 Task: Never be notified for the repository "Javascript".
Action: Mouse moved to (182, 115)
Screenshot: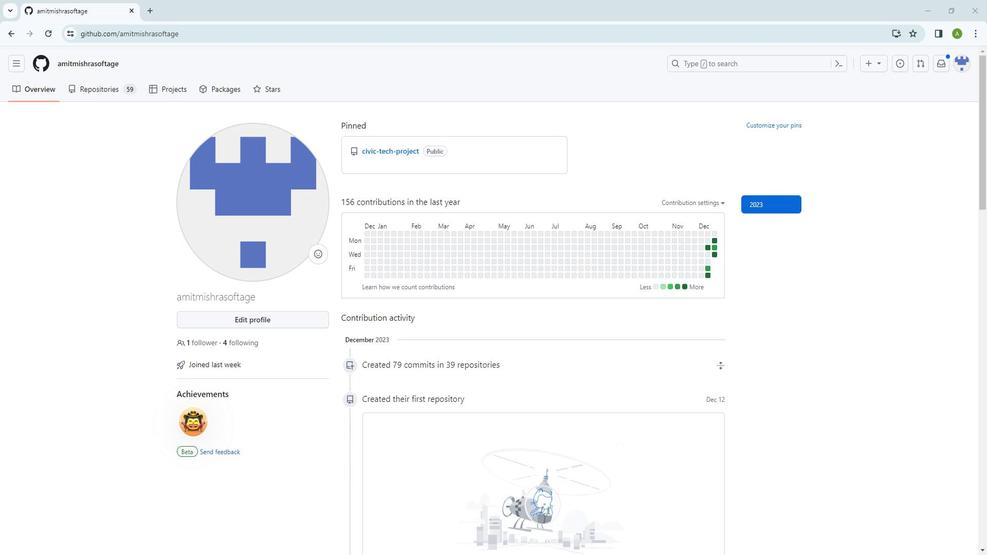 
Action: Mouse pressed left at (182, 115)
Screenshot: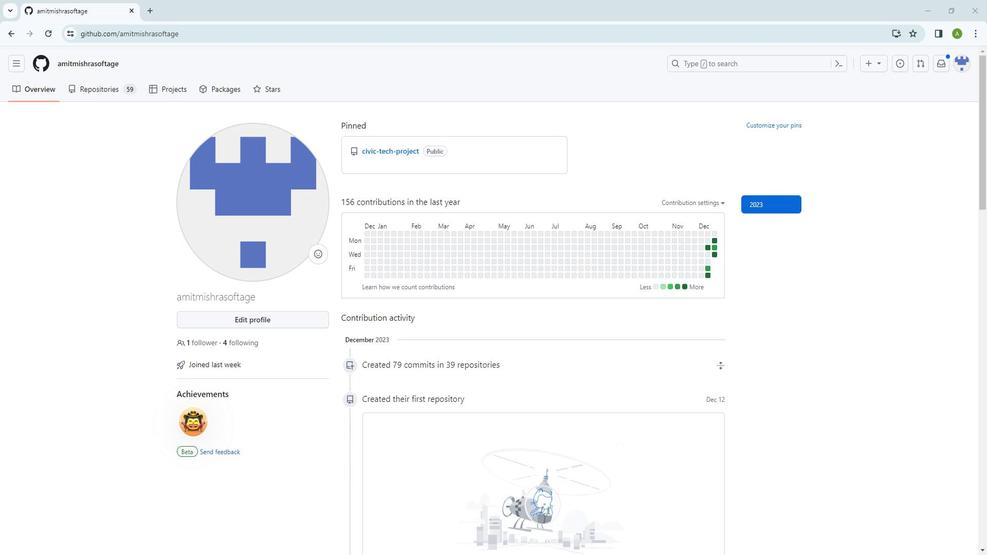 
Action: Mouse moved to (208, 99)
Screenshot: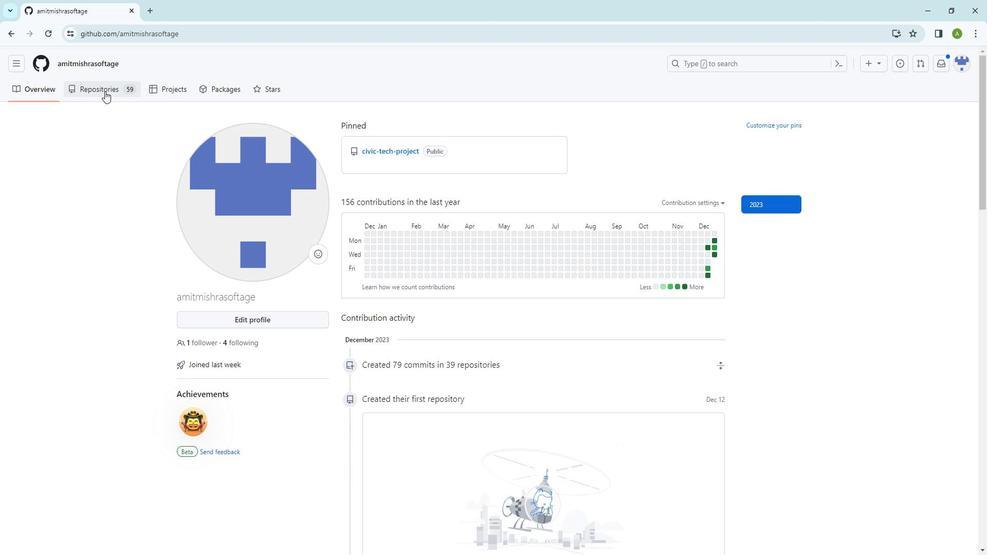 
Action: Mouse pressed left at (208, 99)
Screenshot: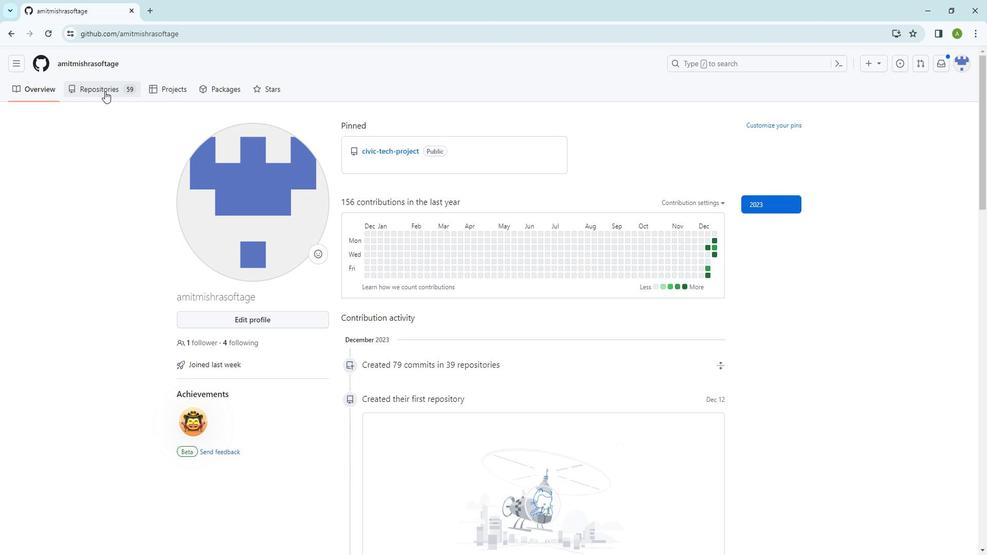 
Action: Mouse moved to (281, 104)
Screenshot: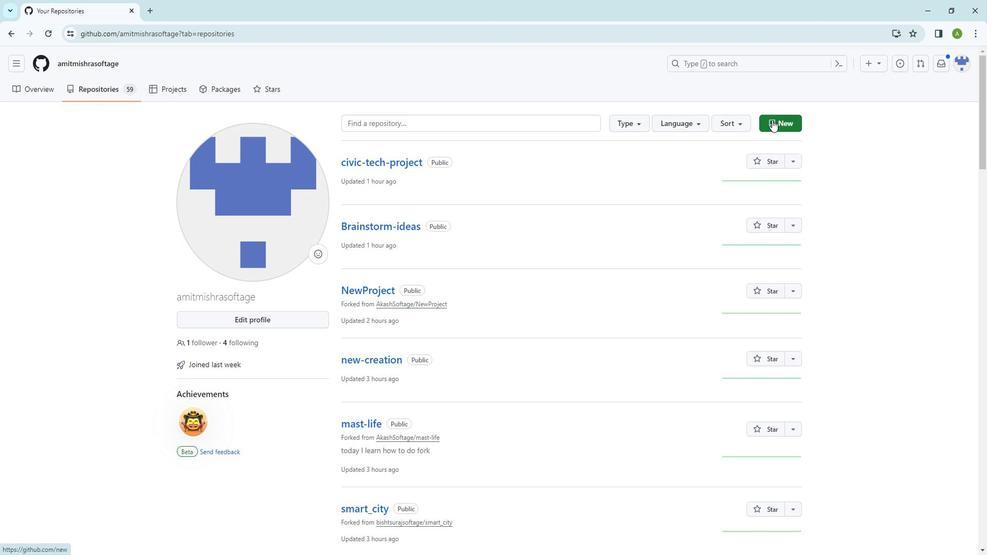 
Action: Mouse pressed left at (281, 104)
Screenshot: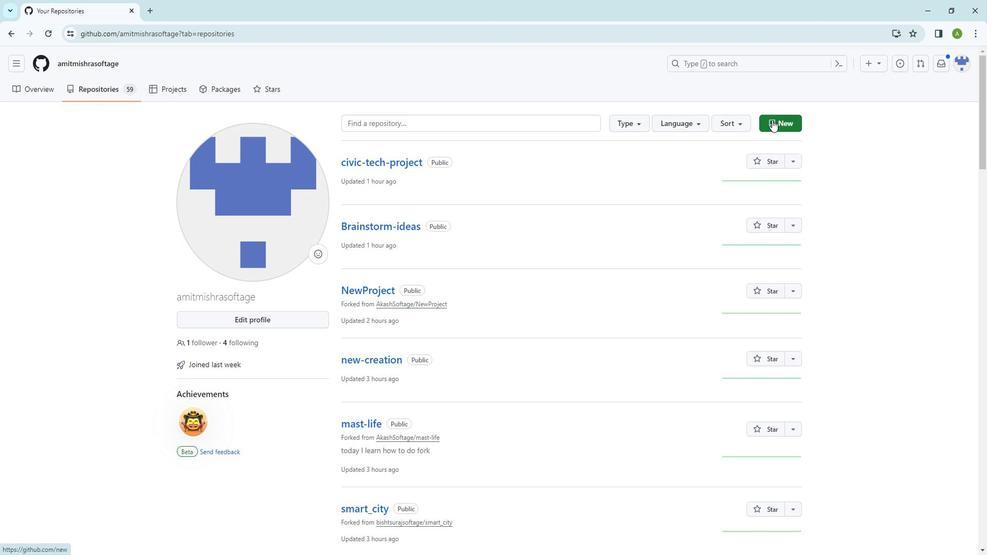 
Action: Mouse moved to (247, 116)
Screenshot: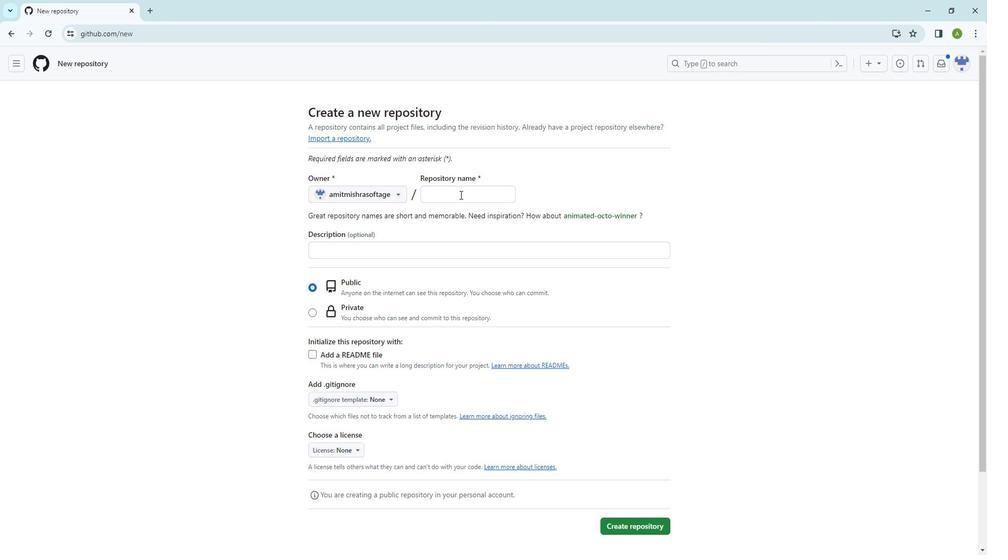 
Action: Mouse pressed left at (247, 116)
Screenshot: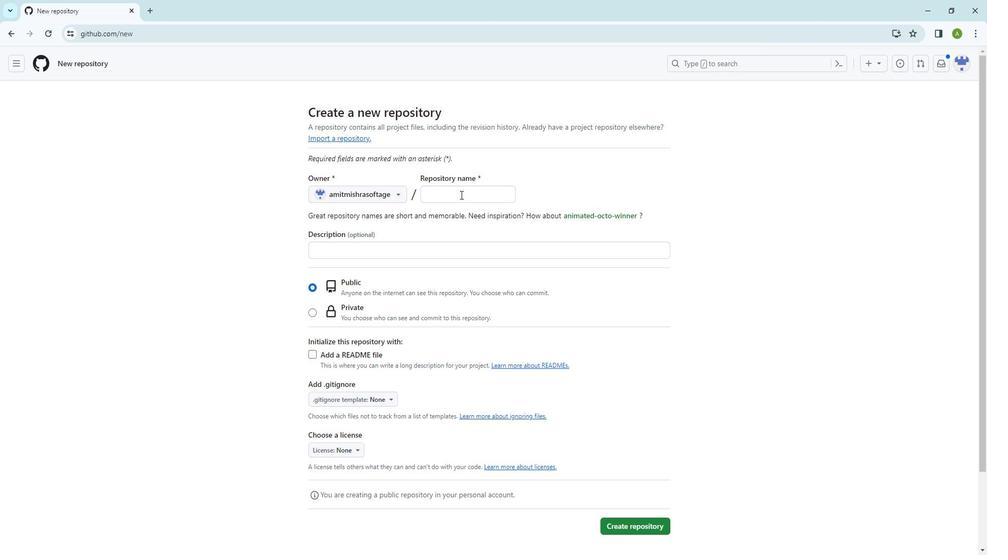 
Action: Mouse moved to (154, 176)
Screenshot: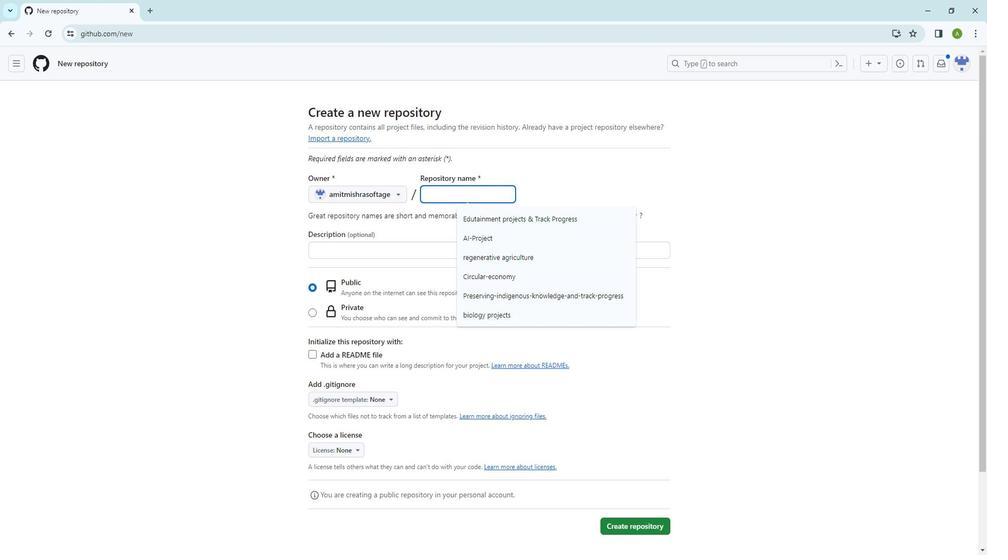 
Action: Mouse pressed left at (154, 176)
Screenshot: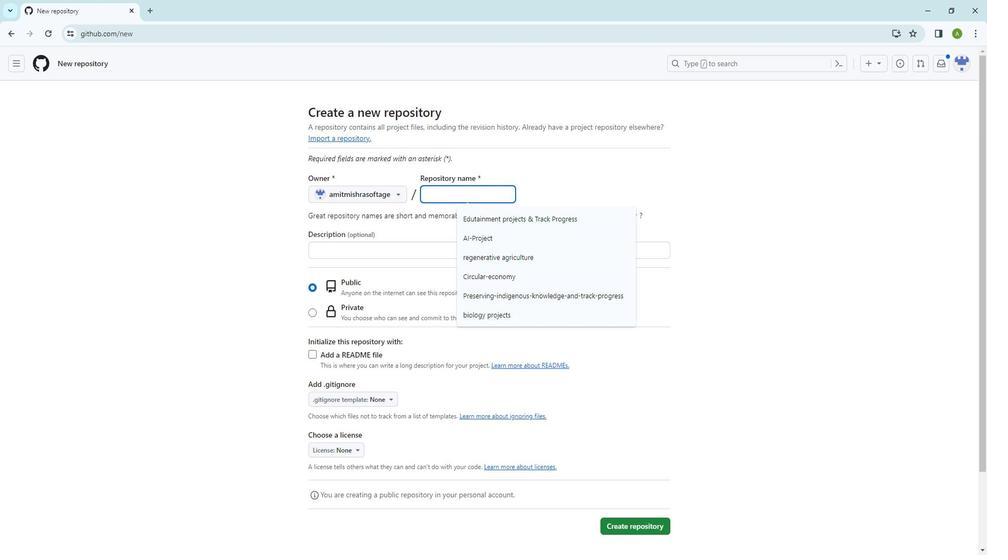 
Action: Mouse moved to (158, 170)
Screenshot: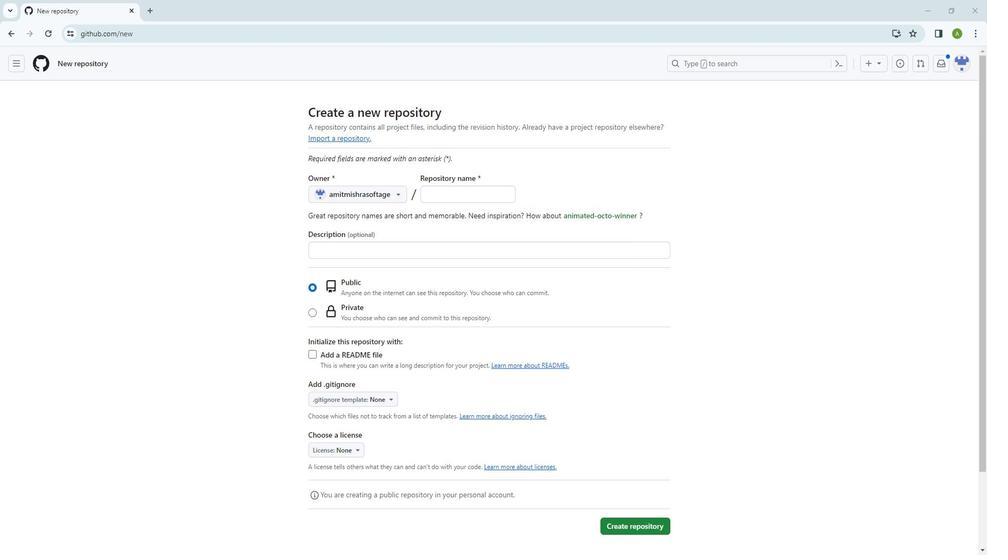 
Action: Mouse pressed left at (158, 170)
Screenshot: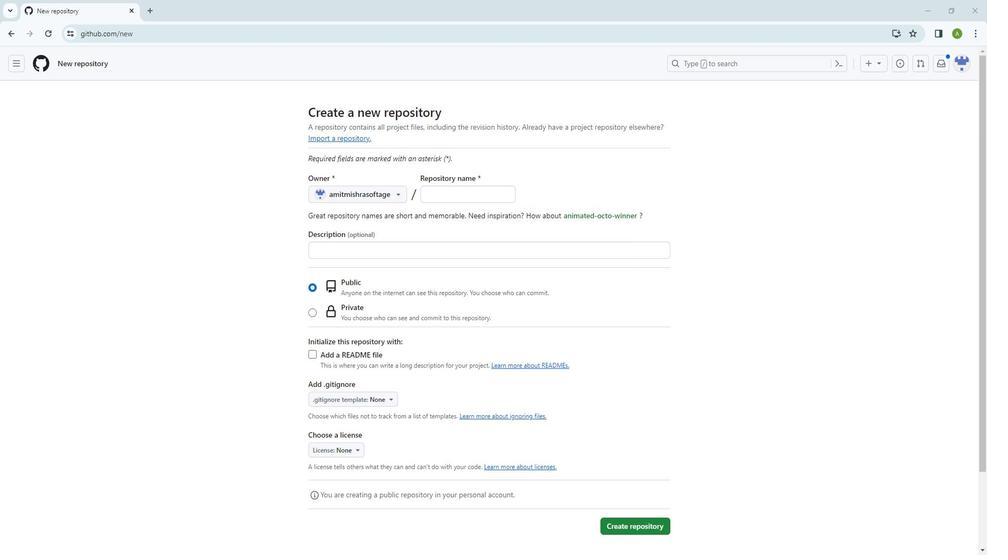 
Action: Mouse moved to (244, 116)
Screenshot: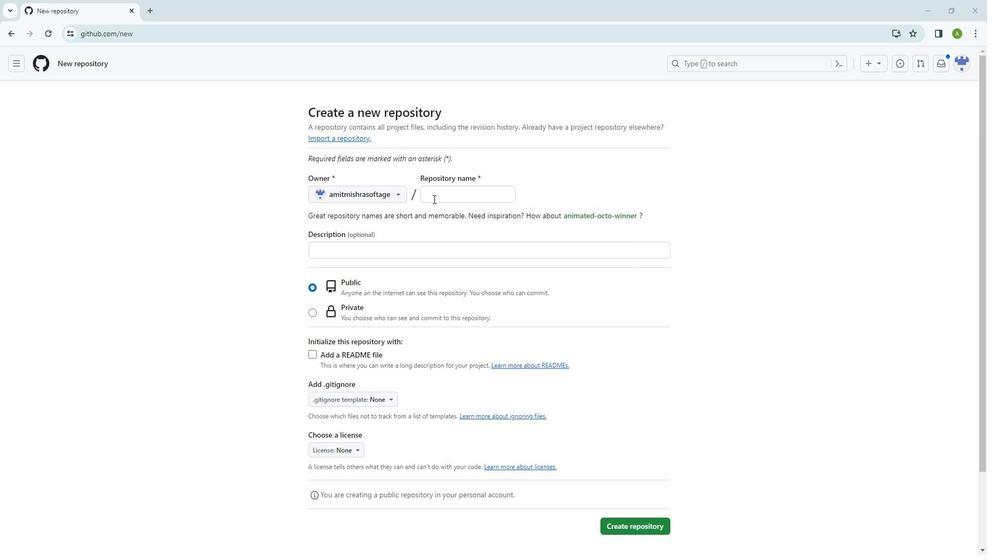 
Action: Mouse pressed left at (244, 116)
Screenshot: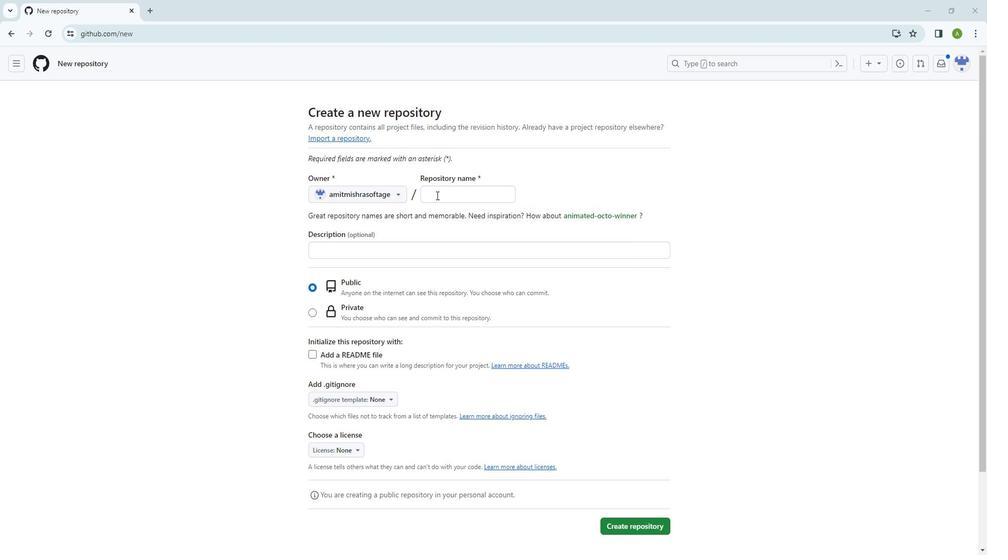 
Action: Key pressed <Key.caps_lock>J<Key.caps_lock>avascript
Screenshot: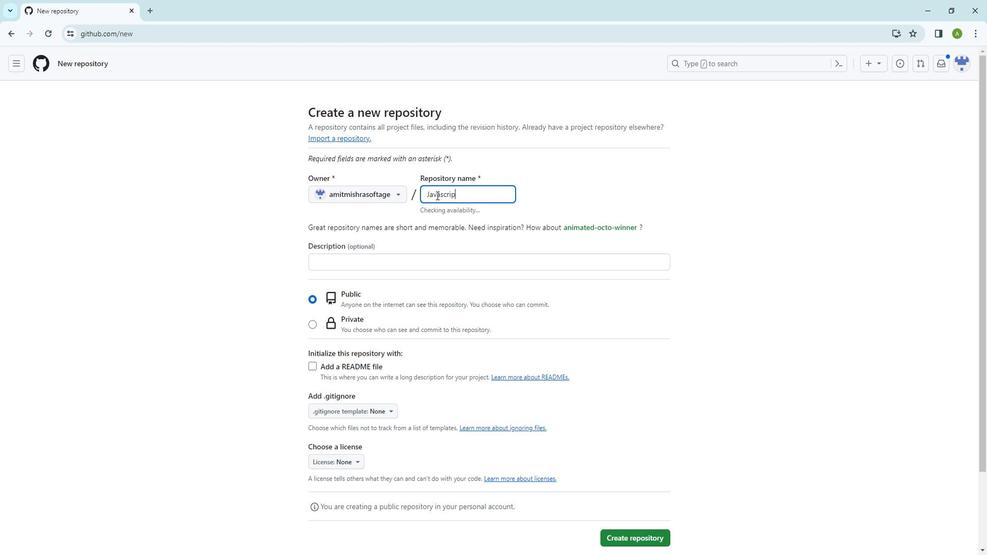 
Action: Mouse scrolled (244, 116) with delta (0, 0)
Screenshot: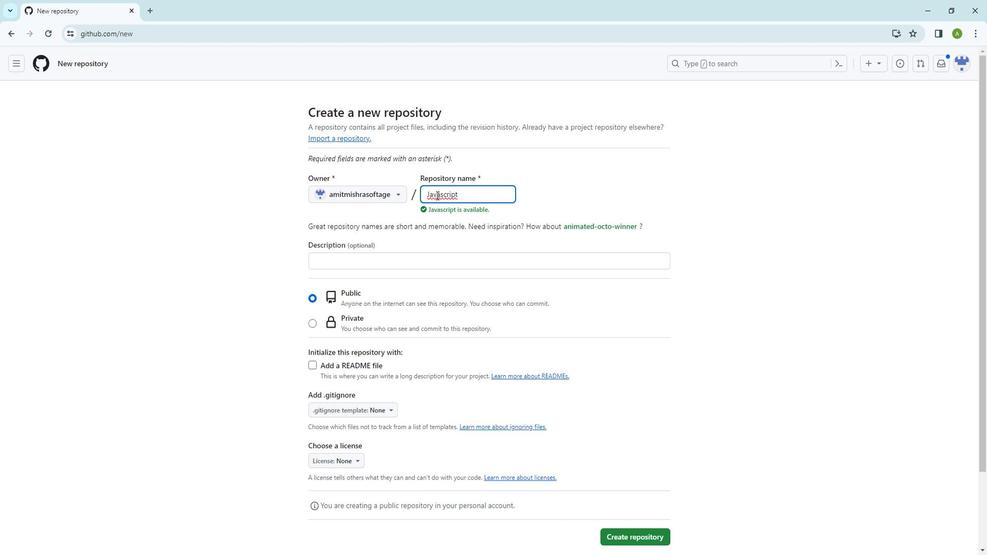 
Action: Mouse scrolled (244, 116) with delta (0, 0)
Screenshot: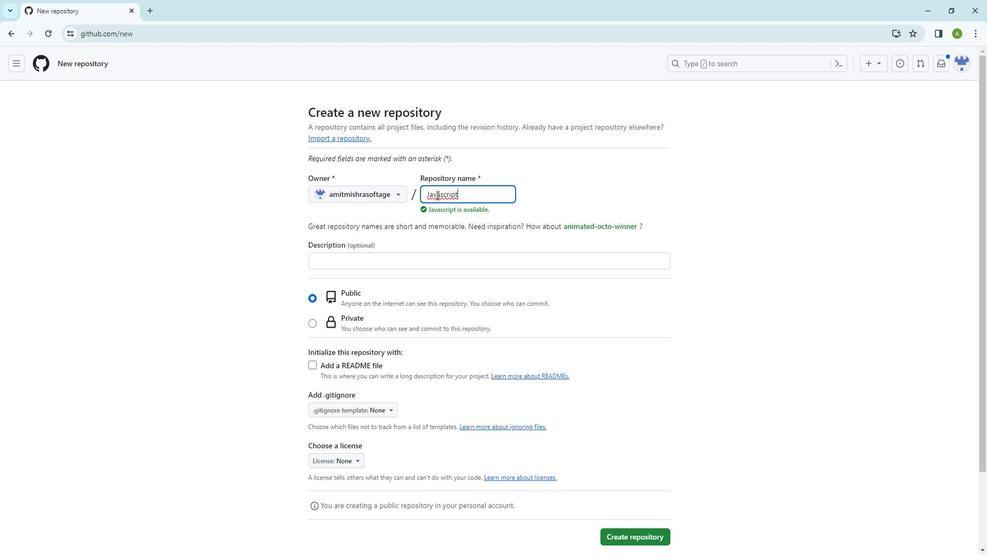 
Action: Mouse moved to (247, 116)
Screenshot: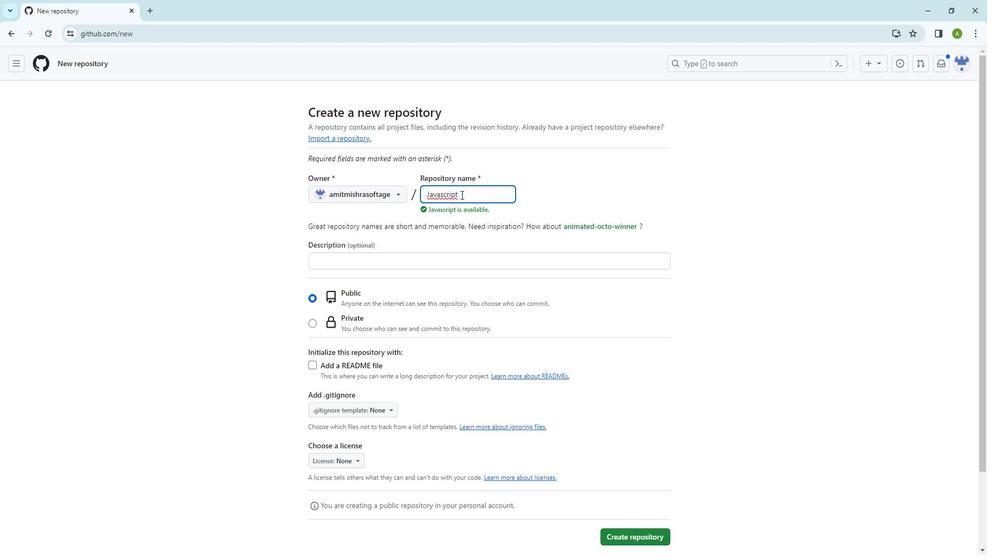 
Action: Mouse pressed left at (247, 116)
Screenshot: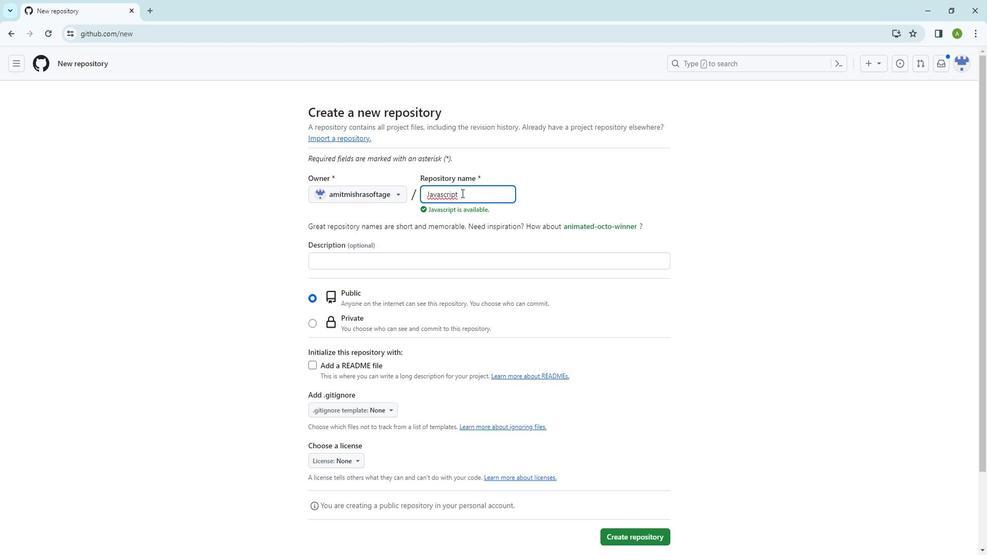 
Action: Mouse moved to (231, 144)
Screenshot: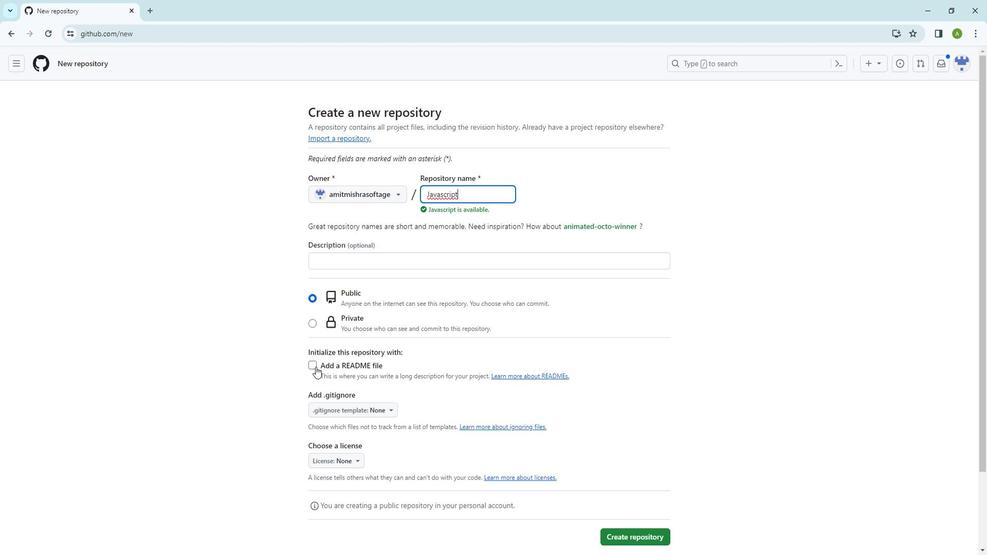 
Action: Mouse pressed left at (231, 144)
Screenshot: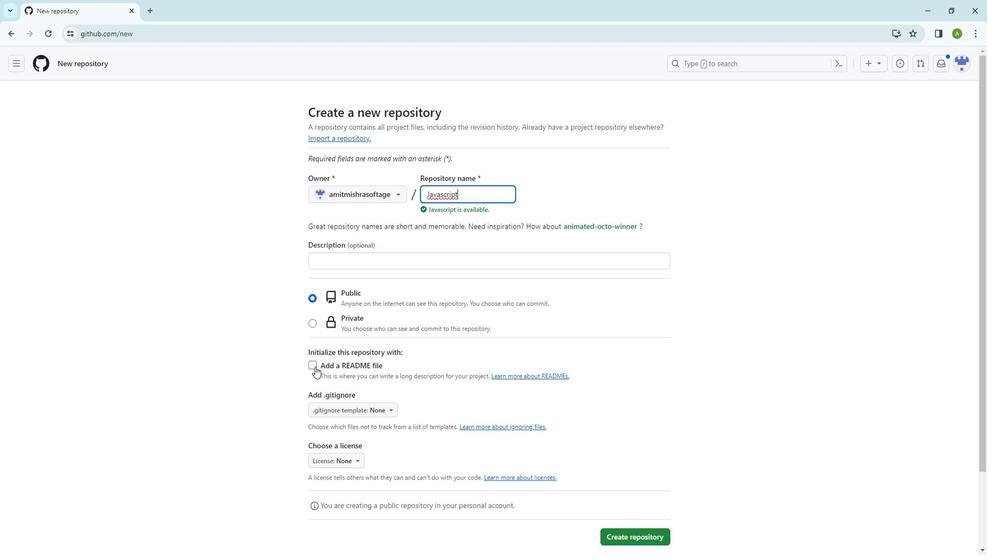 
Action: Mouse moved to (253, 152)
Screenshot: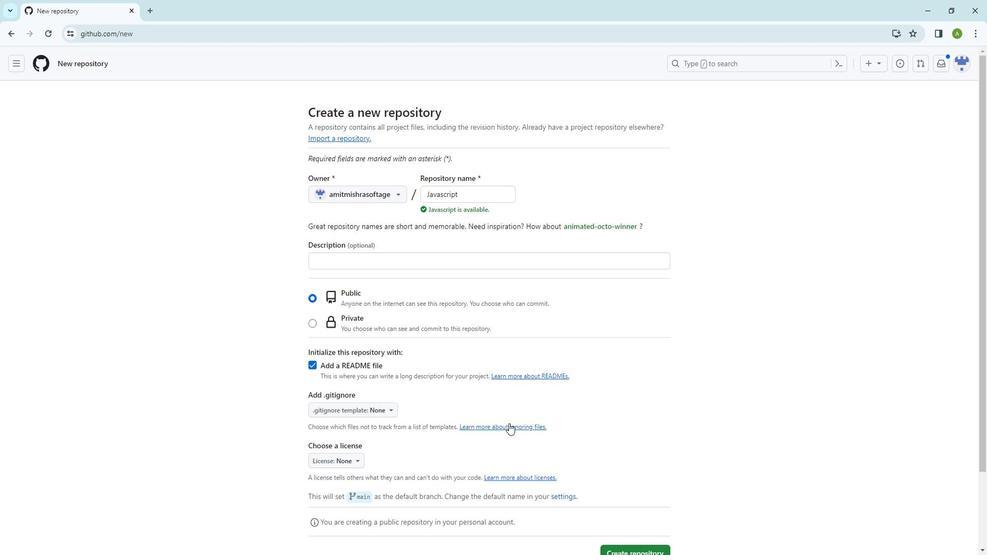 
Action: Mouse scrolled (253, 152) with delta (0, 0)
Screenshot: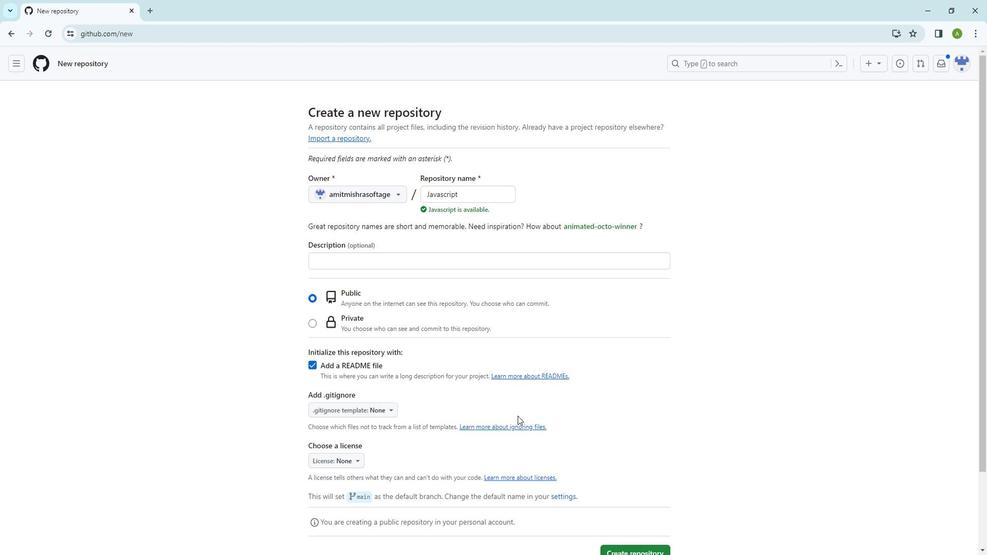 
Action: Mouse scrolled (253, 152) with delta (0, 0)
Screenshot: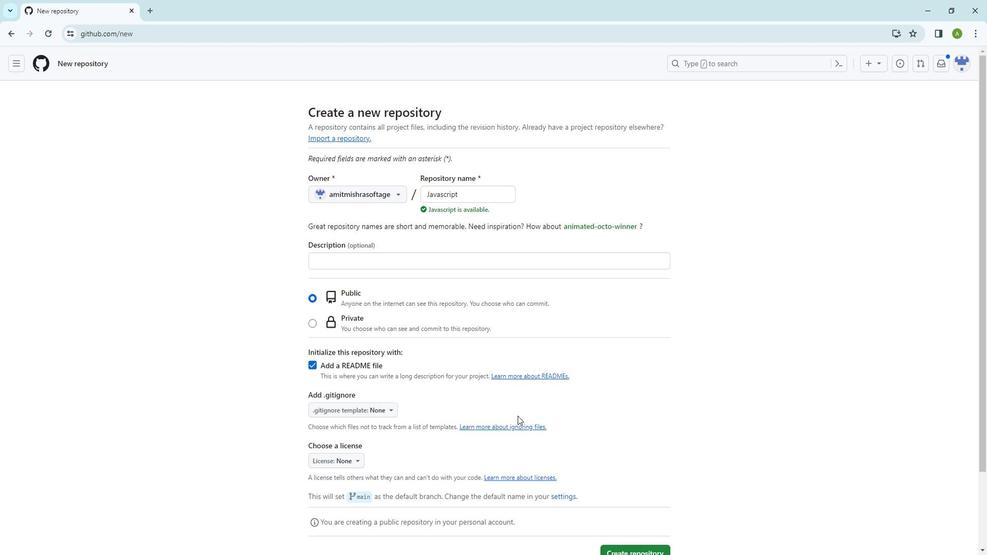 
Action: Mouse scrolled (253, 152) with delta (0, 0)
Screenshot: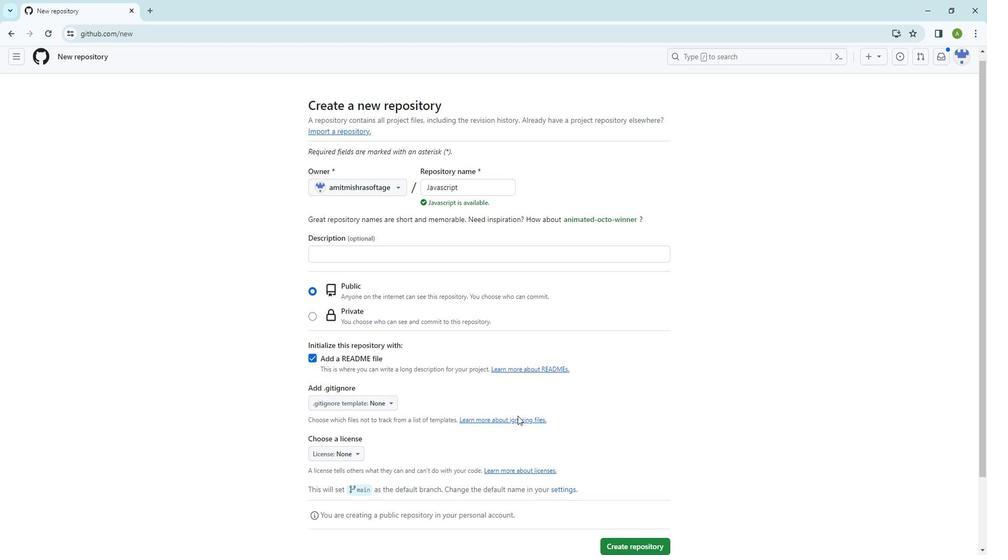 
Action: Mouse moved to (263, 159)
Screenshot: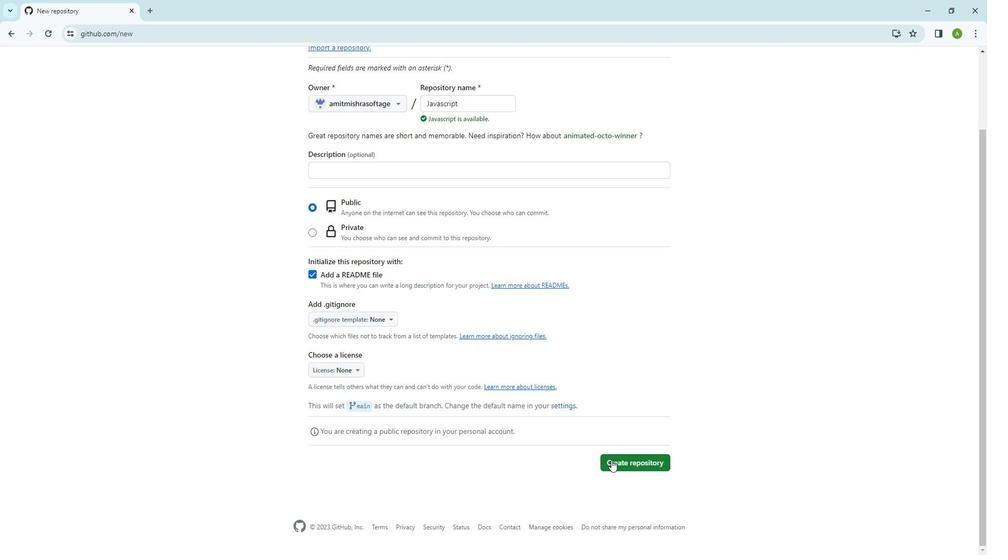 
Action: Mouse pressed left at (263, 159)
Screenshot: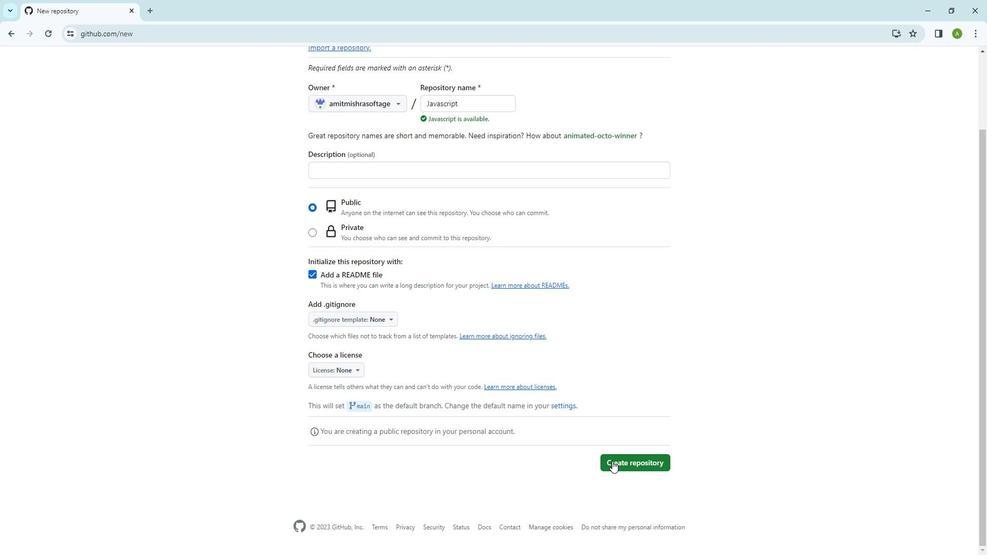 
Action: Mouse moved to (200, 99)
Screenshot: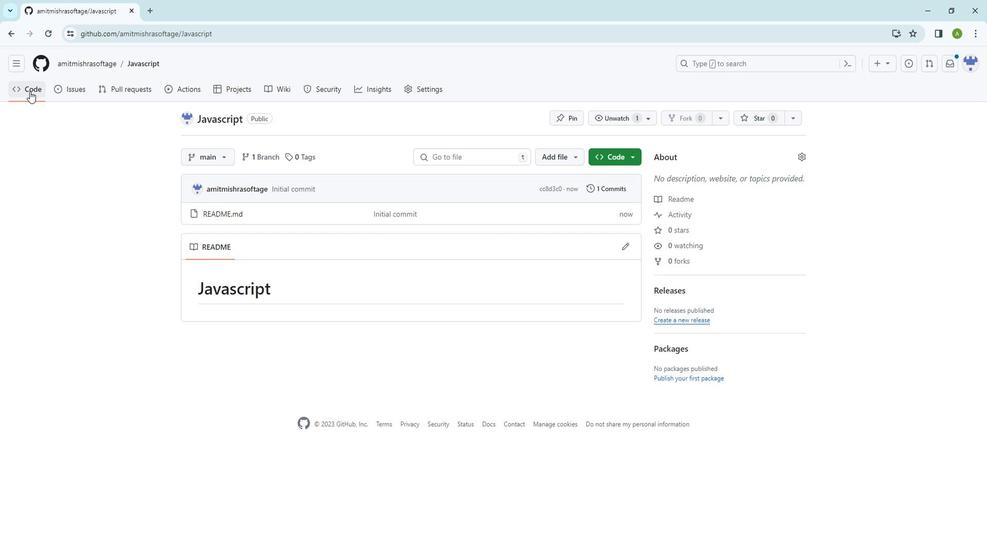 
Action: Mouse pressed left at (200, 99)
Screenshot: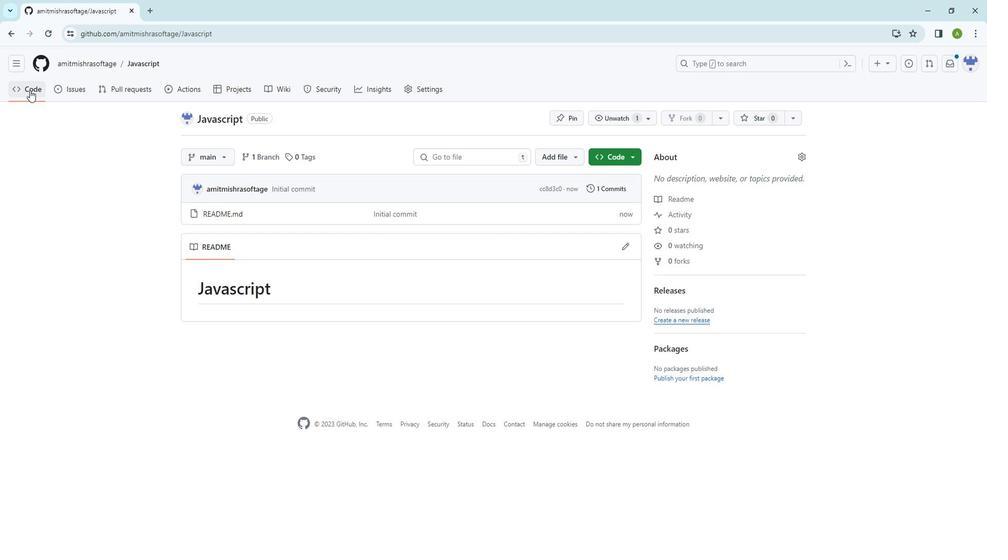 
Action: Mouse moved to (182, 115)
Screenshot: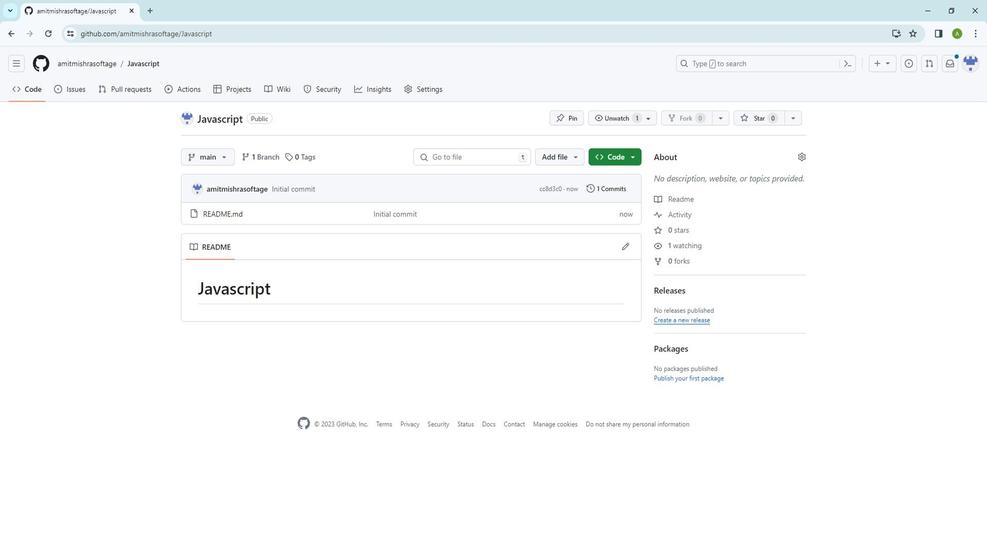 
Action: Mouse pressed left at (182, 115)
Screenshot: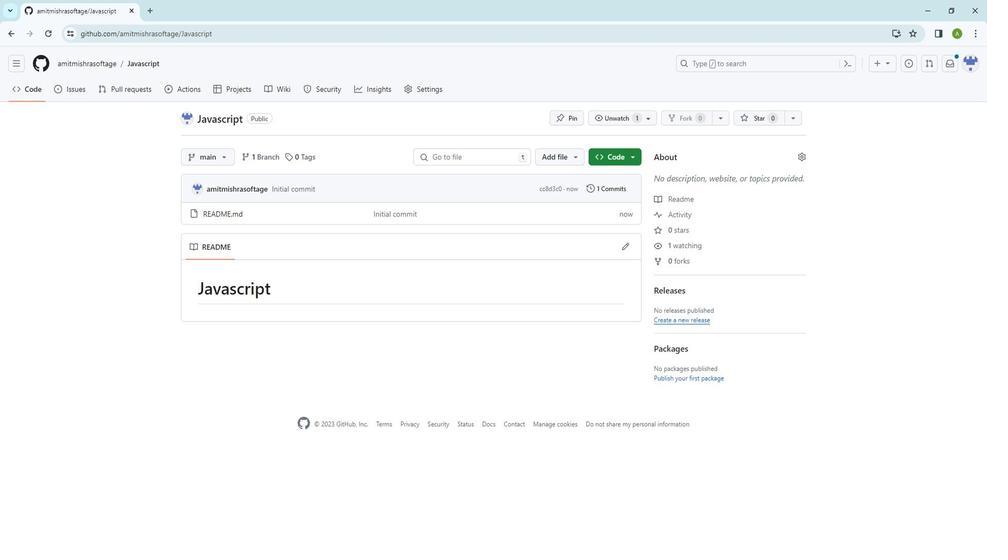 
Action: Mouse moved to (300, 94)
Screenshot: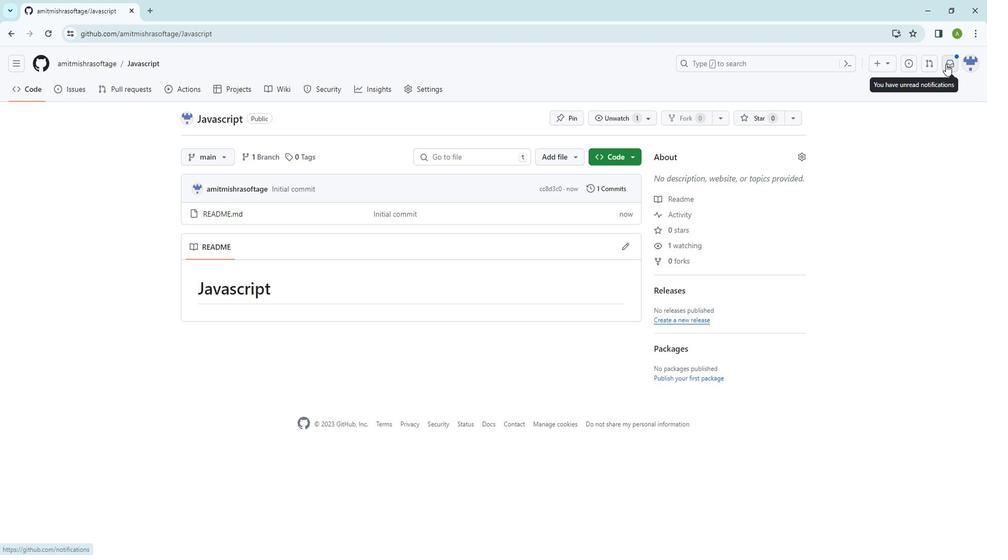
Action: Mouse pressed left at (300, 94)
Screenshot: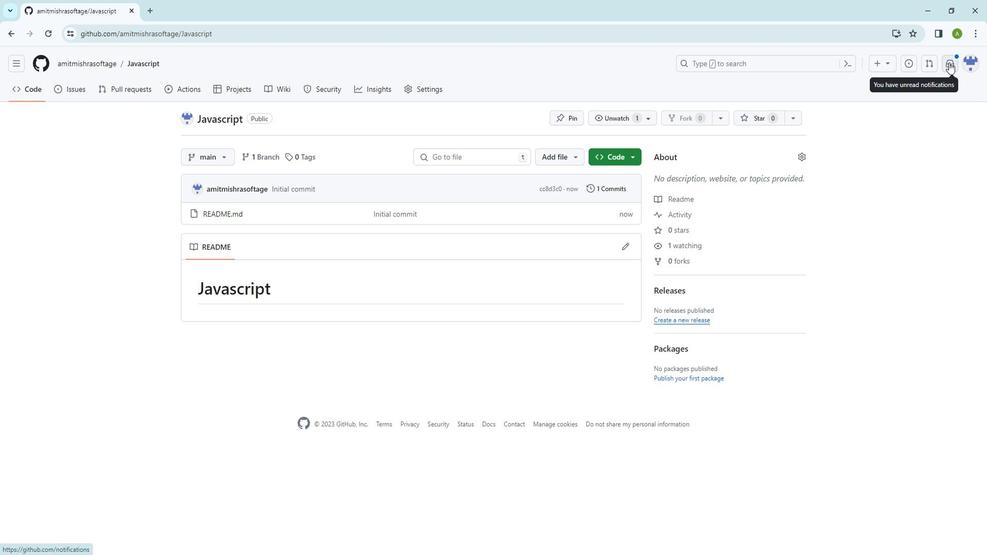 
Action: Mouse moved to (208, 116)
Screenshot: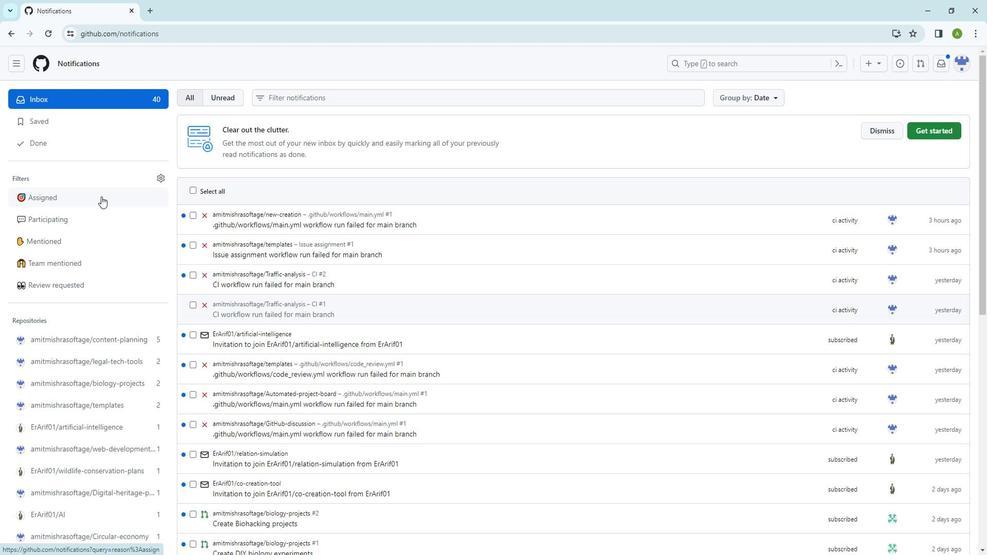 
Action: Mouse scrolled (208, 116) with delta (0, 0)
Screenshot: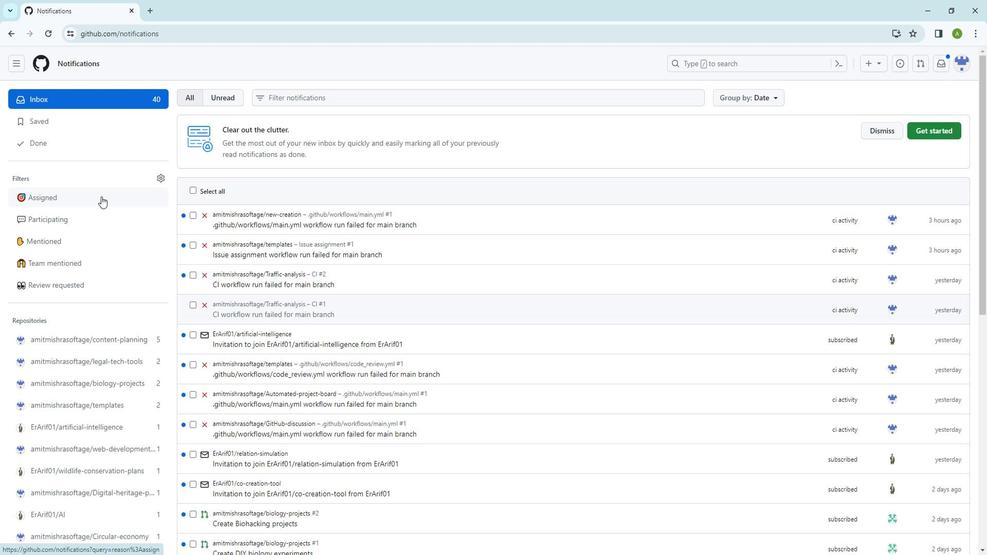 
Action: Mouse moved to (211, 123)
Screenshot: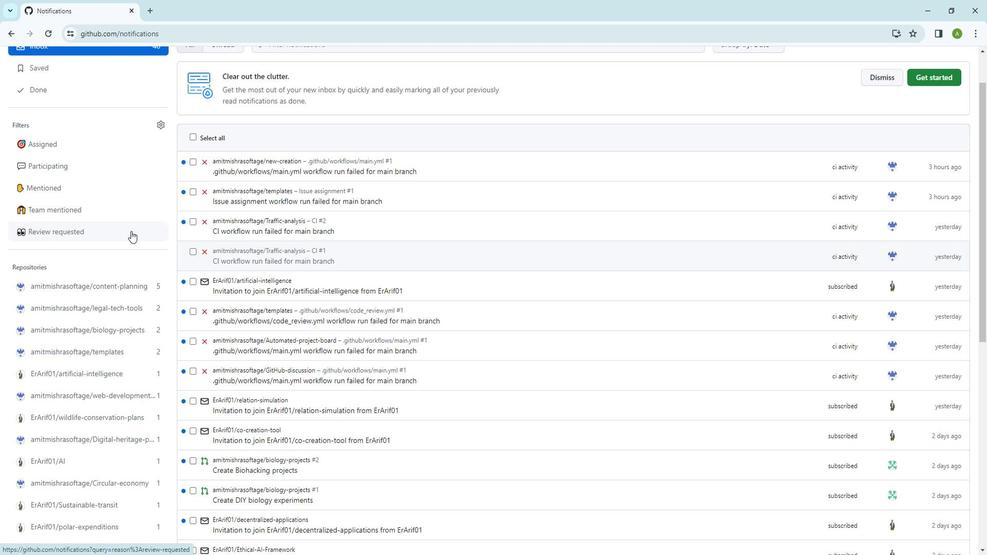 
Action: Mouse scrolled (211, 123) with delta (0, 0)
Screenshot: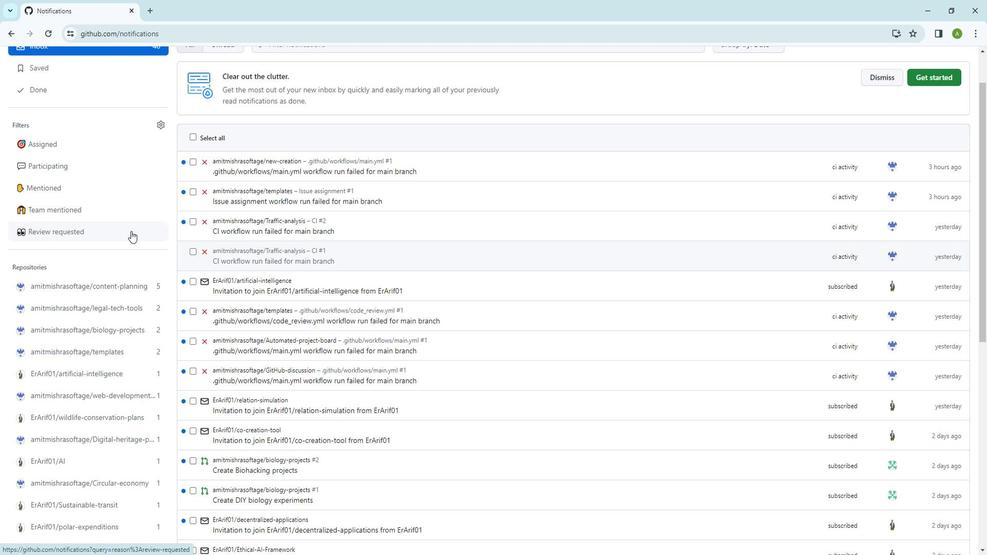 
Action: Mouse moved to (212, 129)
Screenshot: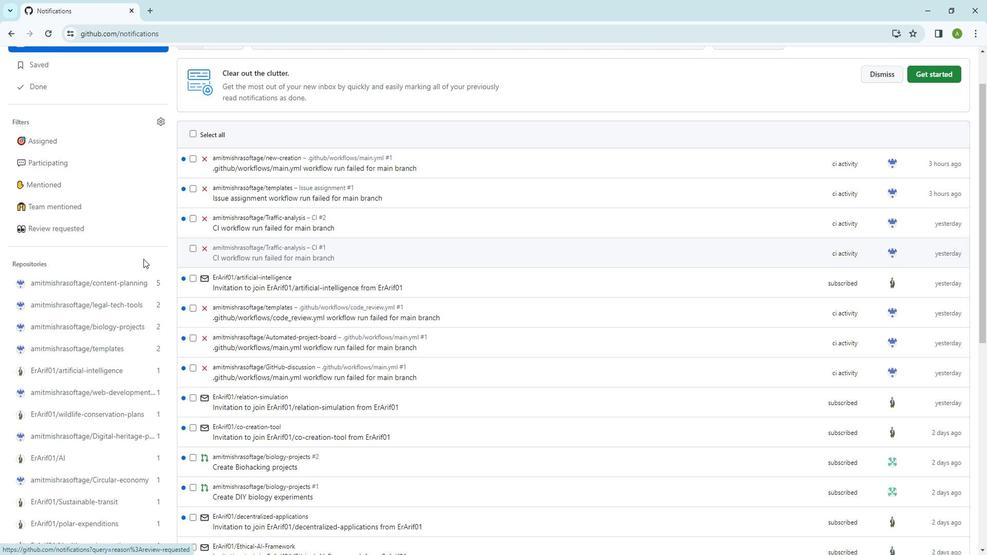 
Action: Mouse scrolled (212, 129) with delta (0, 0)
Screenshot: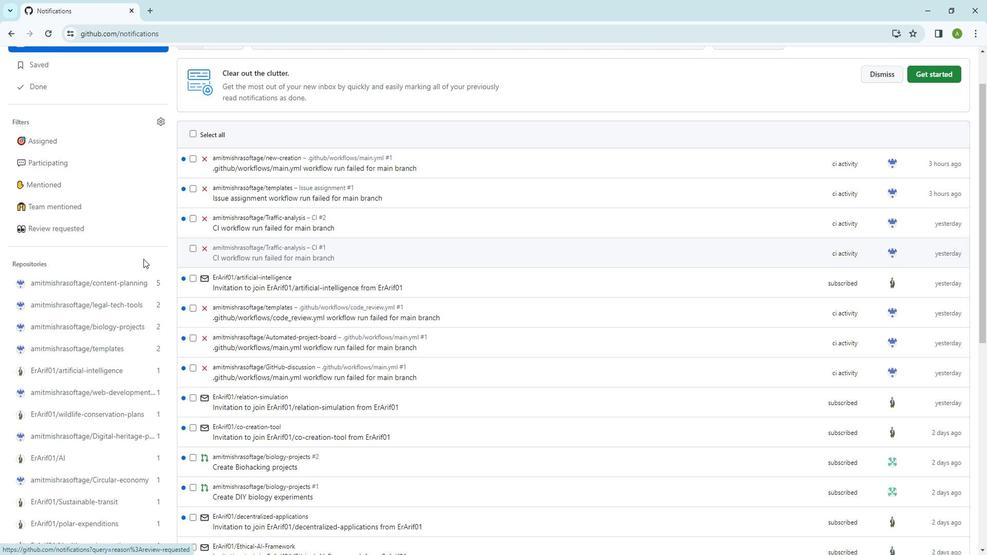 
Action: Mouse moved to (224, 143)
Screenshot: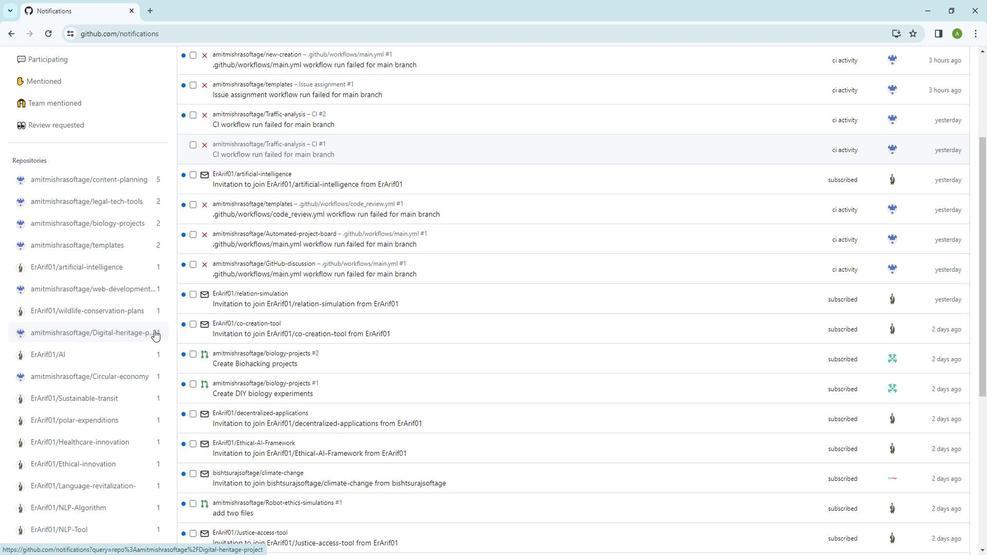 
Action: Mouse scrolled (224, 143) with delta (0, 0)
Screenshot: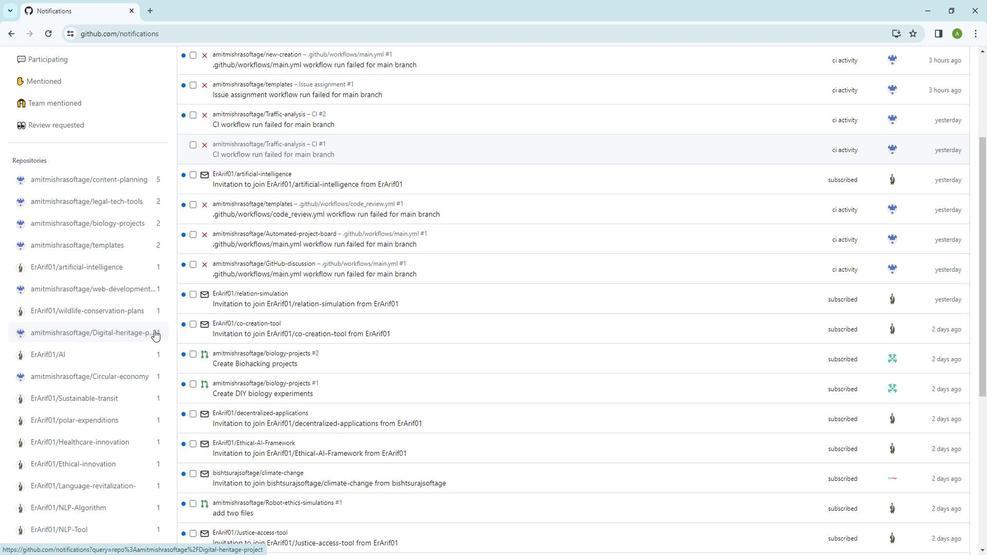 
Action: Mouse moved to (240, 150)
Screenshot: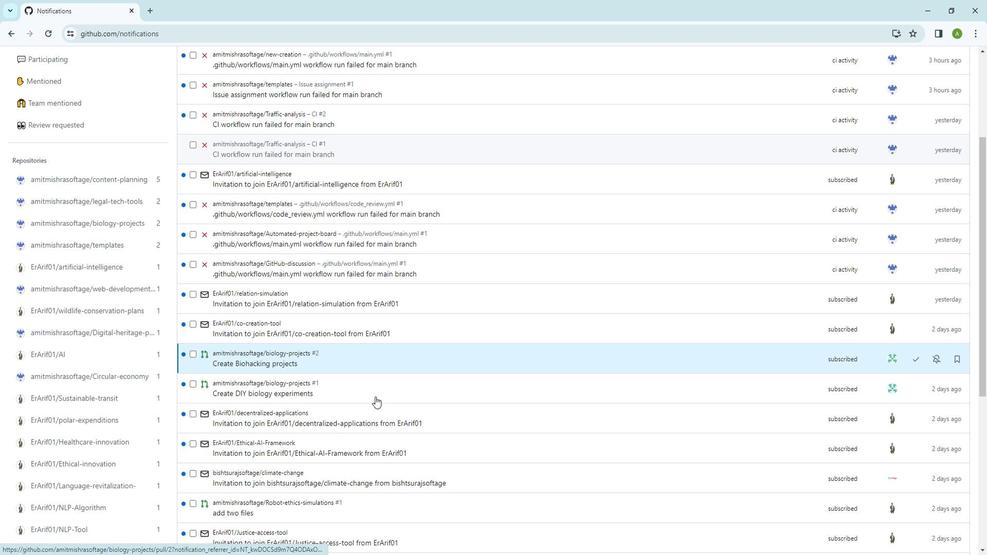 
Action: Mouse scrolled (240, 150) with delta (0, 0)
Screenshot: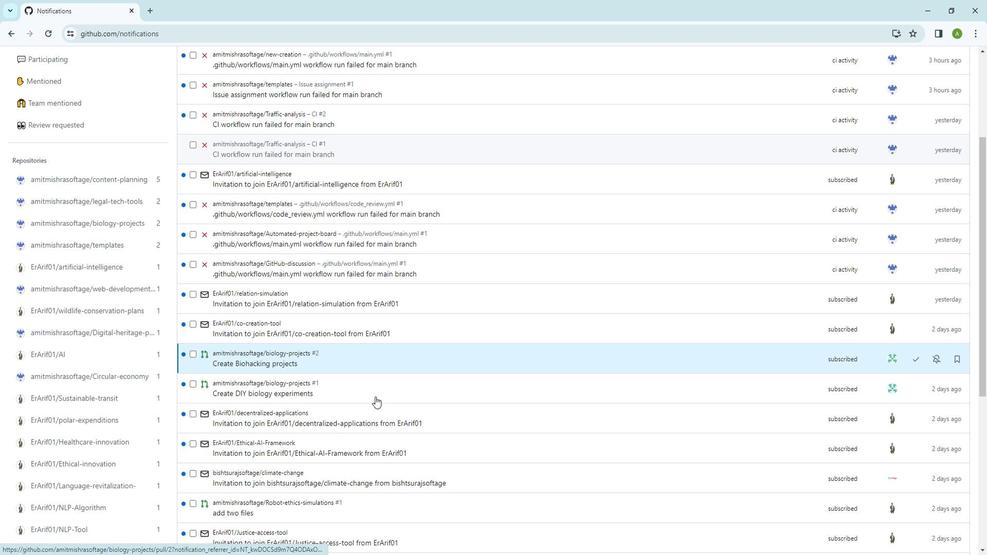 
Action: Mouse moved to (249, 154)
Screenshot: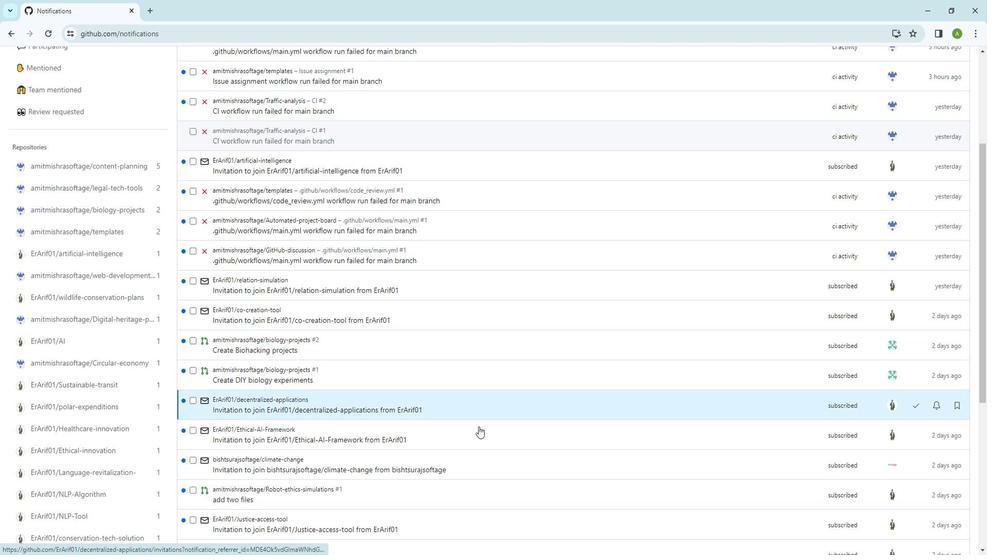 
Action: Mouse scrolled (249, 154) with delta (0, 0)
Screenshot: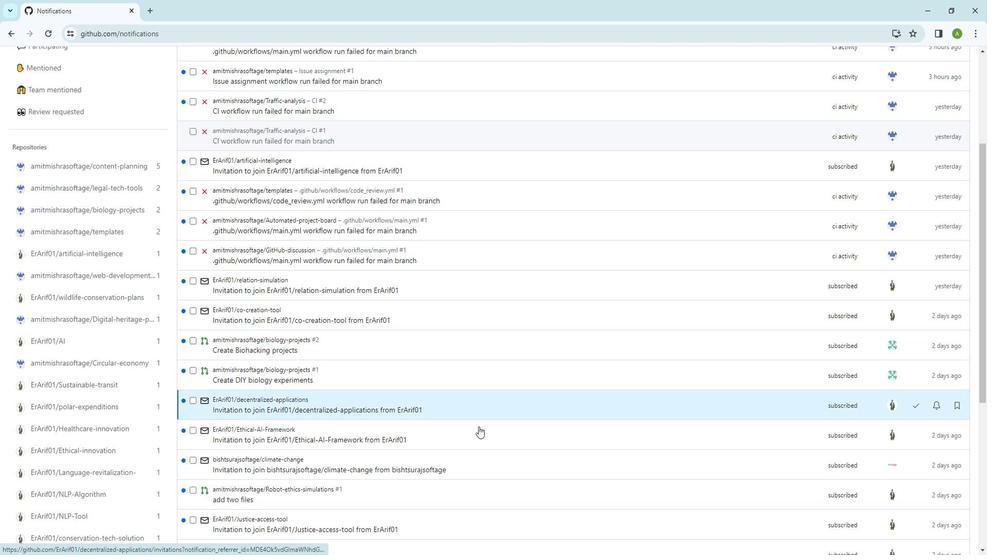 
Action: Mouse moved to (250, 154)
Screenshot: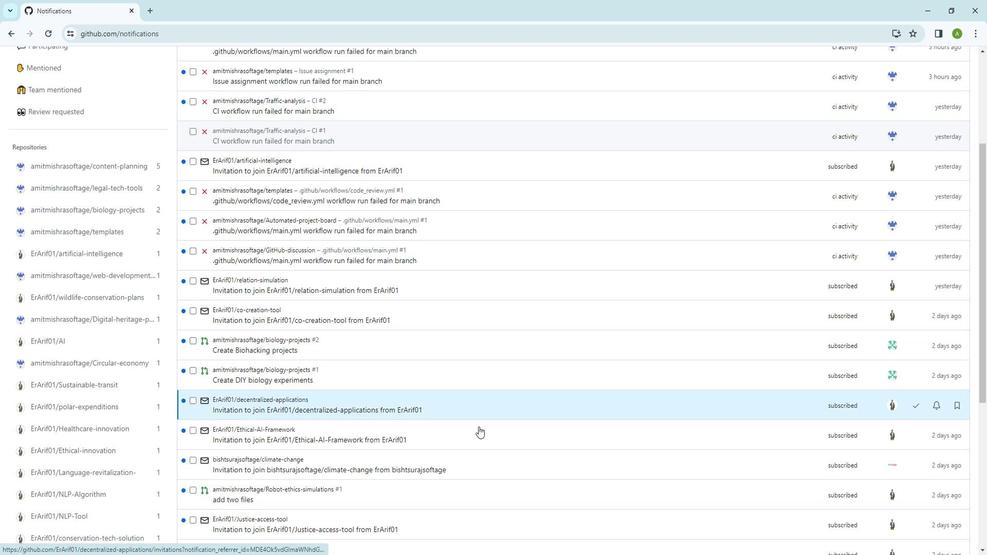 
Action: Mouse scrolled (250, 154) with delta (0, 0)
Screenshot: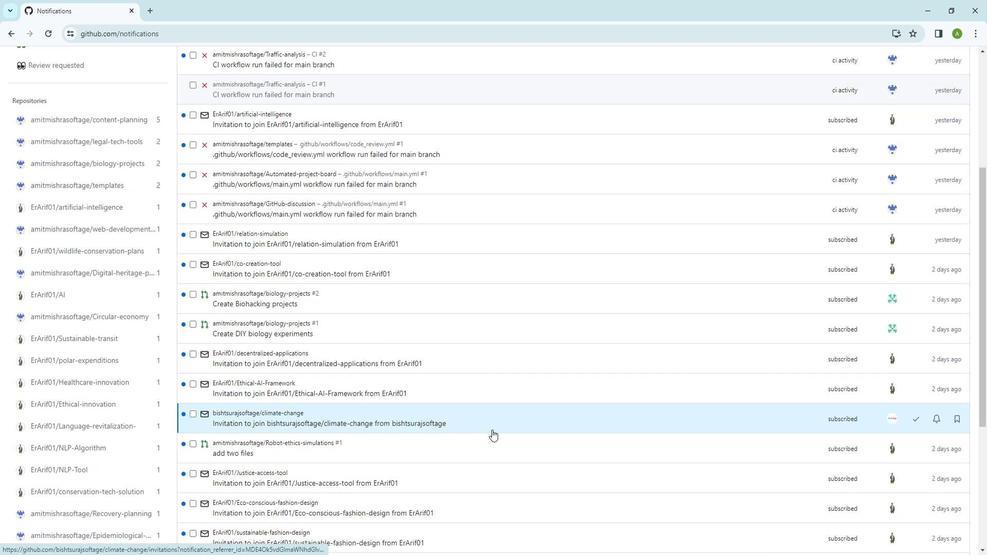 
Action: Mouse moved to (251, 155)
Screenshot: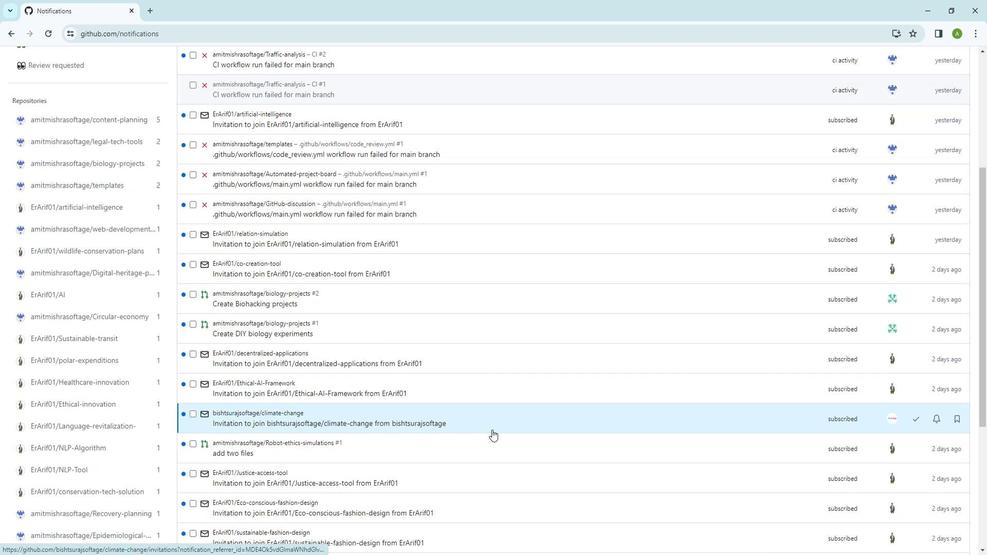 
Action: Mouse scrolled (251, 154) with delta (0, 0)
Screenshot: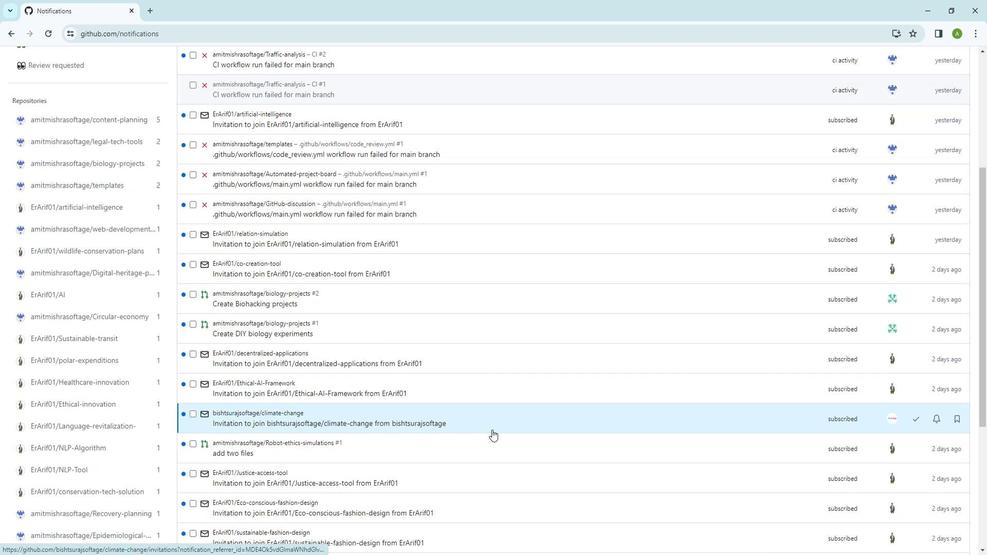 
Action: Mouse moved to (251, 155)
Screenshot: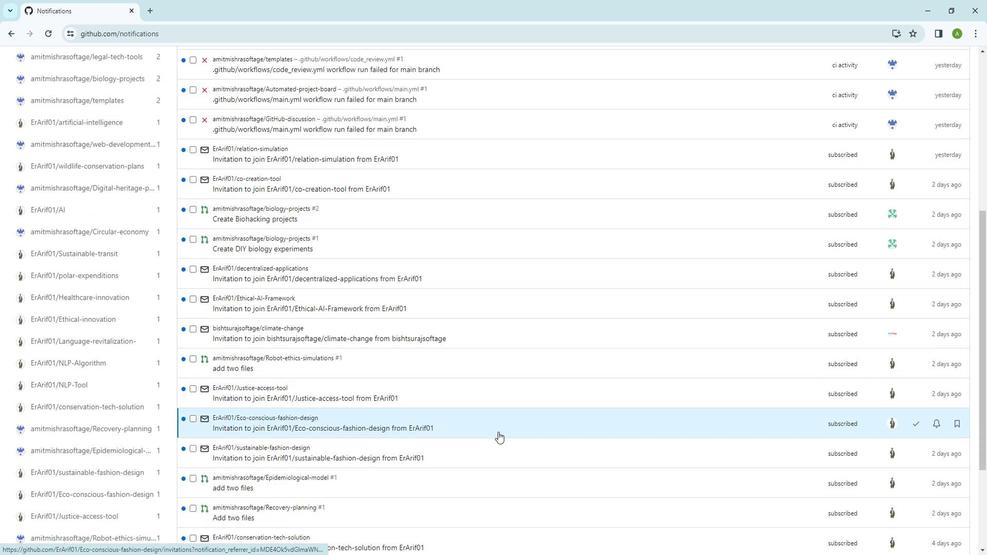 
Action: Mouse scrolled (251, 155) with delta (0, 0)
Screenshot: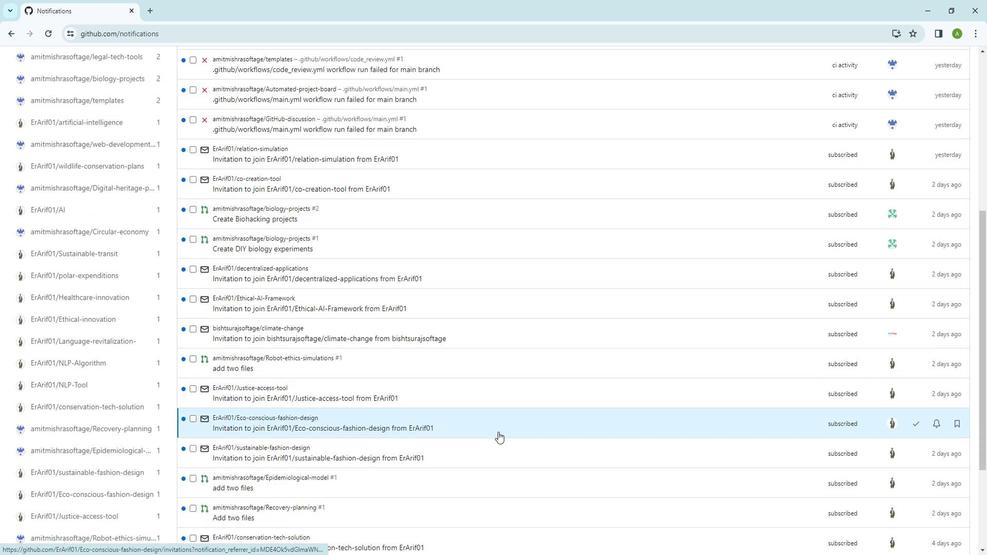 
Action: Mouse moved to (251, 155)
Screenshot: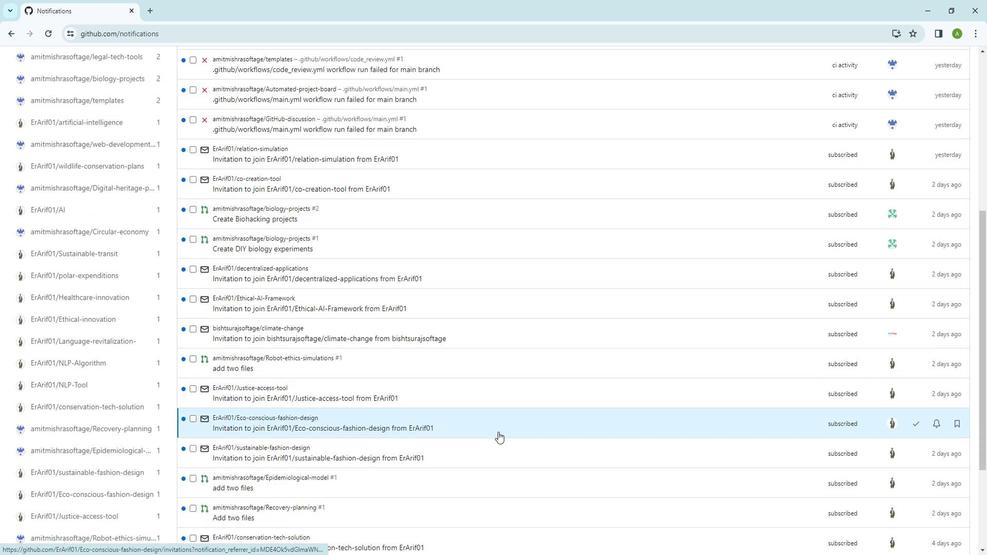 
Action: Mouse scrolled (251, 155) with delta (0, 0)
Screenshot: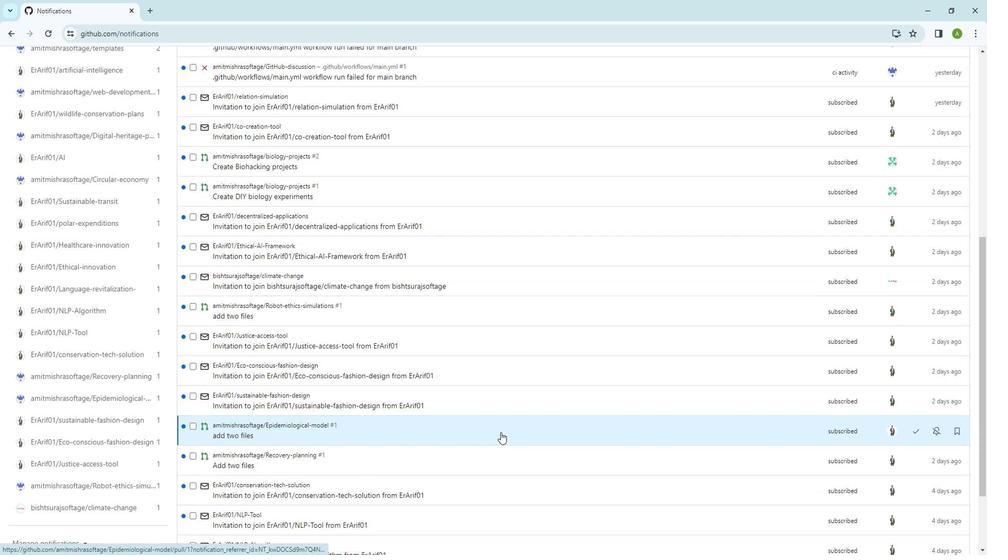 
Action: Mouse moved to (221, 148)
Screenshot: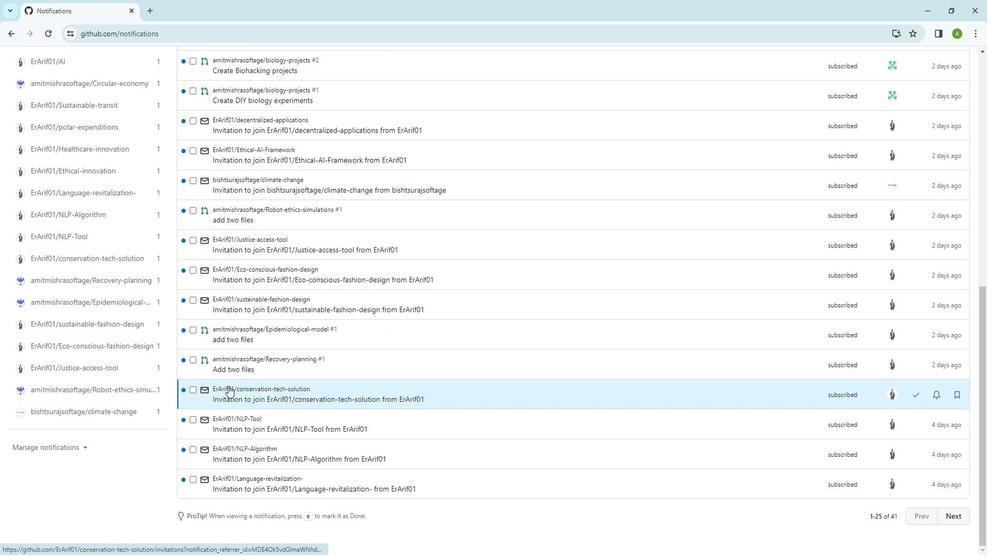 
Action: Mouse scrolled (221, 147) with delta (0, 0)
Screenshot: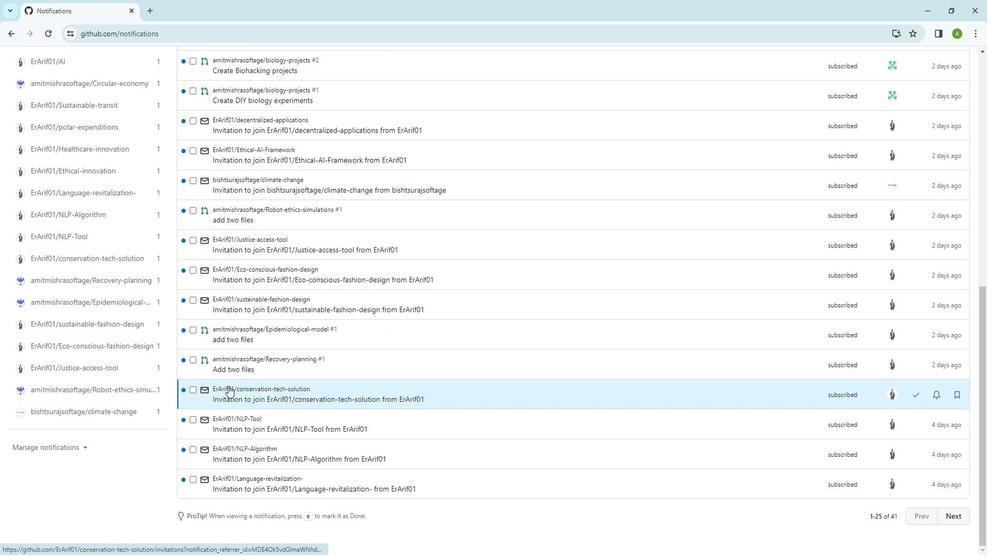 
Action: Mouse moved to (221, 148)
Screenshot: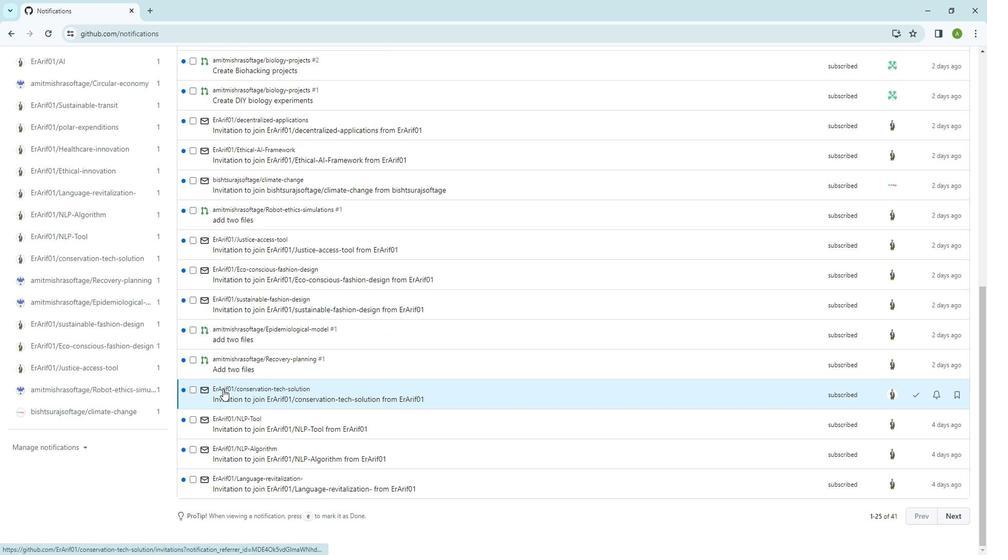 
Action: Mouse scrolled (221, 148) with delta (0, 0)
Screenshot: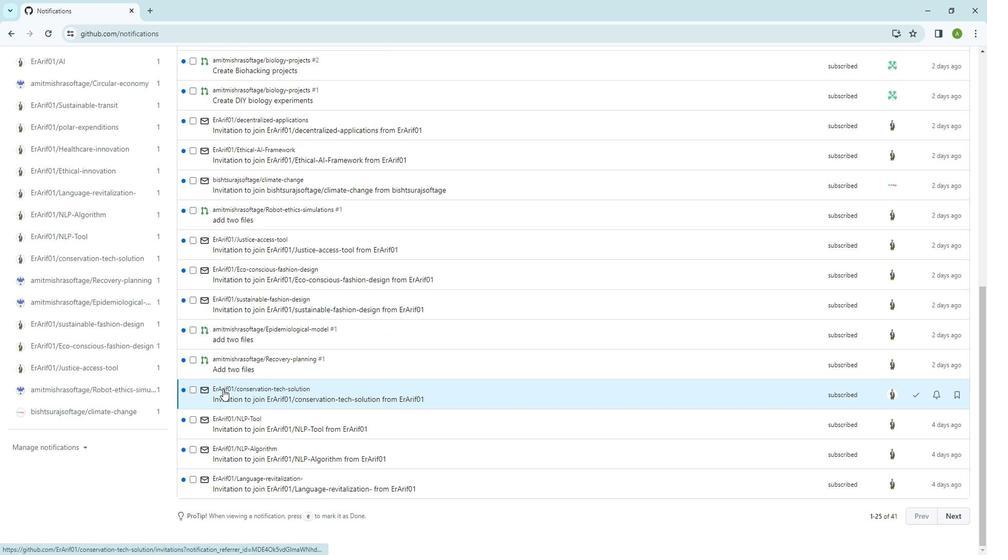 
Action: Mouse moved to (221, 148)
Screenshot: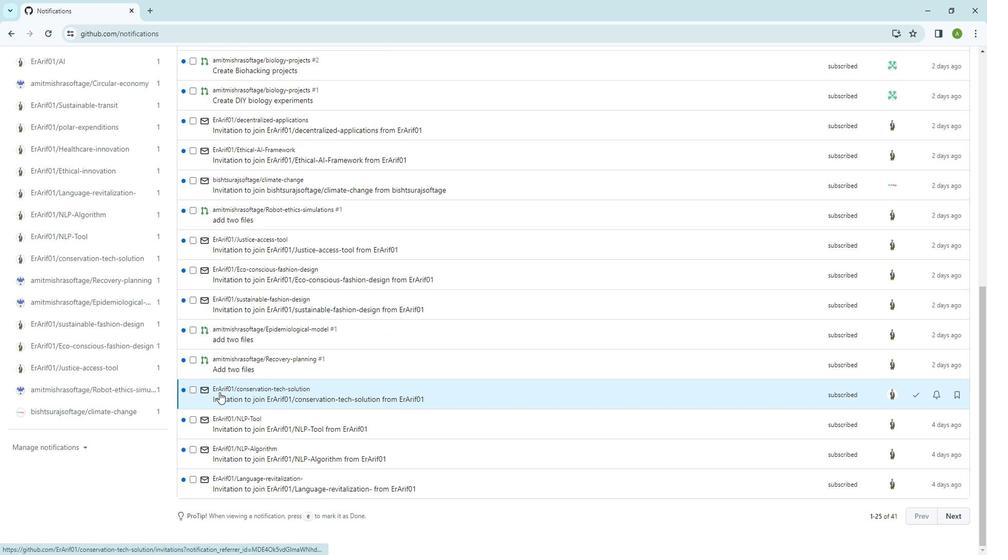 
Action: Mouse scrolled (221, 148) with delta (0, 0)
Screenshot: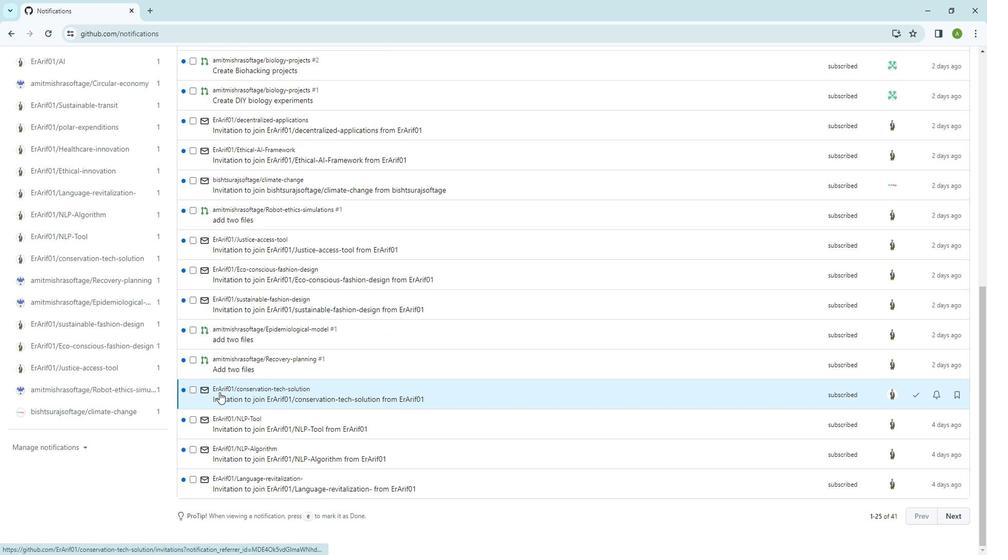 
Action: Mouse moved to (220, 149)
Screenshot: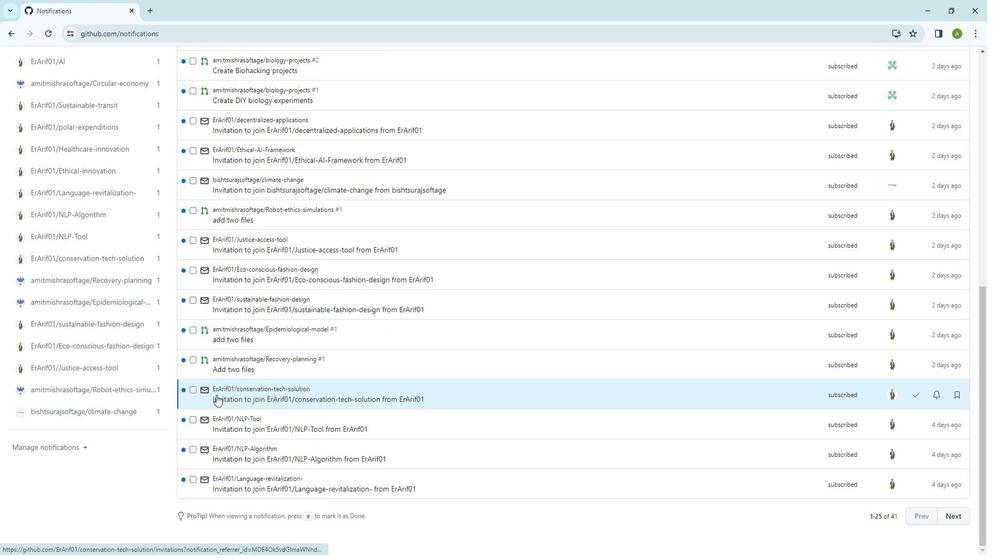 
Action: Mouse scrolled (220, 149) with delta (0, 0)
Screenshot: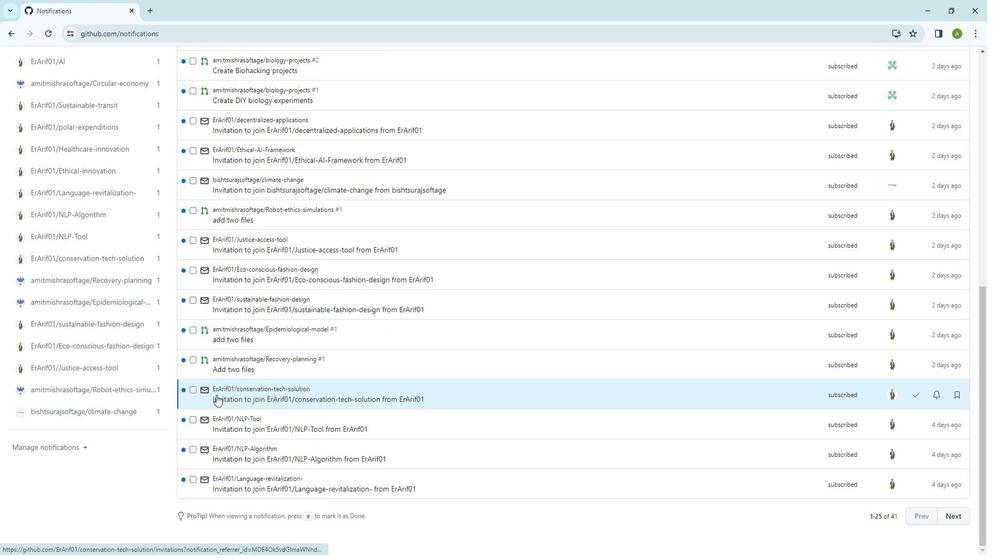 
Action: Mouse moved to (220, 149)
Screenshot: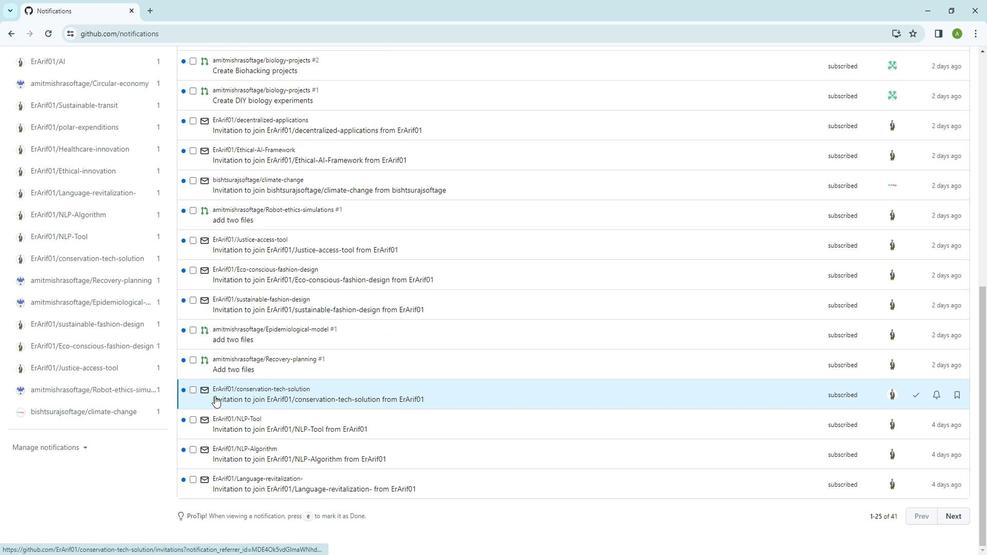 
Action: Mouse scrolled (220, 149) with delta (0, 0)
Screenshot: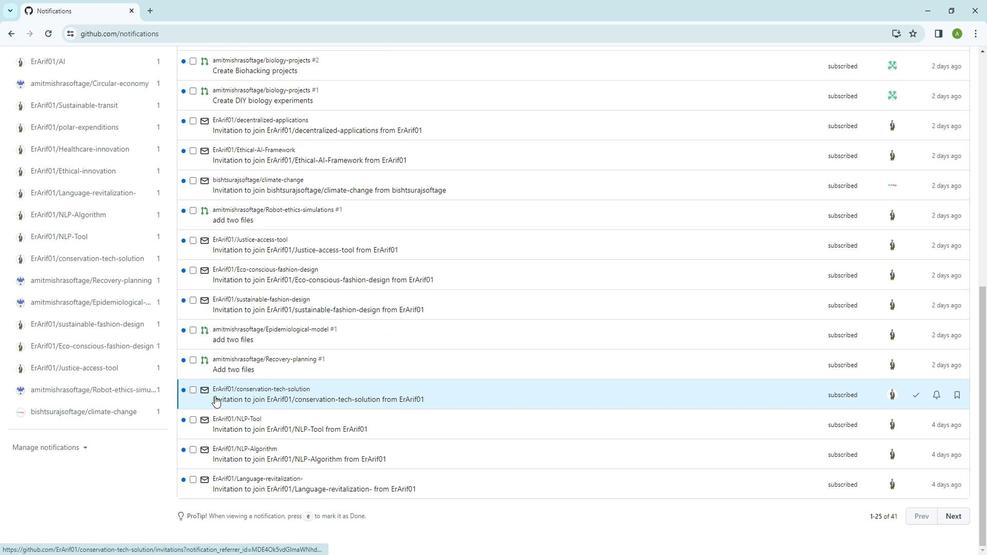 
Action: Mouse moved to (218, 150)
Screenshot: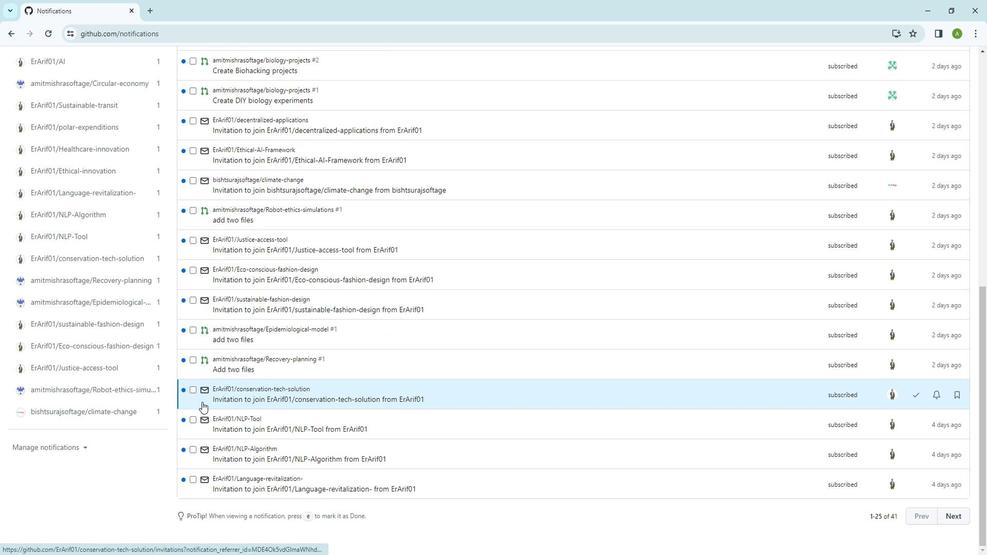 
Action: Mouse scrolled (218, 150) with delta (0, 0)
Screenshot: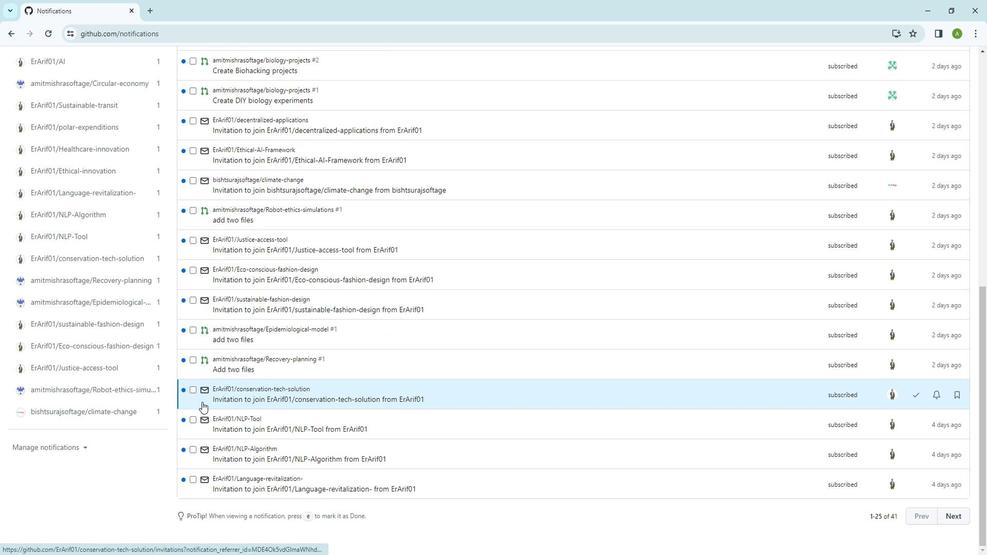 
Action: Mouse moved to (214, 146)
Screenshot: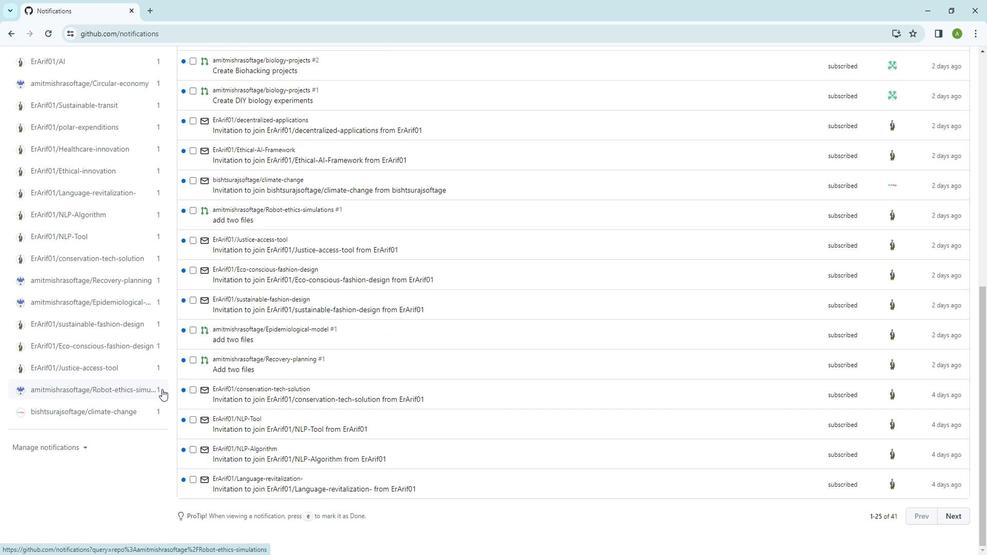 
Action: Mouse scrolled (214, 147) with delta (0, 0)
Screenshot: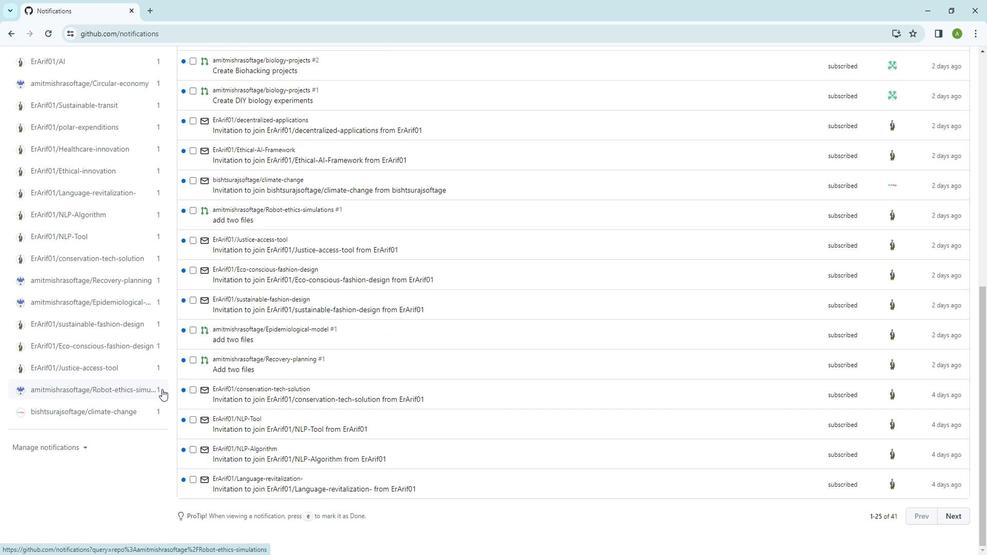 
Action: Mouse moved to (214, 146)
Screenshot: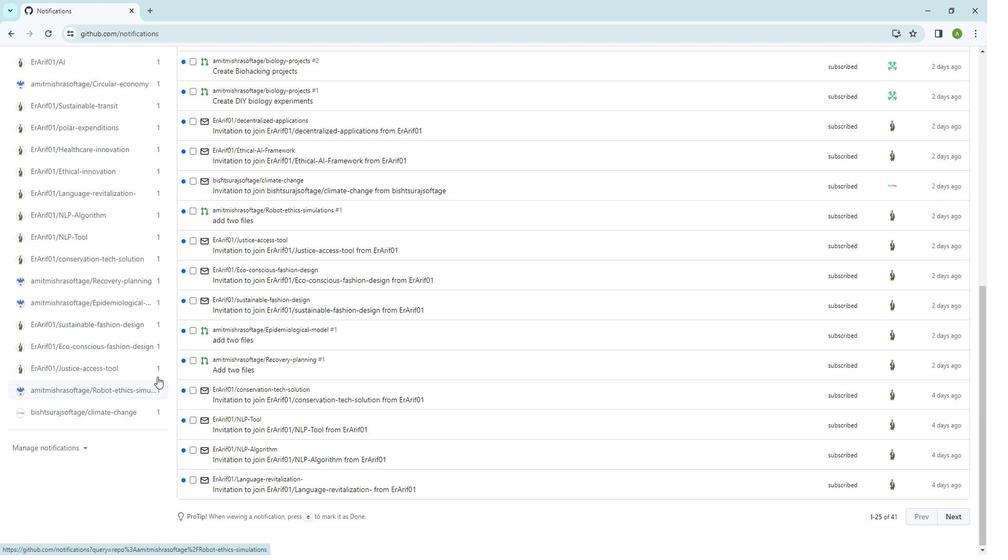 
Action: Mouse scrolled (214, 146) with delta (0, 0)
Screenshot: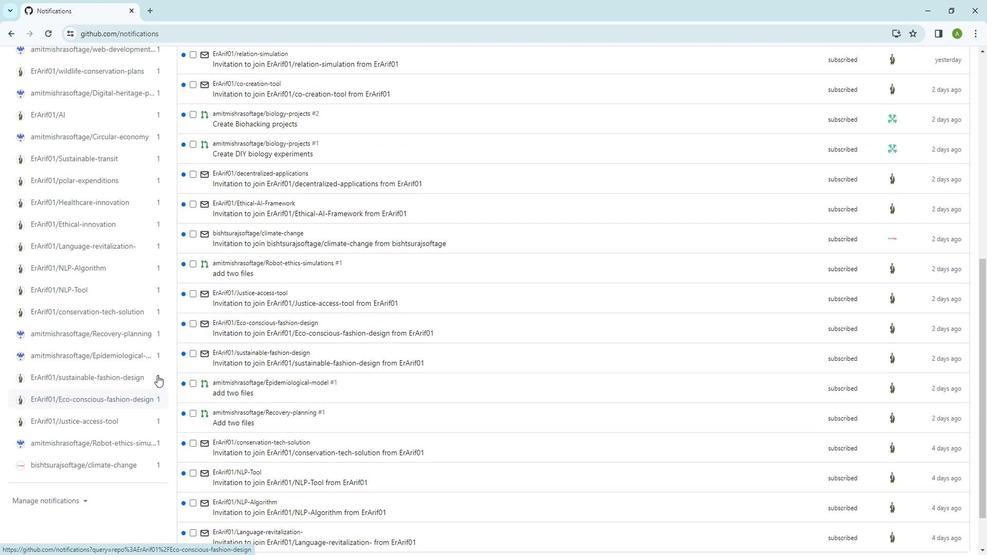 
Action: Mouse scrolled (214, 146) with delta (0, 0)
Screenshot: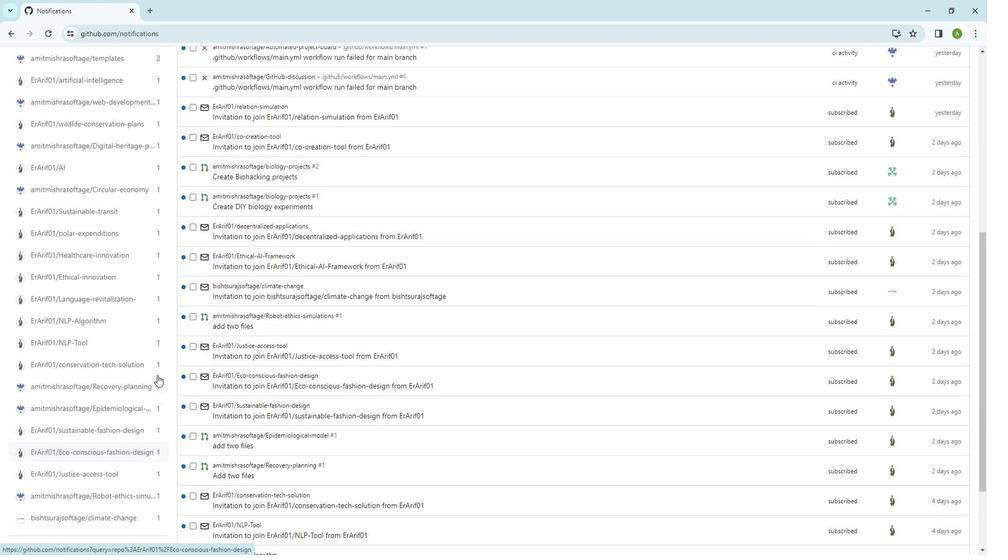 
Action: Mouse moved to (214, 144)
Screenshot: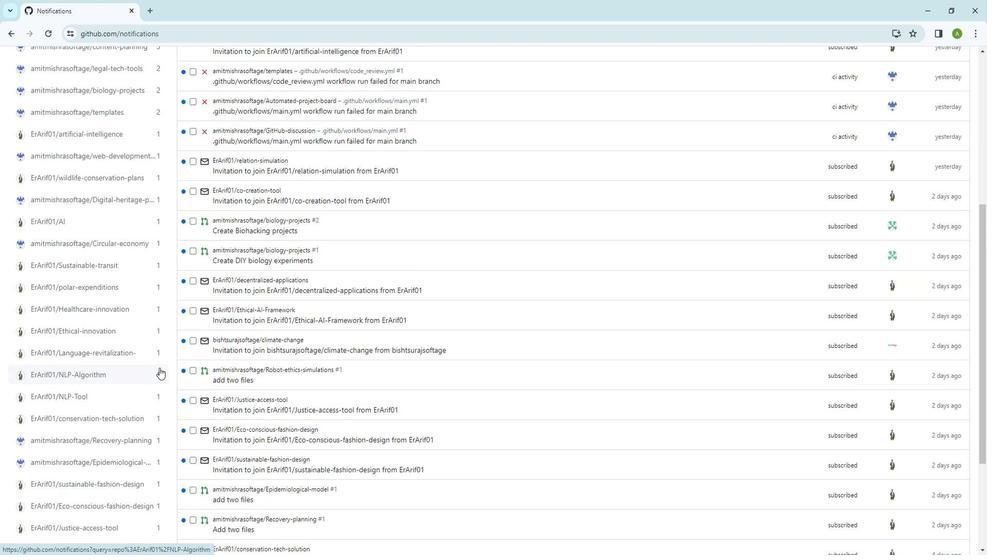 
Action: Mouse scrolled (214, 144) with delta (0, 0)
Screenshot: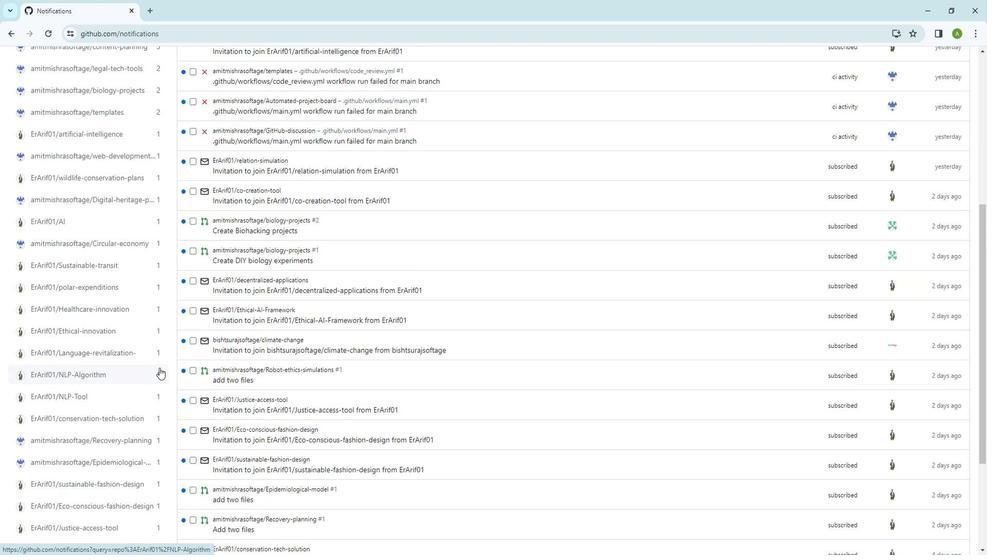 
Action: Mouse moved to (214, 144)
Screenshot: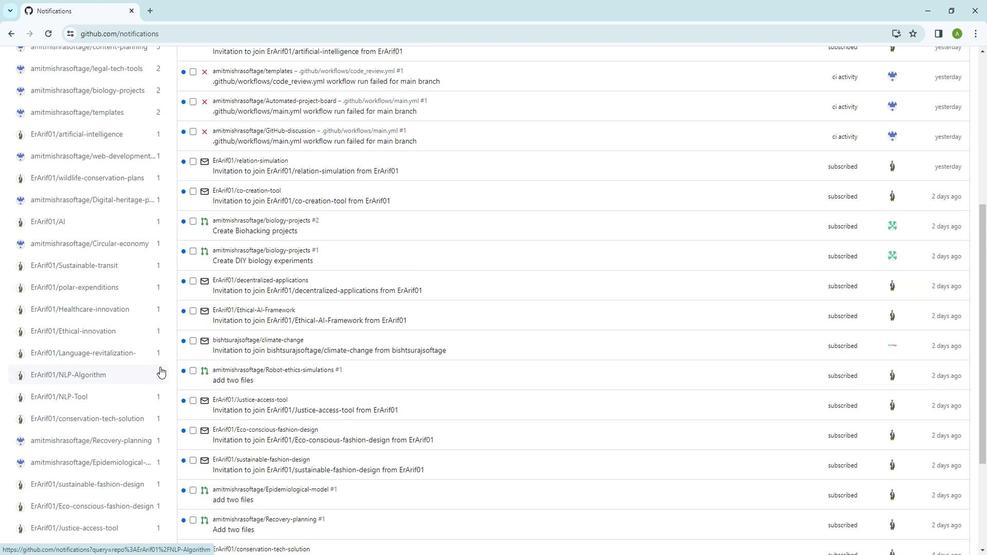 
Action: Mouse scrolled (214, 144) with delta (0, 0)
Screenshot: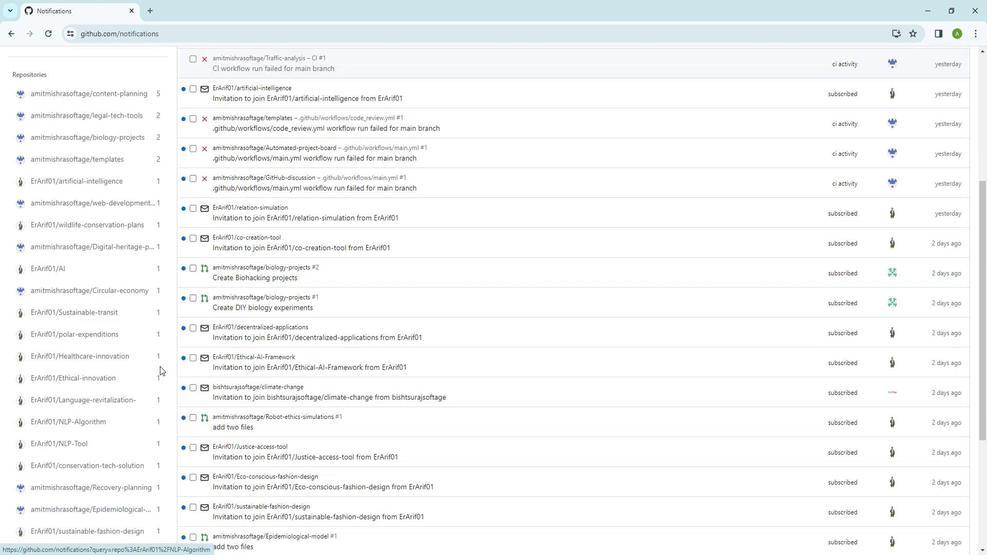 
Action: Mouse moved to (214, 144)
Screenshot: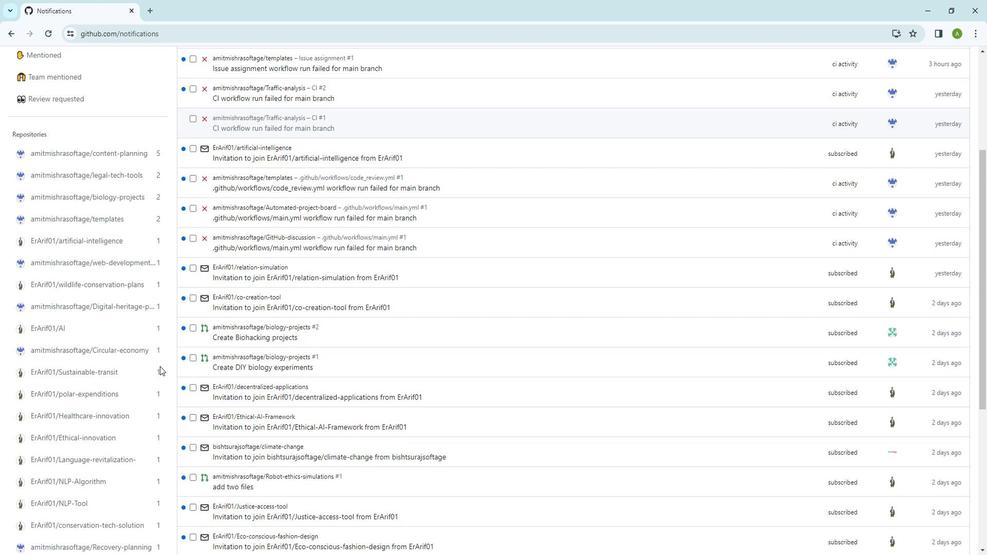
Action: Mouse scrolled (214, 144) with delta (0, 0)
Screenshot: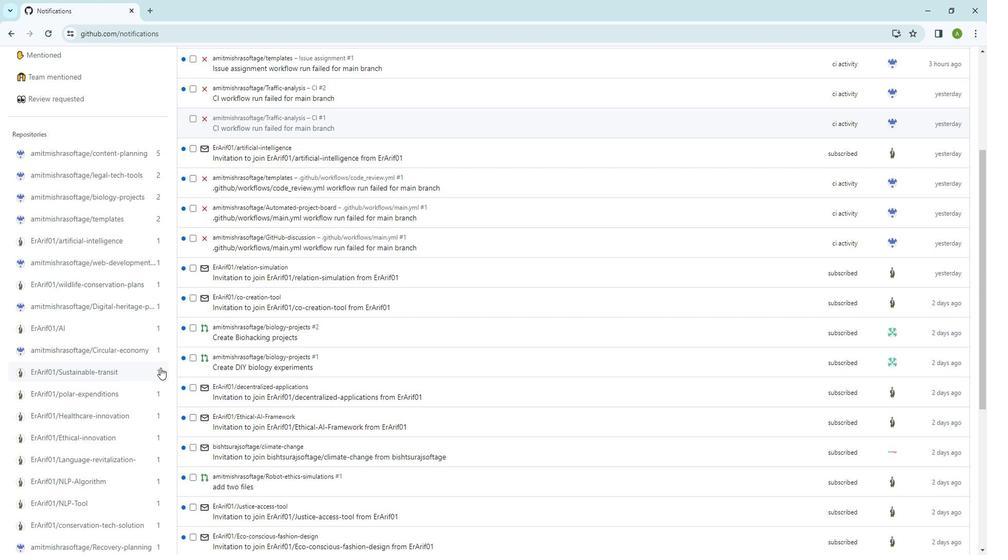 
Action: Mouse scrolled (214, 144) with delta (0, 0)
Screenshot: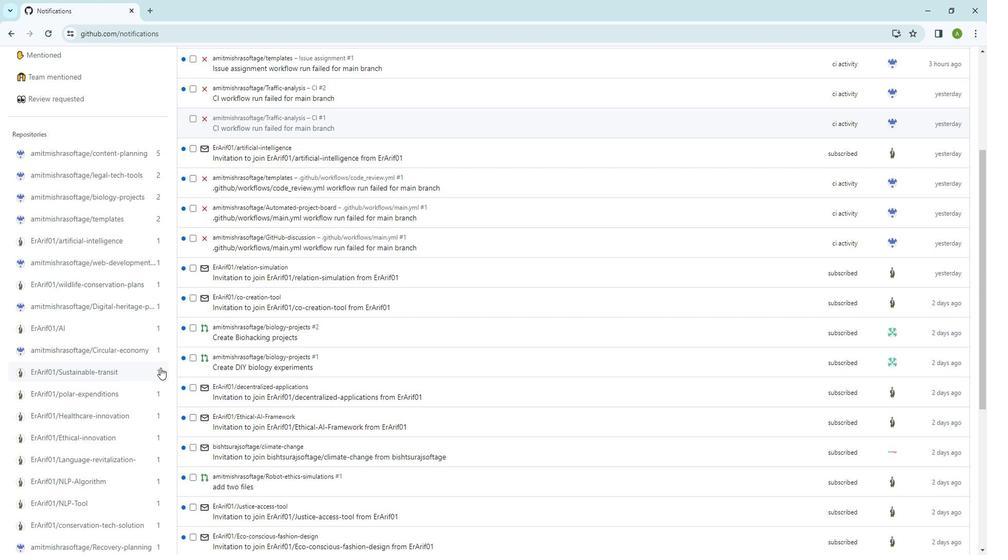 
Action: Mouse scrolled (214, 144) with delta (0, 0)
Screenshot: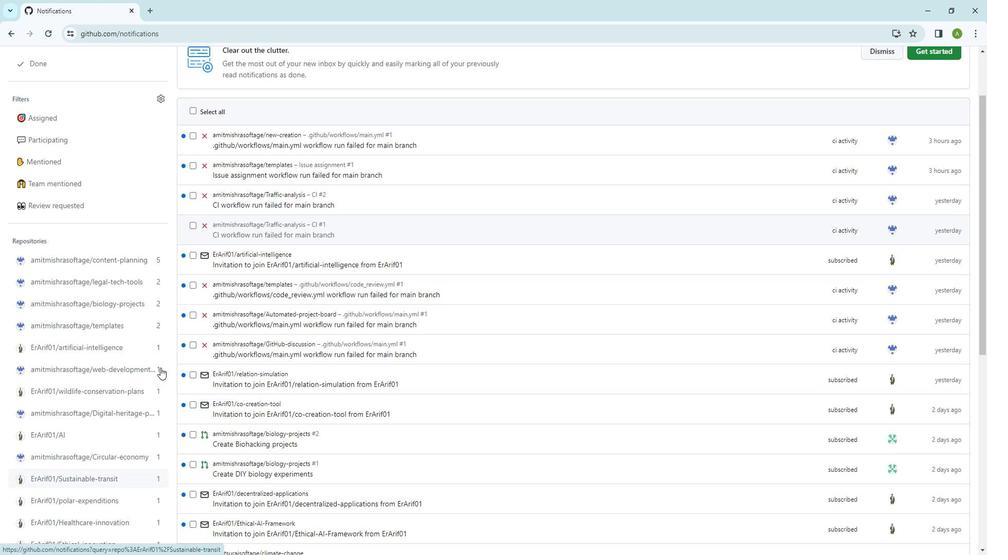 
Action: Mouse moved to (214, 144)
Screenshot: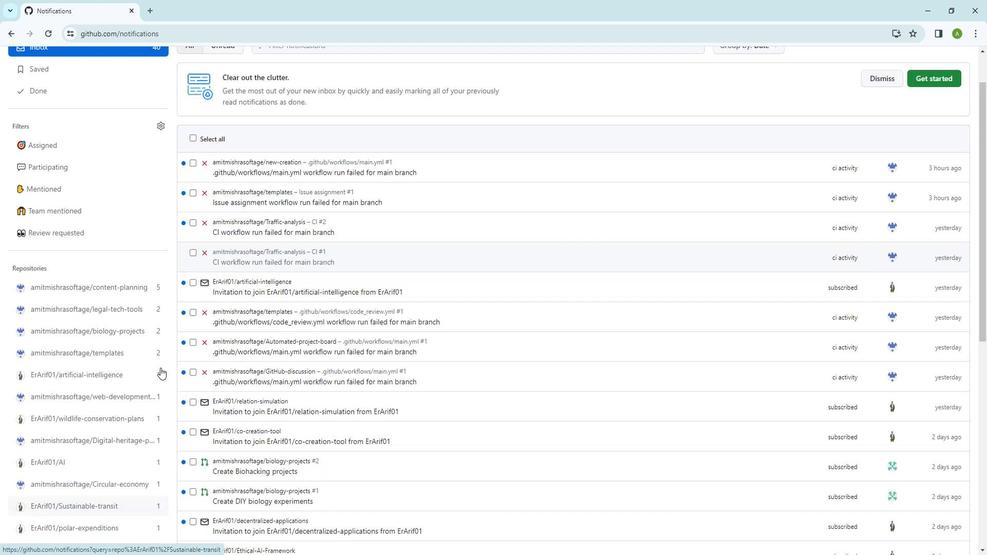 
Action: Mouse scrolled (214, 144) with delta (0, 0)
Screenshot: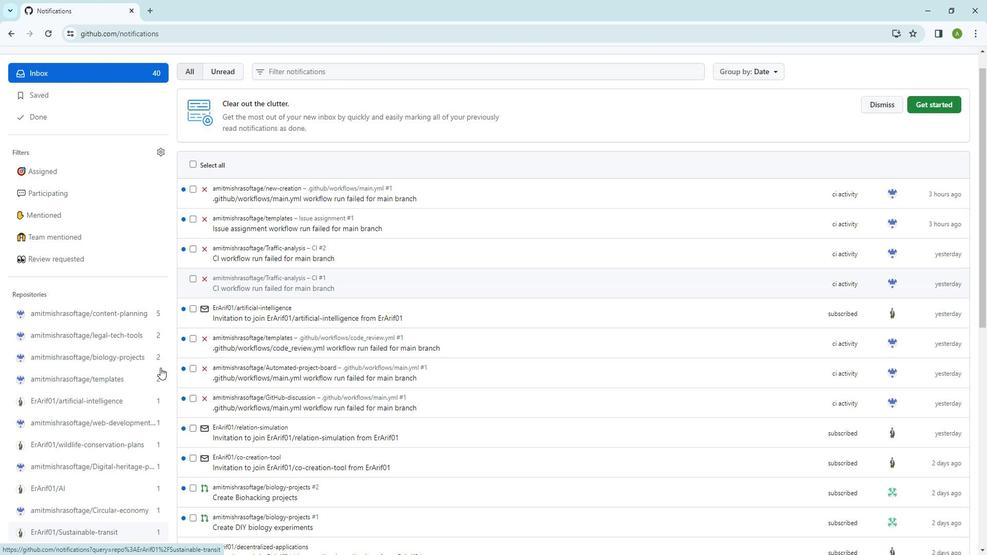 
Action: Mouse scrolled (214, 144) with delta (0, 0)
Screenshot: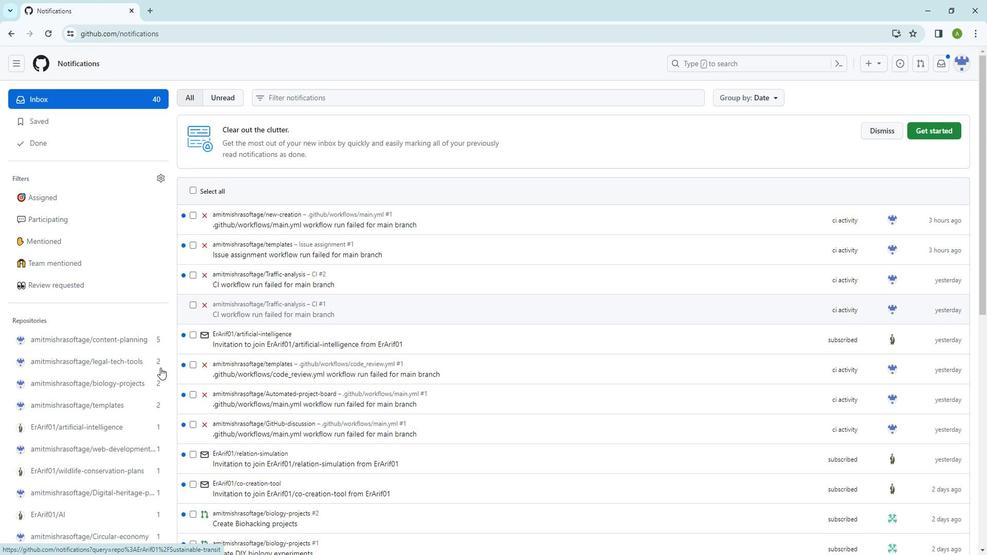 
Action: Mouse scrolled (214, 144) with delta (0, 0)
Screenshot: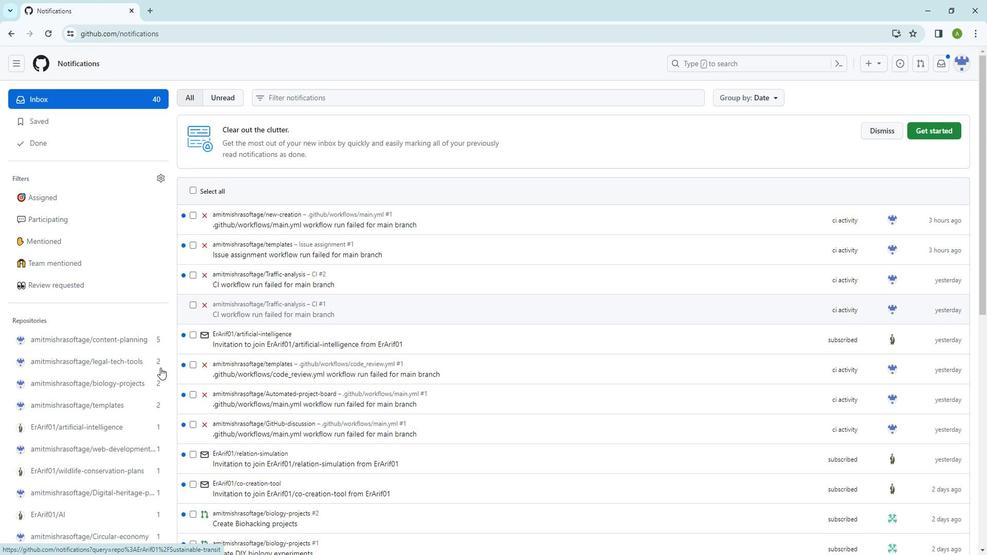
Action: Mouse moved to (214, 140)
Screenshot: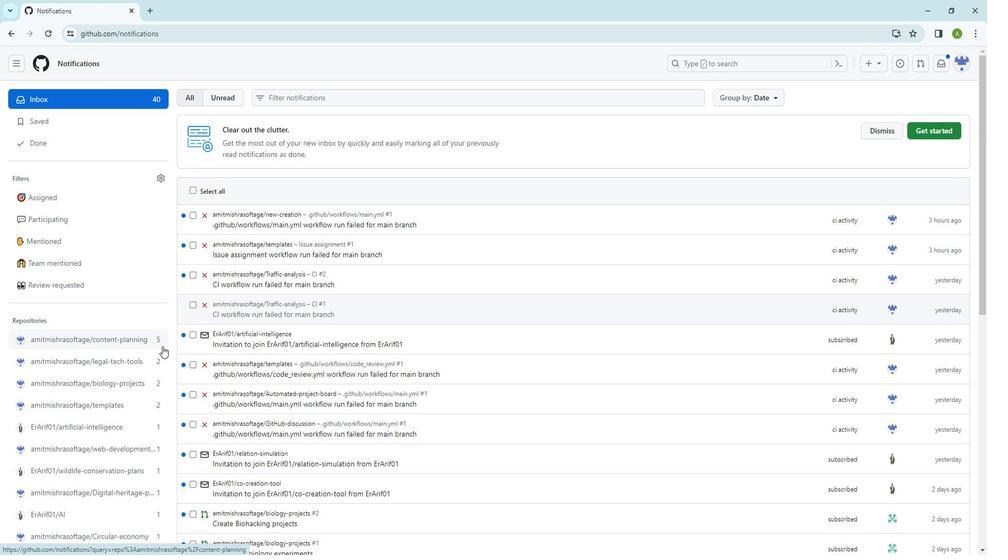 
Action: Mouse scrolled (214, 141) with delta (0, 0)
Screenshot: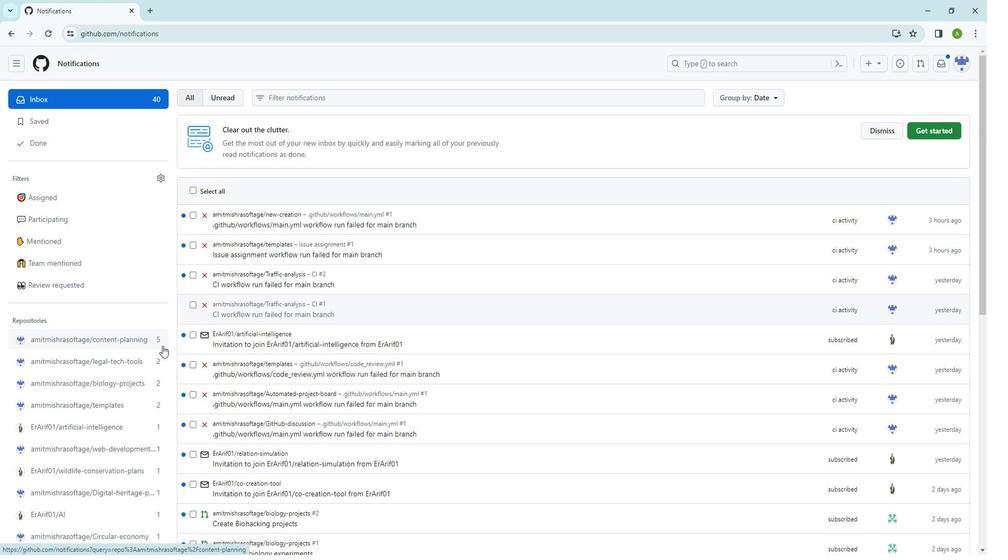 
Action: Mouse scrolled (214, 141) with delta (0, 0)
Screenshot: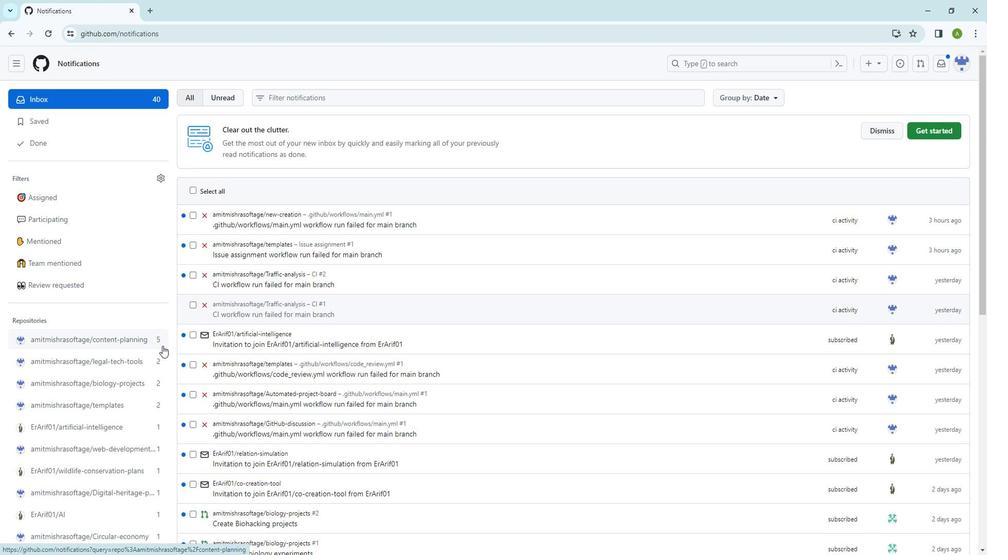 
Action: Mouse scrolled (214, 141) with delta (0, 0)
Screenshot: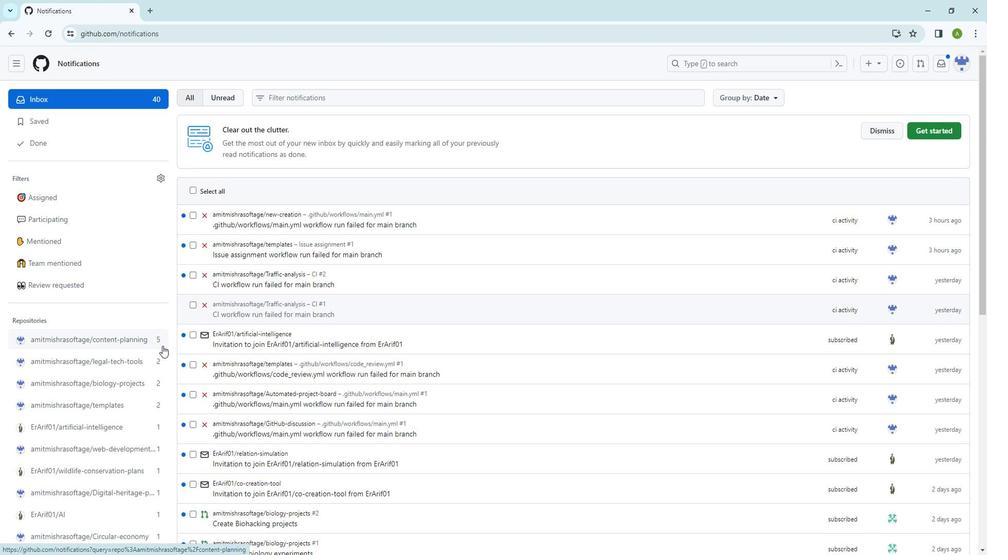 
Action: Mouse scrolled (214, 141) with delta (0, 0)
Screenshot: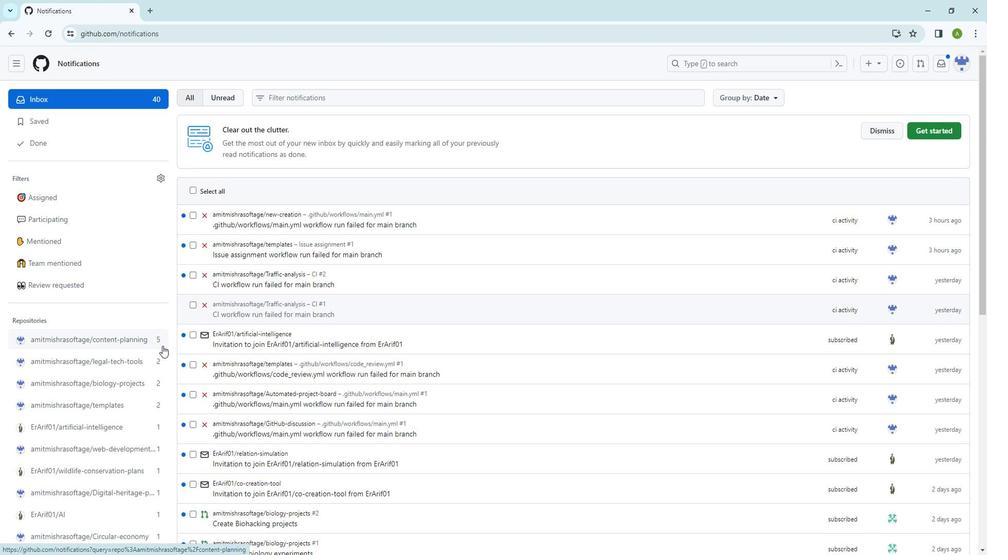 
Action: Mouse moved to (215, 136)
Screenshot: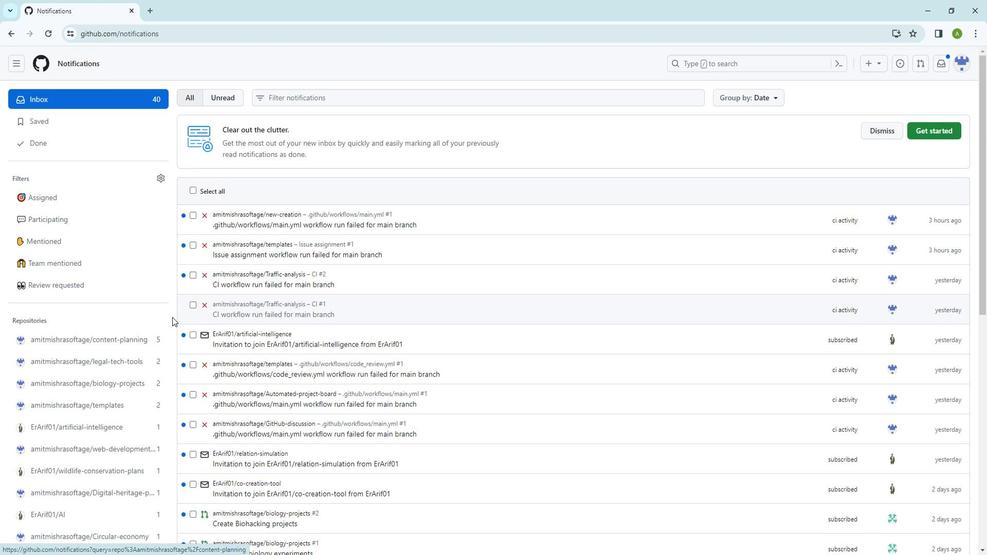 
Action: Mouse scrolled (215, 136) with delta (0, 0)
Screenshot: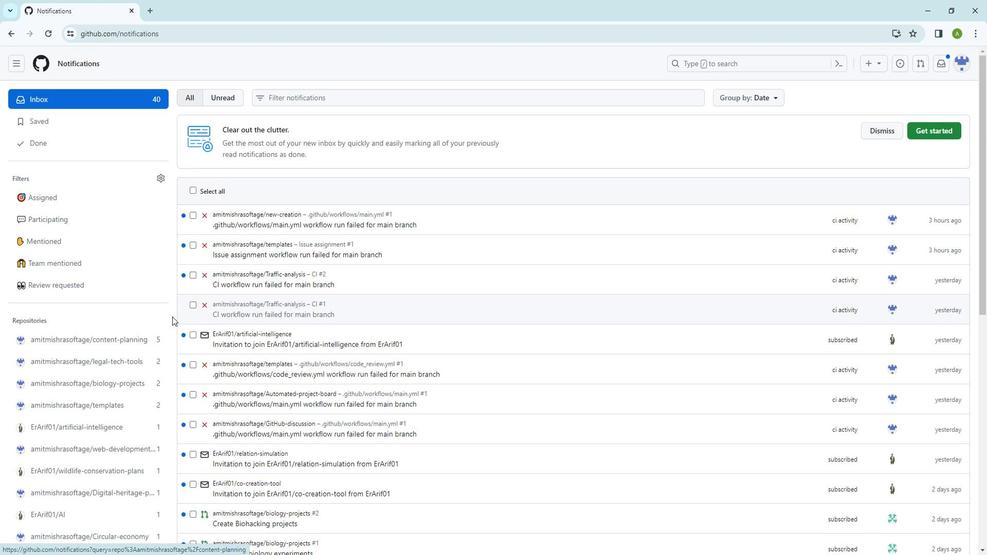 
Action: Mouse scrolled (215, 136) with delta (0, 0)
Screenshot: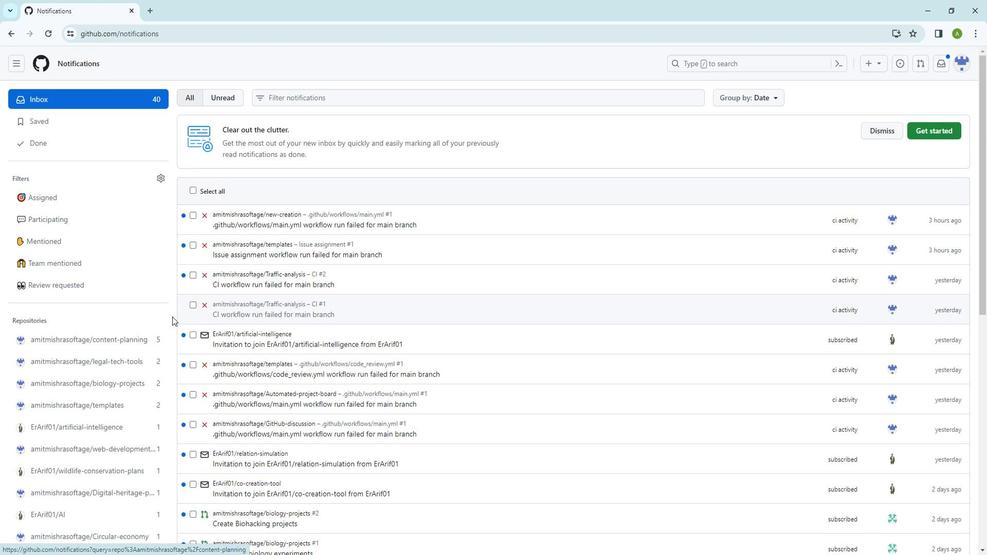 
Action: Mouse scrolled (215, 136) with delta (0, 0)
Screenshot: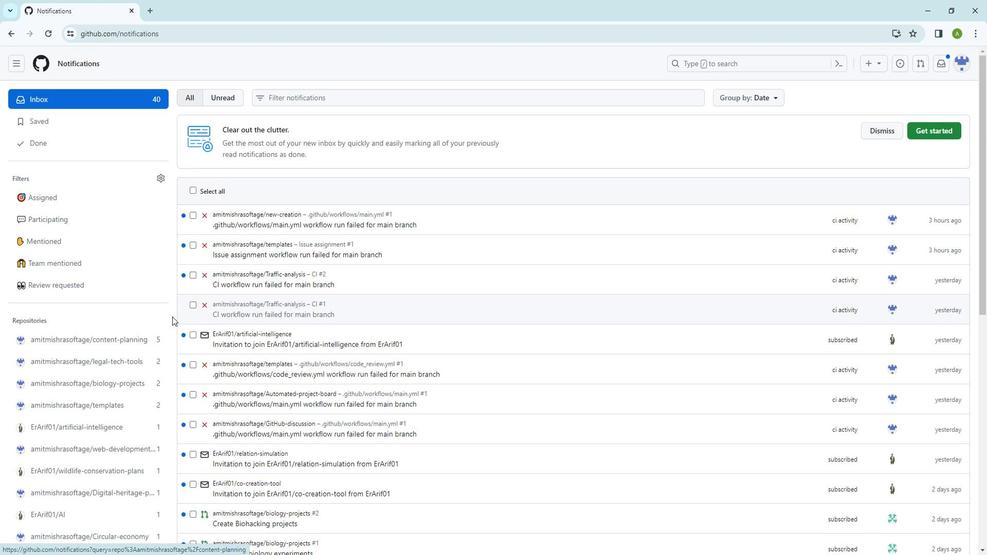 
Action: Mouse moved to (203, 132)
Screenshot: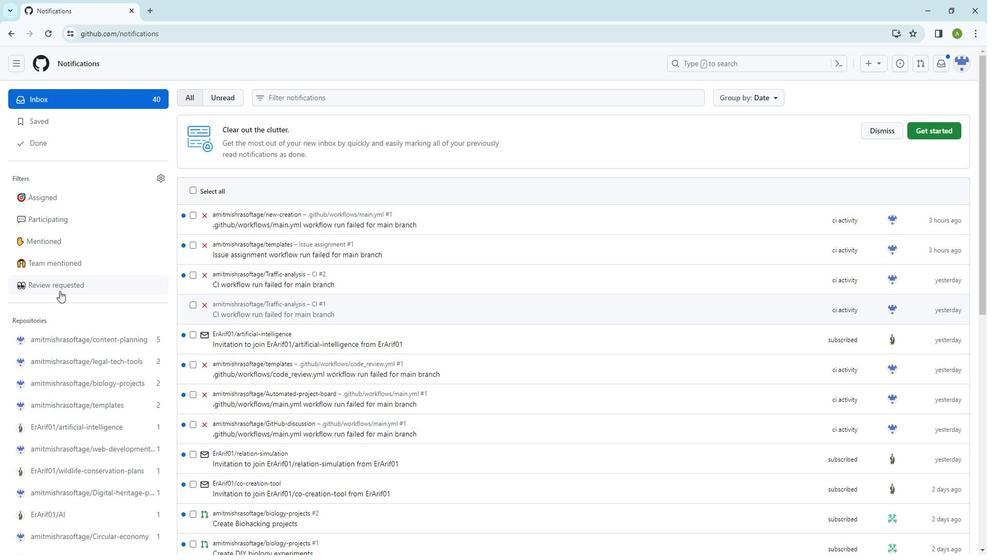
Action: Mouse scrolled (203, 132) with delta (0, 0)
Screenshot: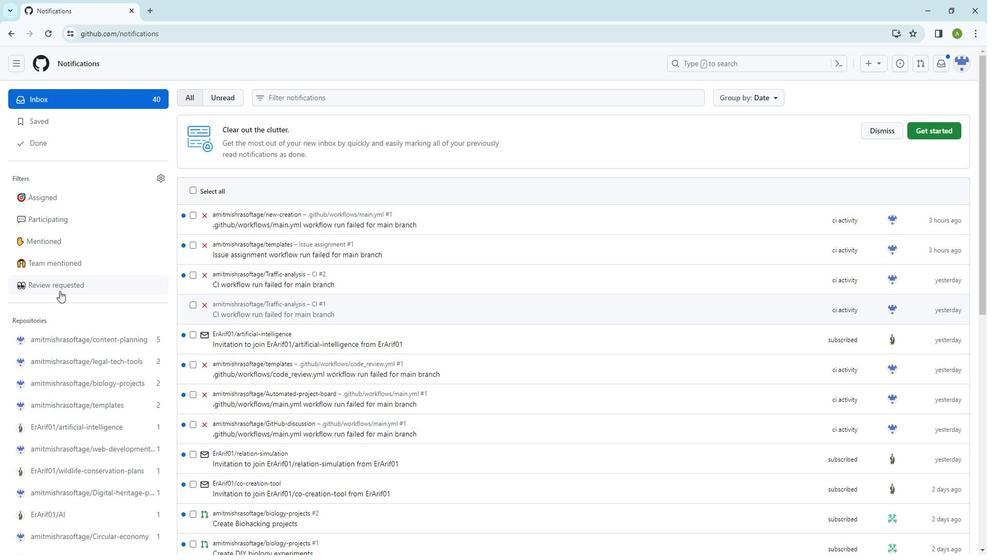 
Action: Mouse moved to (203, 135)
Screenshot: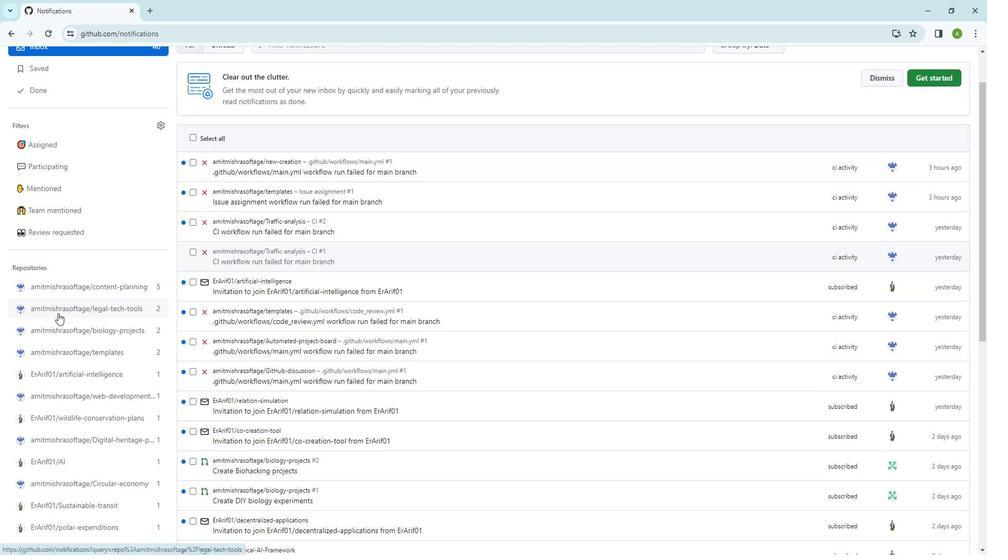
Action: Mouse scrolled (203, 135) with delta (0, 0)
Screenshot: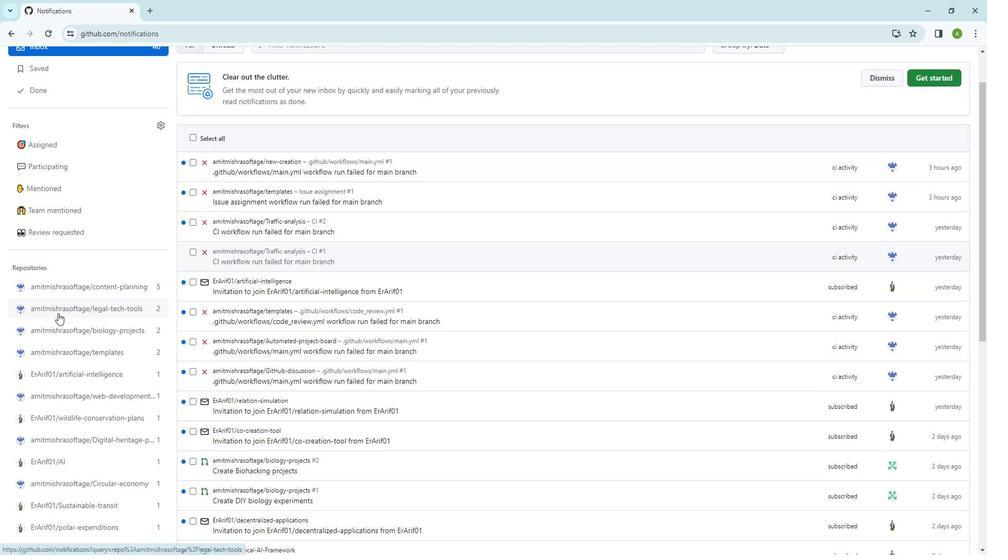 
Action: Mouse moved to (203, 135)
Screenshot: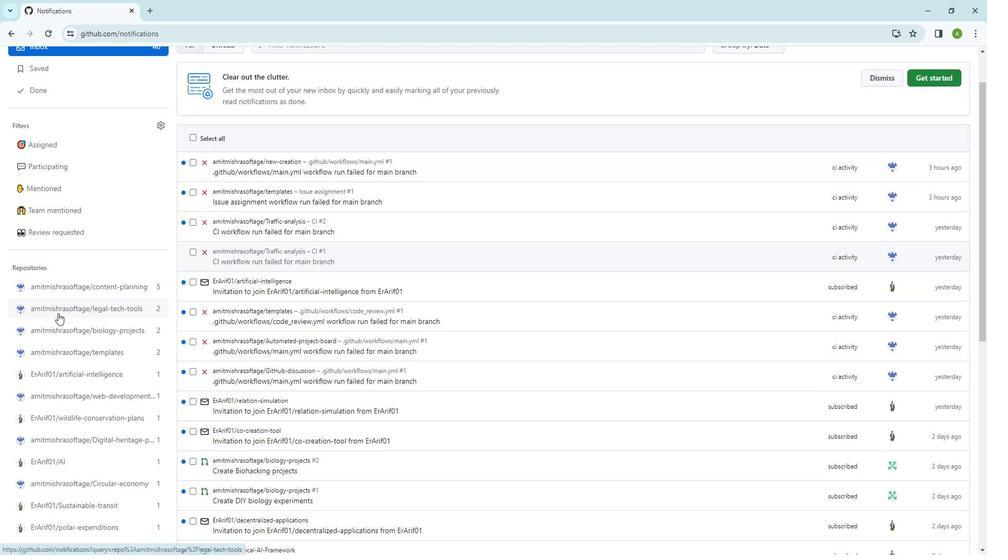 
Action: Mouse scrolled (203, 136) with delta (0, 0)
Screenshot: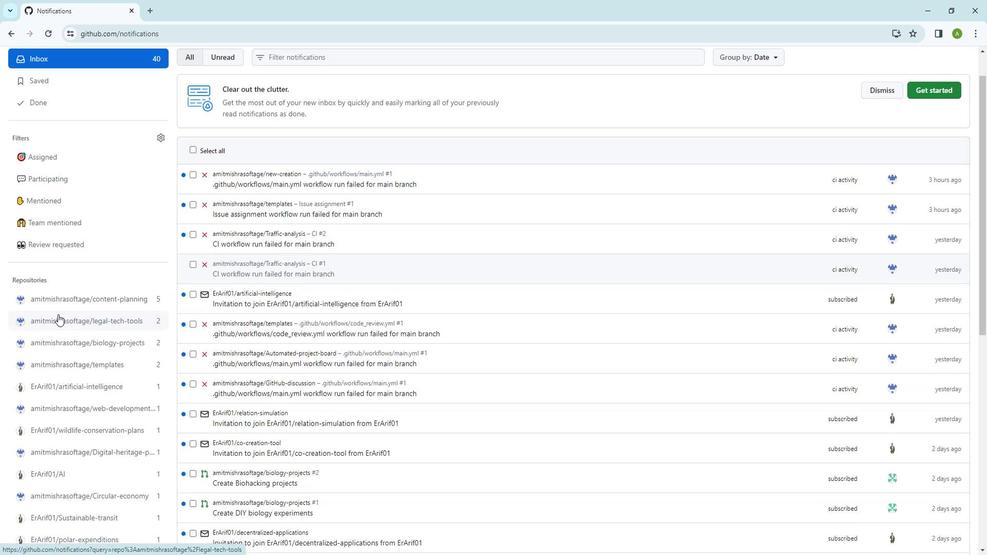 
Action: Mouse moved to (203, 136)
Screenshot: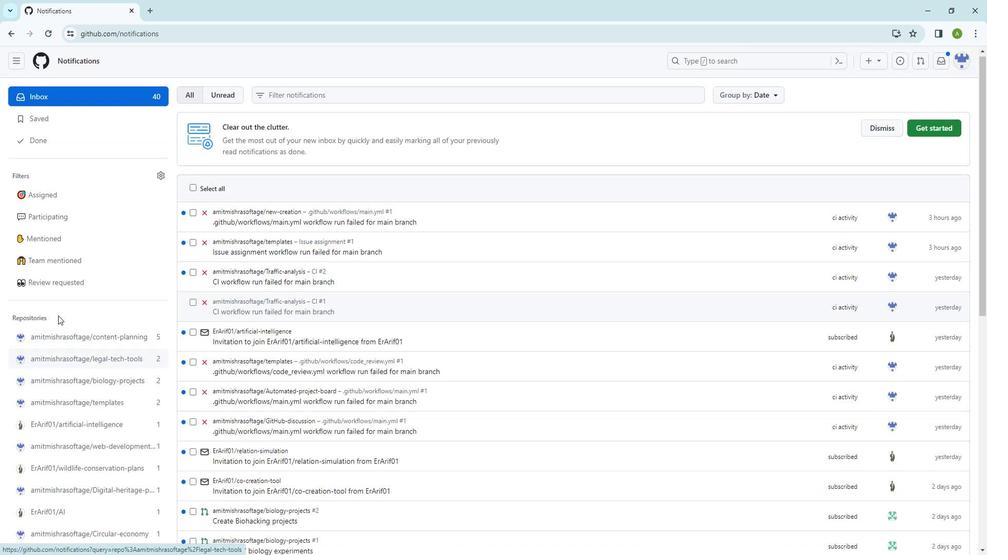 
Action: Mouse scrolled (203, 136) with delta (0, 0)
Screenshot: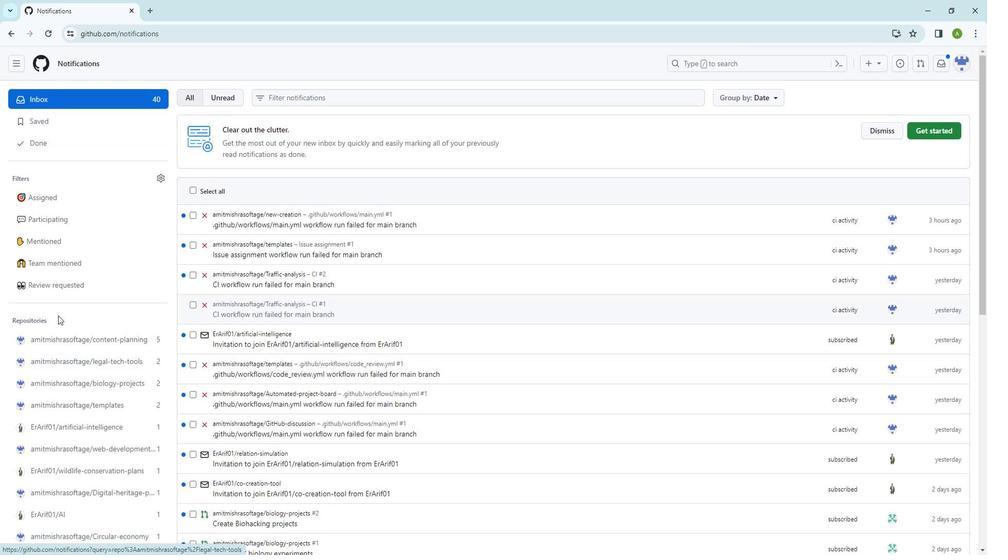 
Action: Mouse moved to (221, 100)
Screenshot: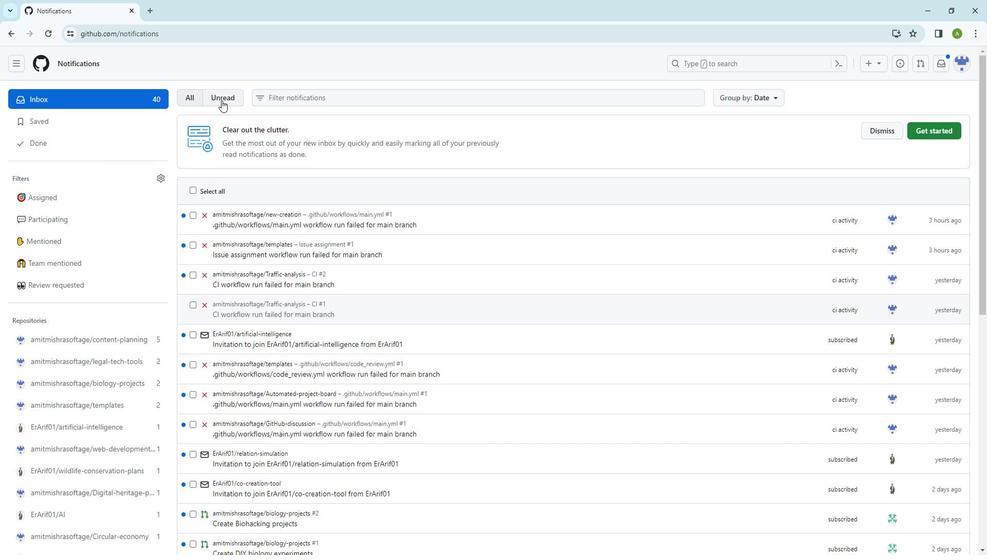 
Action: Mouse pressed left at (221, 100)
Screenshot: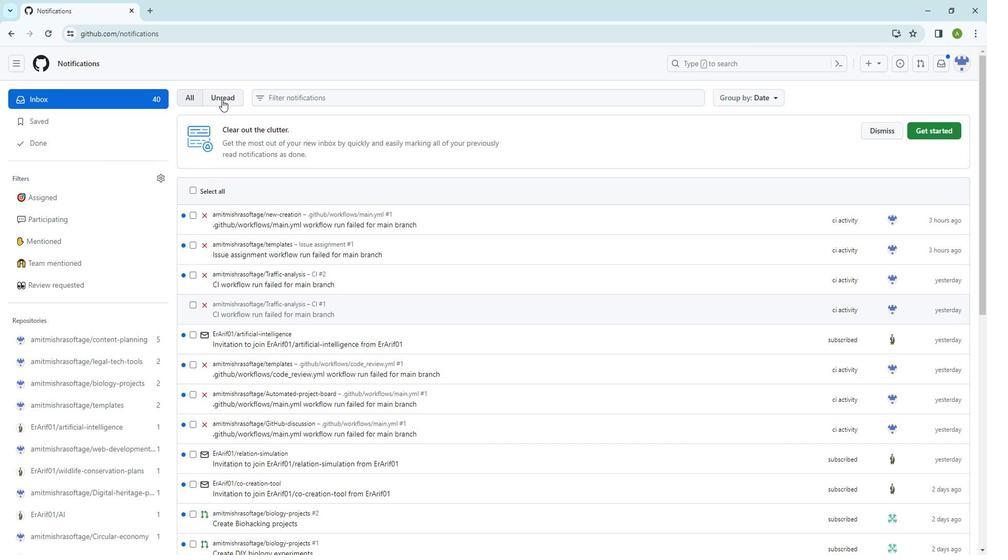 
Action: Mouse moved to (218, 100)
Screenshot: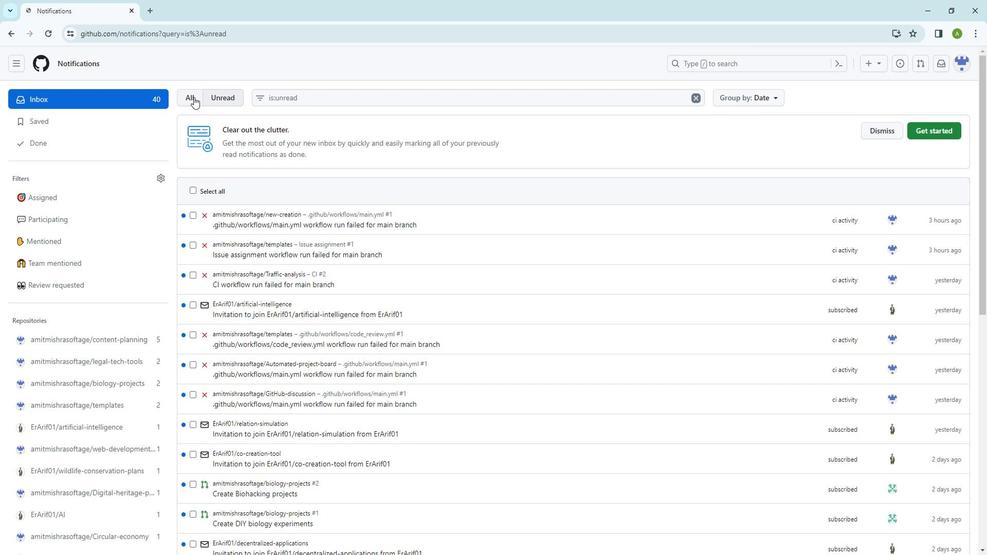 
Action: Mouse pressed left at (218, 100)
Screenshot: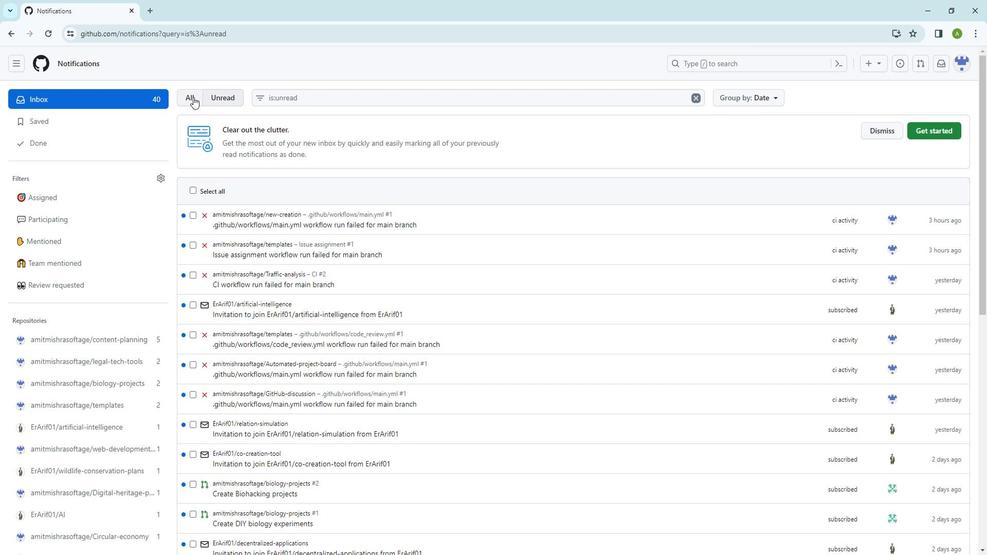 
Action: Mouse moved to (254, 121)
Screenshot: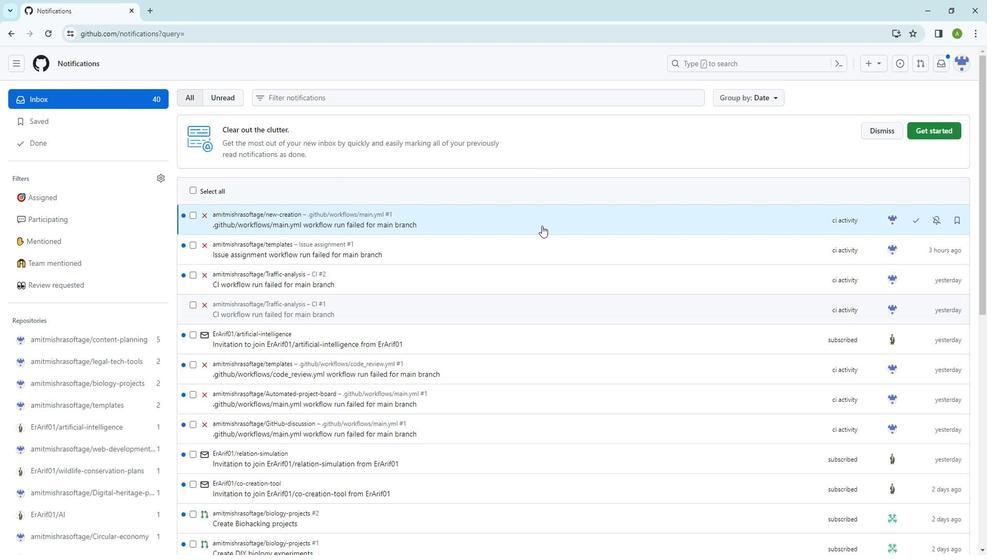 
Action: Mouse scrolled (254, 121) with delta (0, 0)
Screenshot: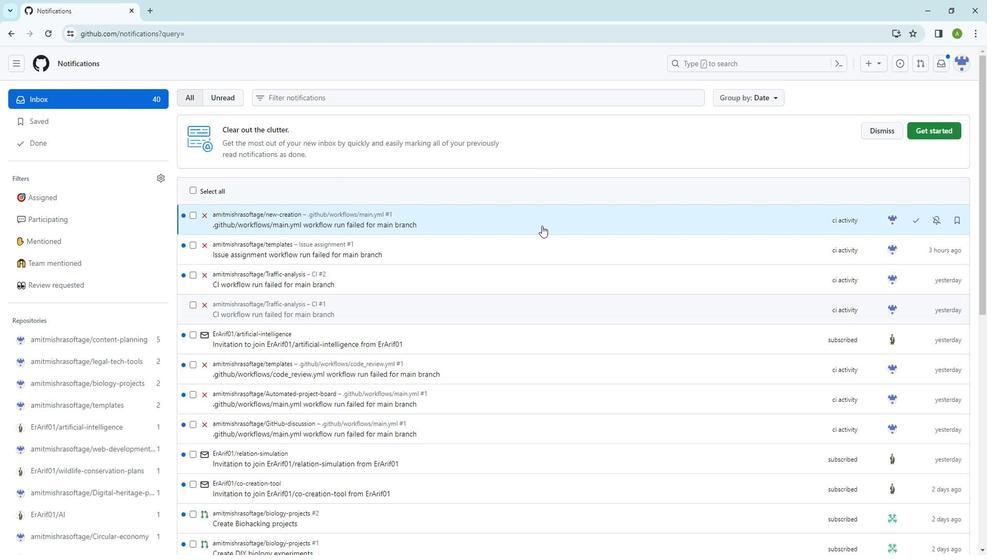 
Action: Mouse moved to (219, 129)
Screenshot: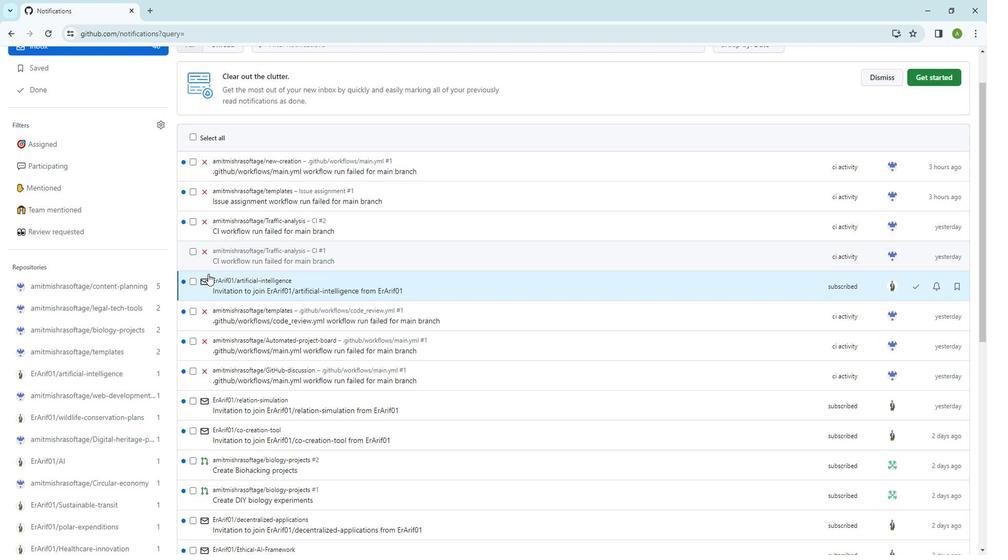 
Action: Mouse scrolled (219, 129) with delta (0, 0)
Screenshot: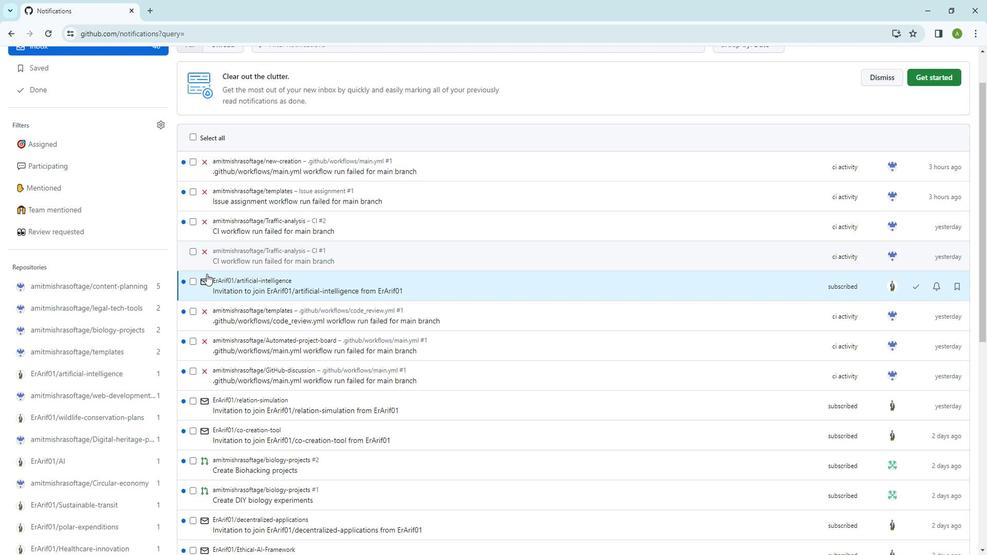 
Action: Mouse moved to (218, 132)
Screenshot: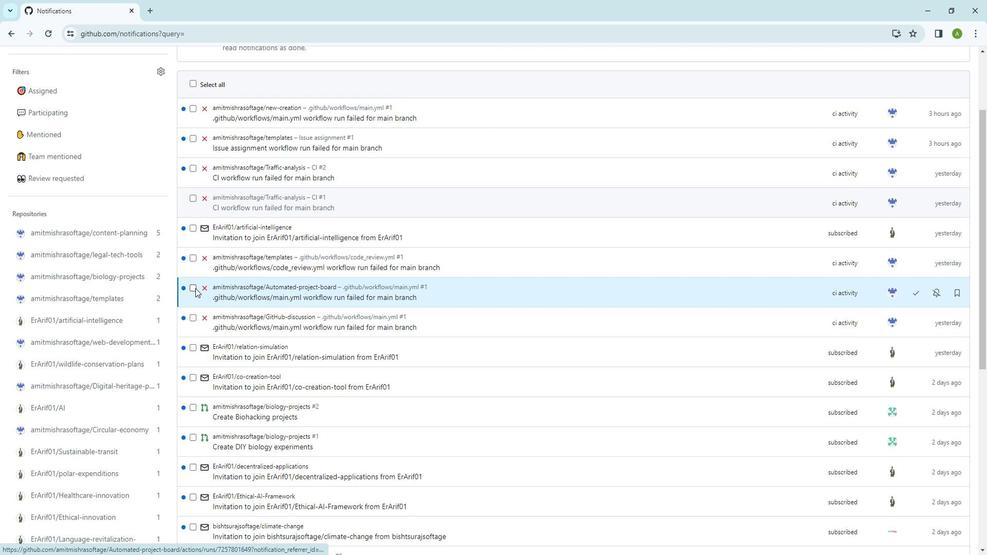 
Action: Mouse scrolled (218, 131) with delta (0, 0)
Screenshot: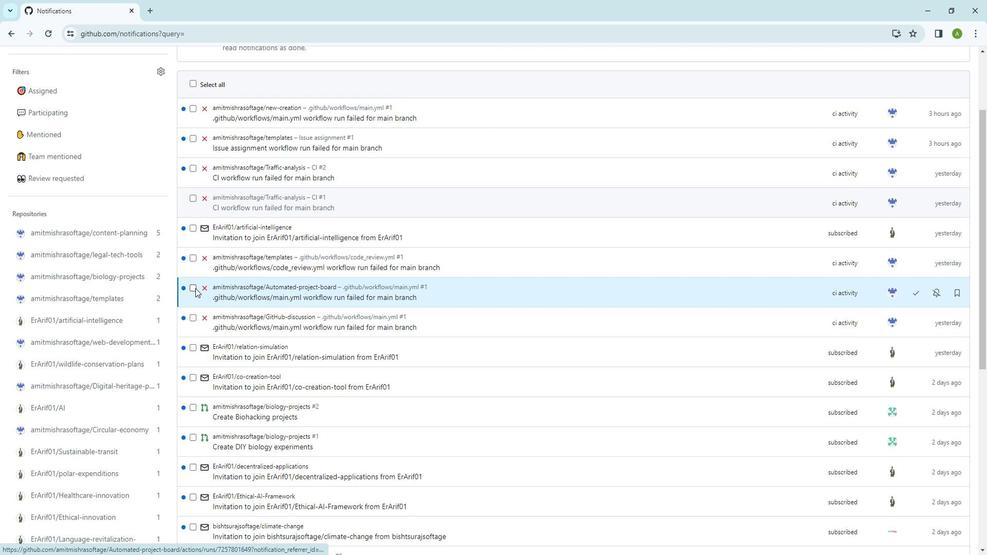 
Action: Mouse moved to (218, 132)
Screenshot: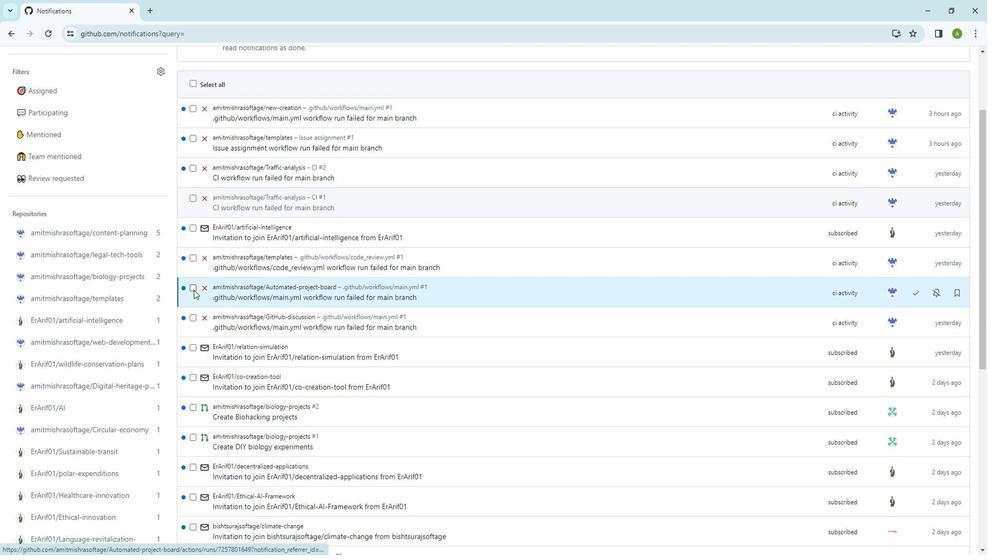 
Action: Mouse scrolled (218, 132) with delta (0, 0)
Screenshot: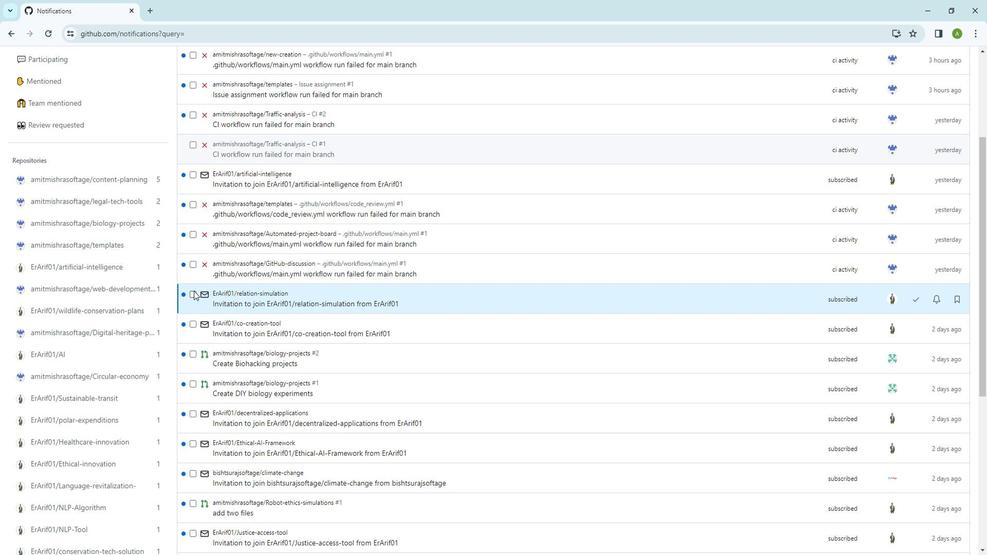 
Action: Mouse moved to (212, 139)
Screenshot: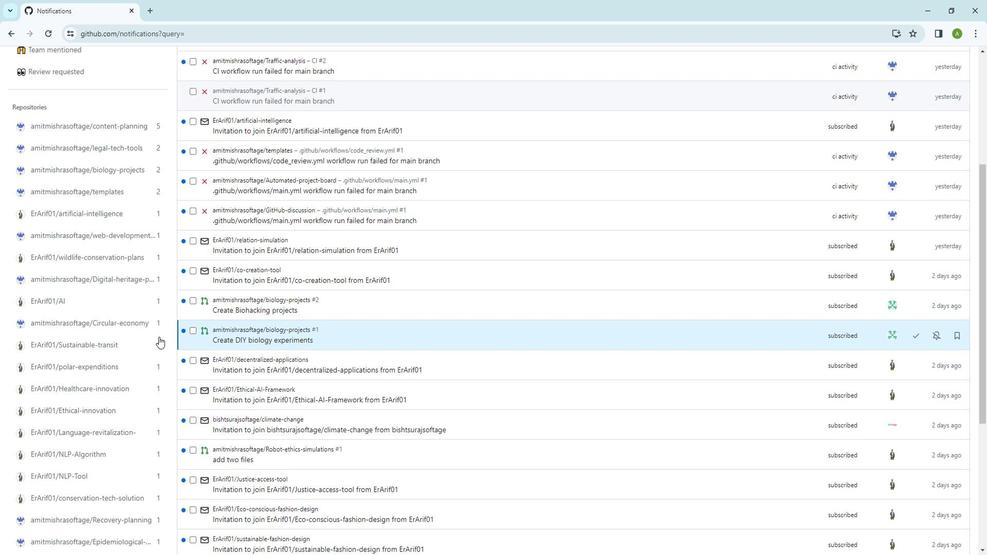 
Action: Mouse scrolled (212, 139) with delta (0, 0)
Screenshot: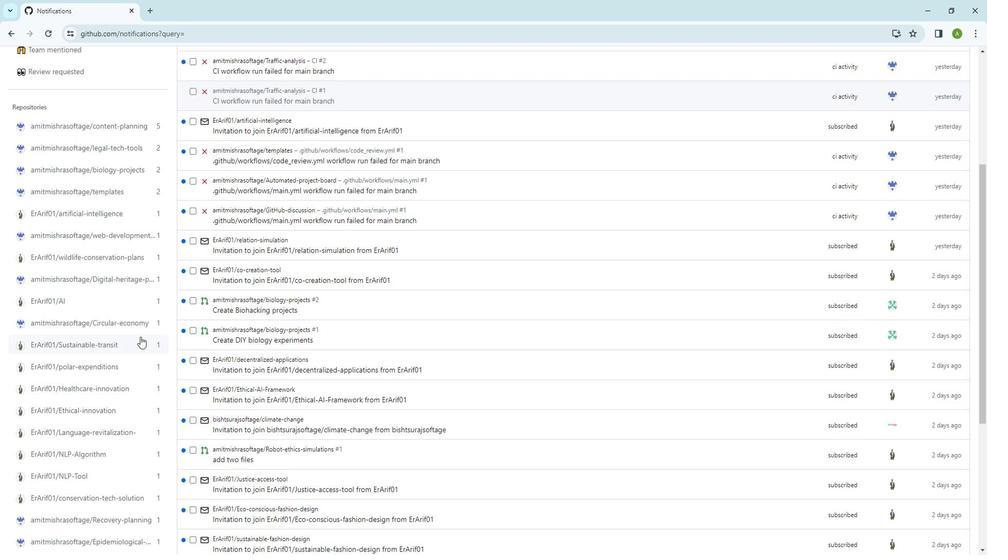 
Action: Mouse scrolled (212, 139) with delta (0, 0)
Screenshot: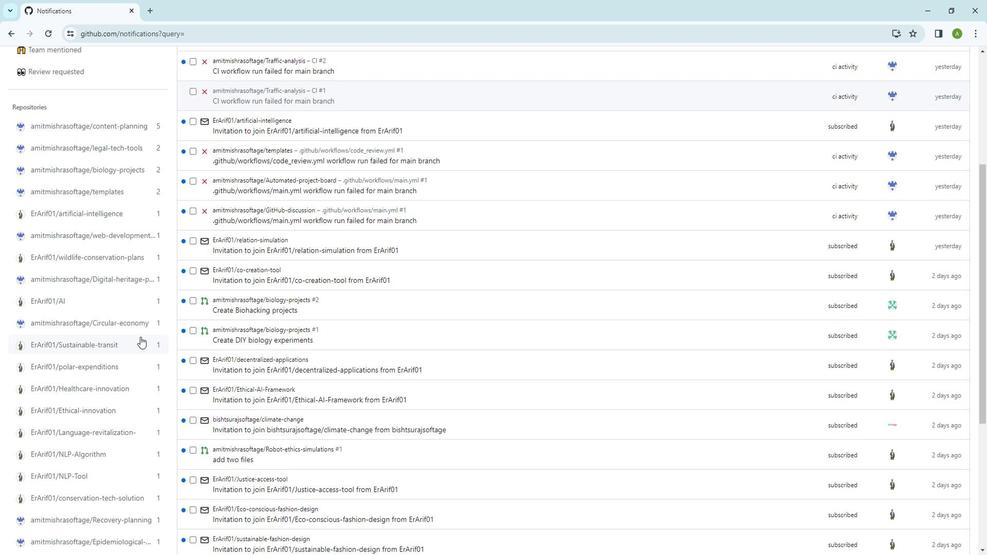 
Action: Mouse scrolled (212, 139) with delta (0, 0)
Screenshot: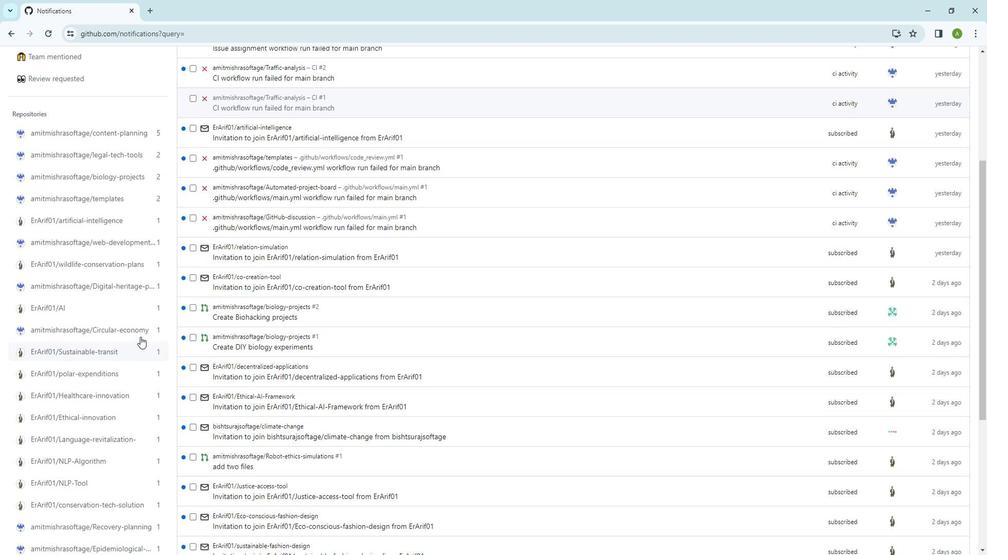 
Action: Mouse scrolled (212, 139) with delta (0, 0)
Screenshot: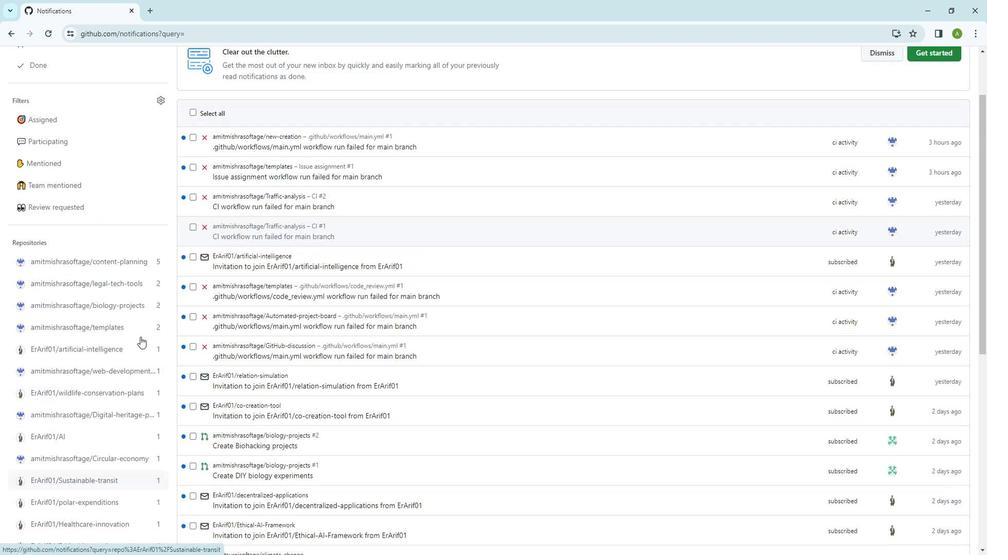 
Action: Mouse scrolled (212, 139) with delta (0, 0)
Screenshot: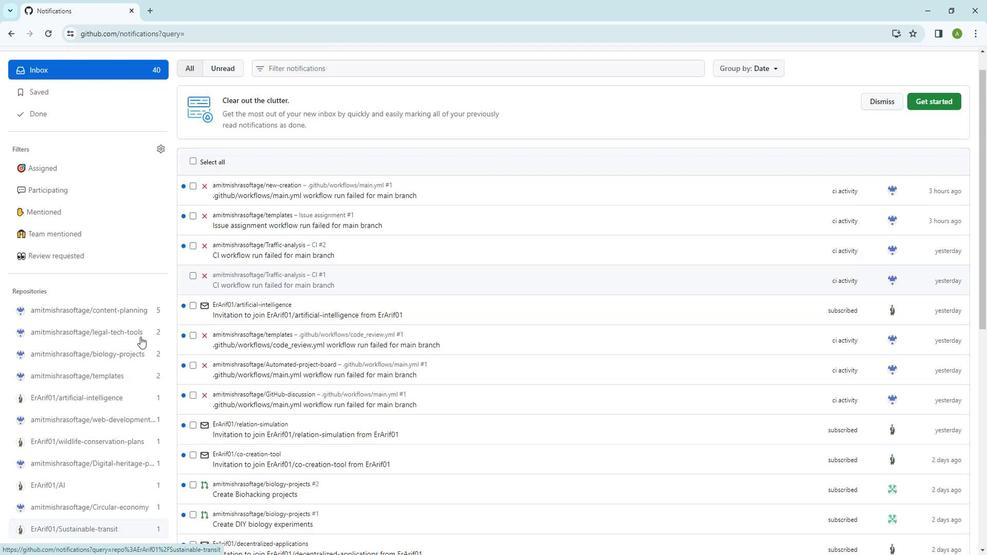 
Action: Mouse moved to (212, 139)
Screenshot: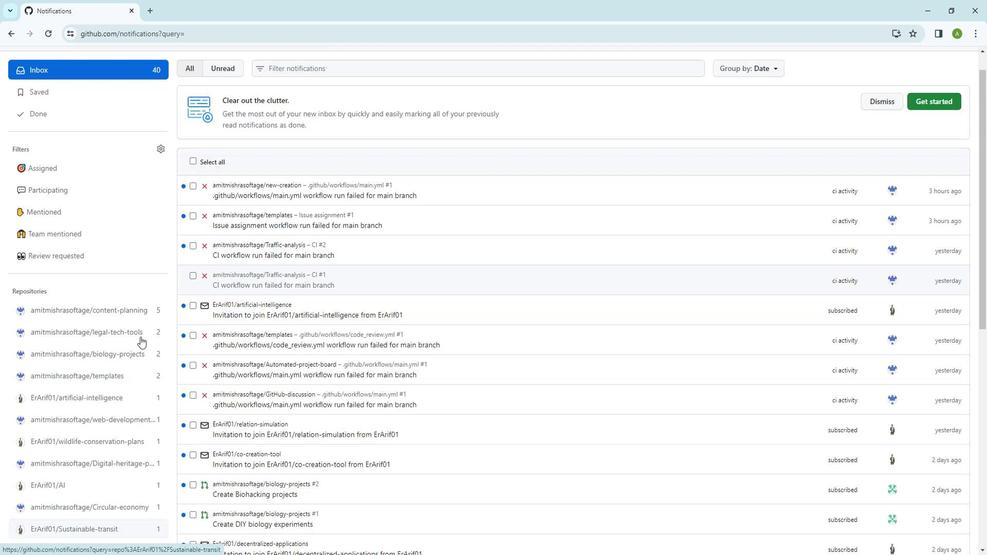 
Action: Mouse scrolled (212, 139) with delta (0, 0)
Screenshot: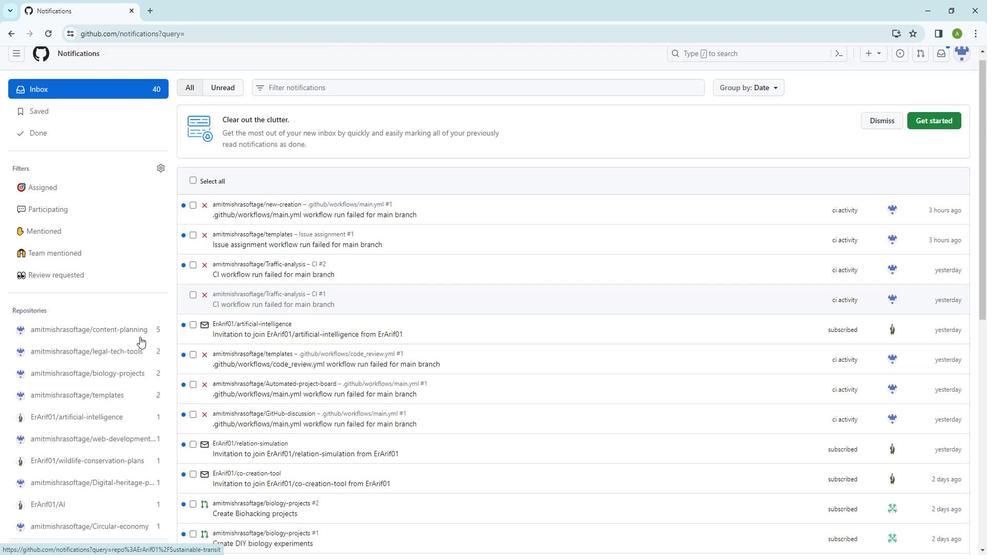 
Action: Mouse scrolled (212, 139) with delta (0, 0)
Screenshot: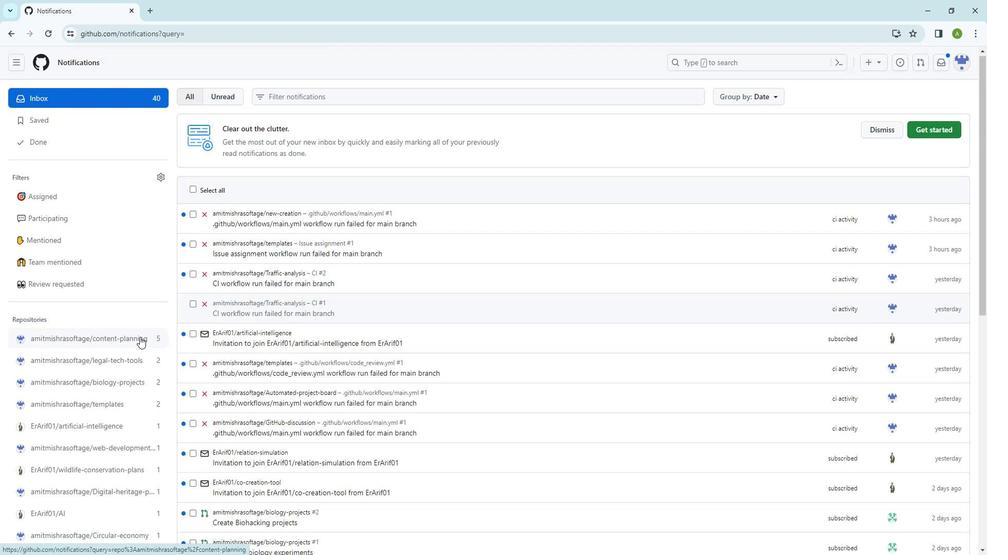 
Action: Mouse scrolled (212, 139) with delta (0, 0)
Screenshot: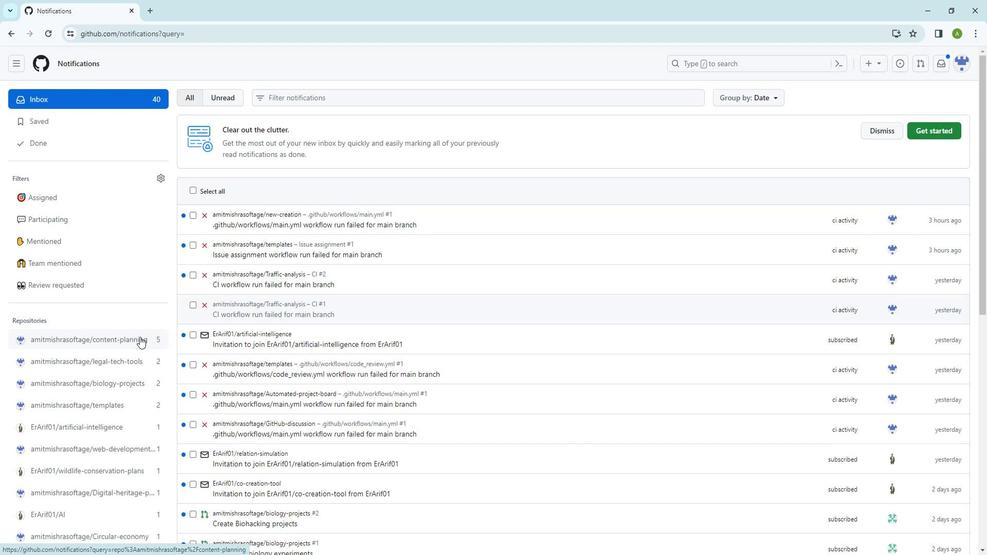 
Action: Mouse moved to (160, 177)
Screenshot: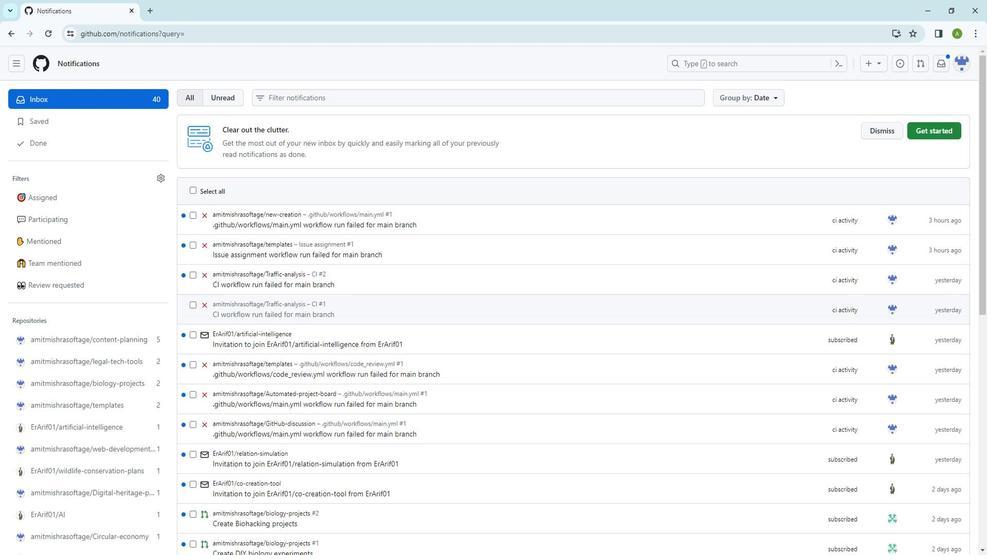 
Action: Mouse pressed left at (160, 177)
Screenshot: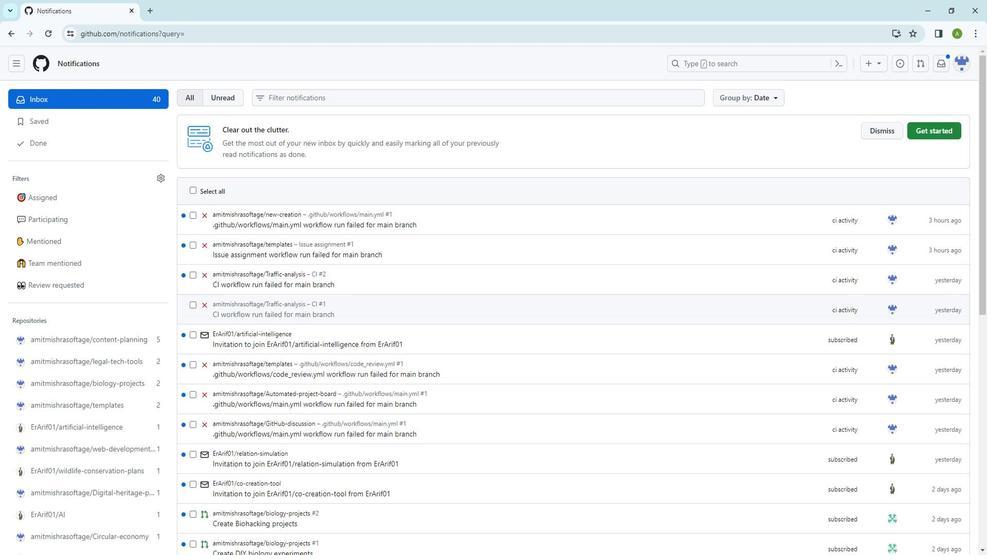 
Action: Mouse moved to (154, 175)
Screenshot: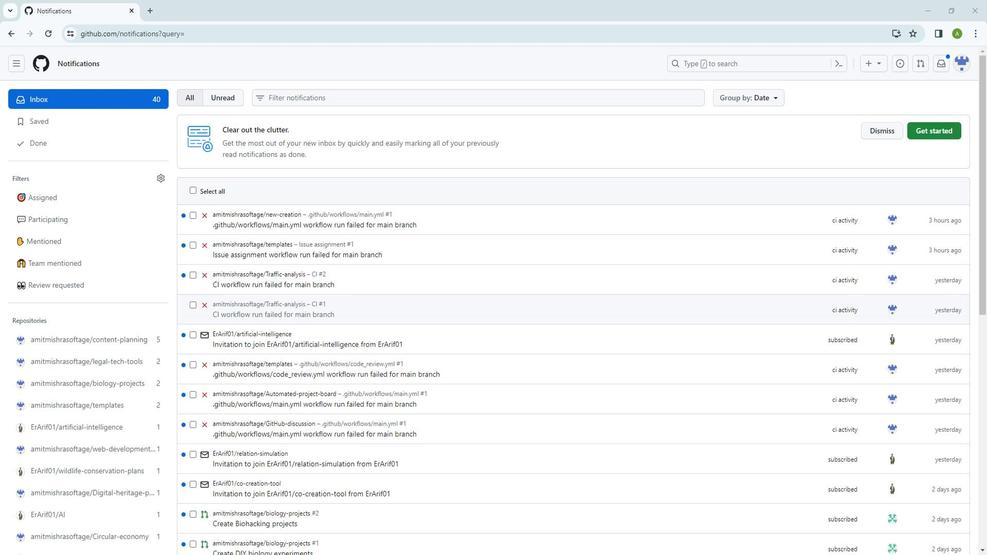 
Action: Mouse pressed left at (154, 175)
Screenshot: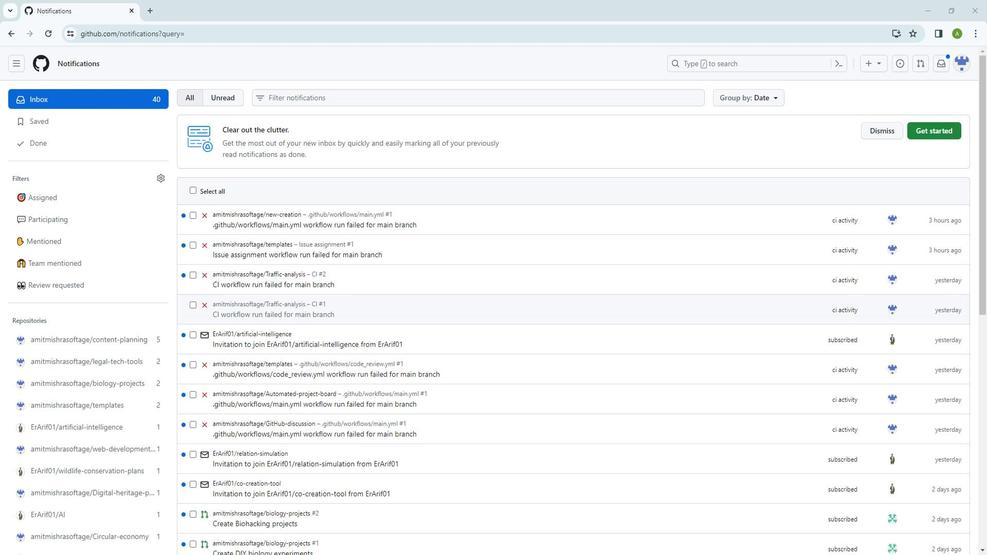 
Action: Mouse moved to (160, 170)
Screenshot: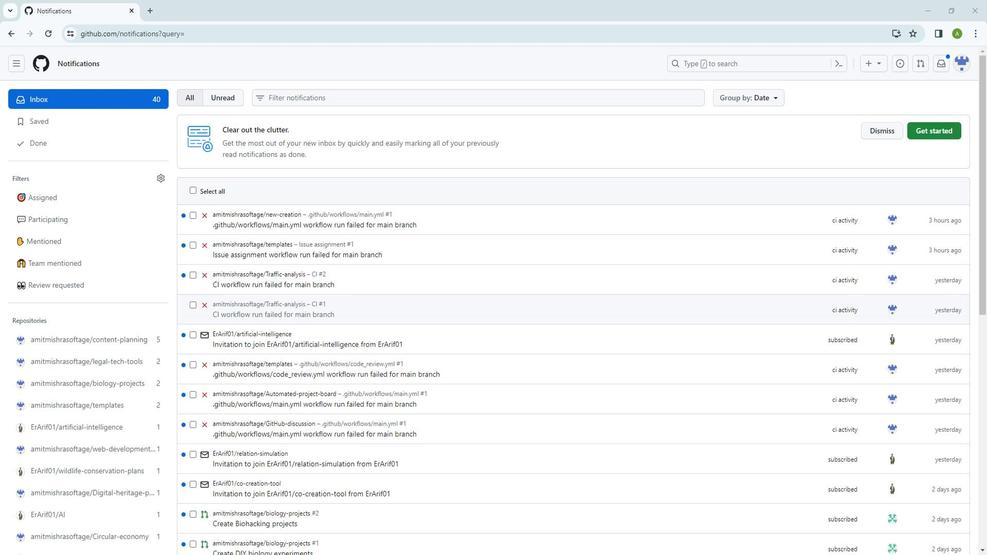 
Action: Mouse pressed left at (160, 170)
Screenshot: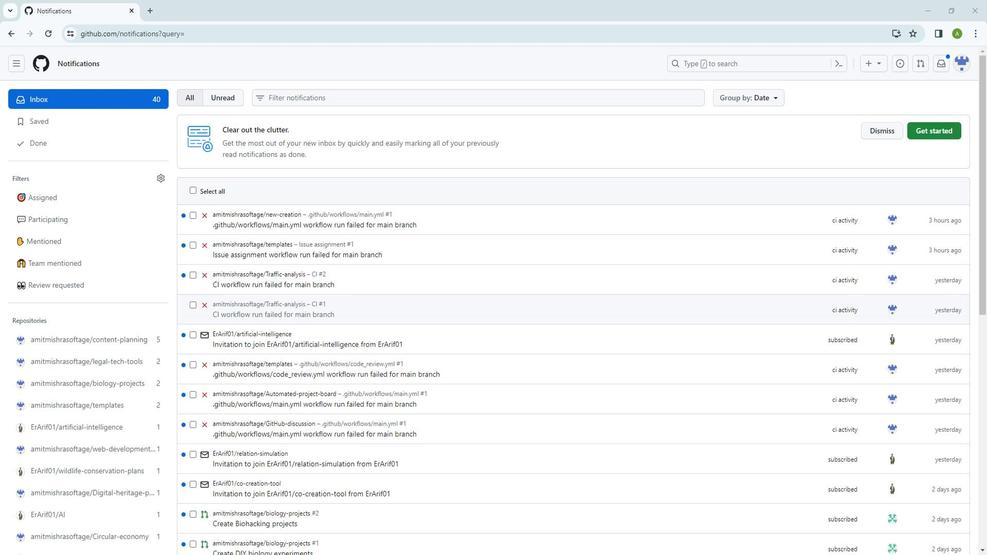 
Action: Mouse moved to (187, 154)
Screenshot: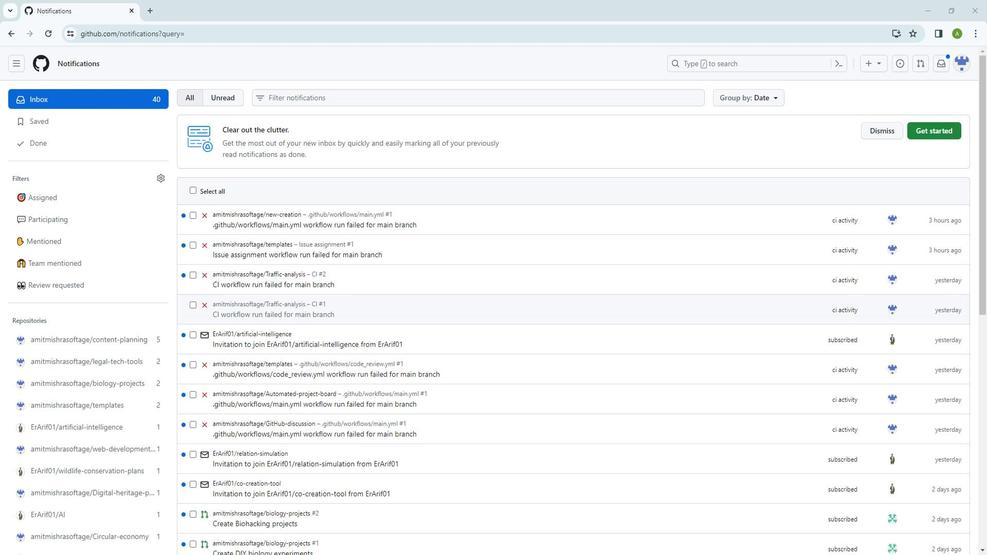 
